 Task: Reply to email with the signature Amanda Green with the subject Introduction from softage.1@softage.net with the message Could you provide an update on the progress of the website redesign project? Undo the message and rewrite the message as I appreciate your time and attention to this matter. Send the email
Action: Mouse moved to (398, 511)
Screenshot: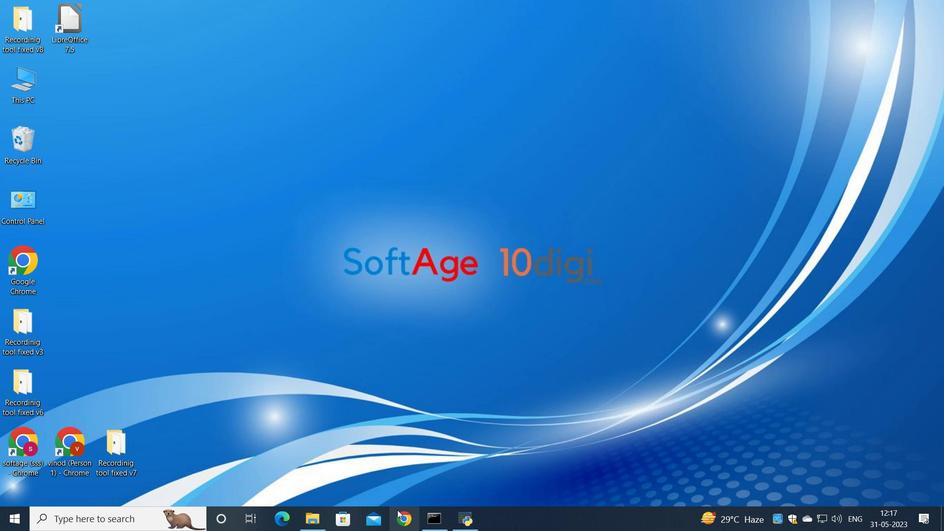 
Action: Mouse pressed left at (398, 511)
Screenshot: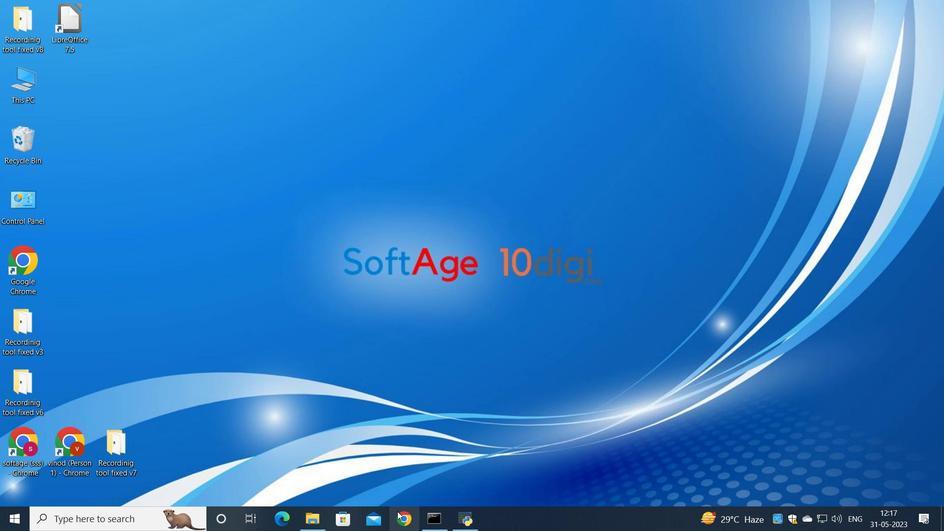 
Action: Mouse moved to (410, 320)
Screenshot: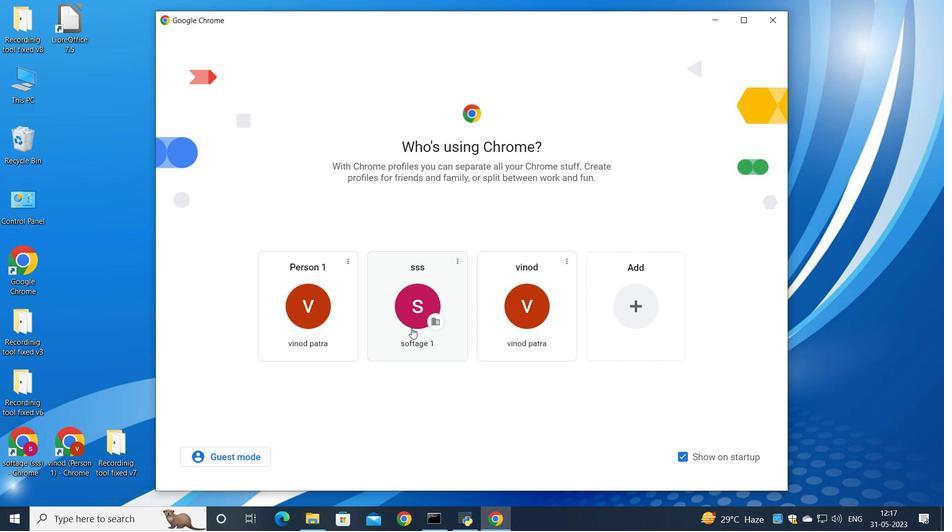 
Action: Mouse pressed left at (410, 320)
Screenshot: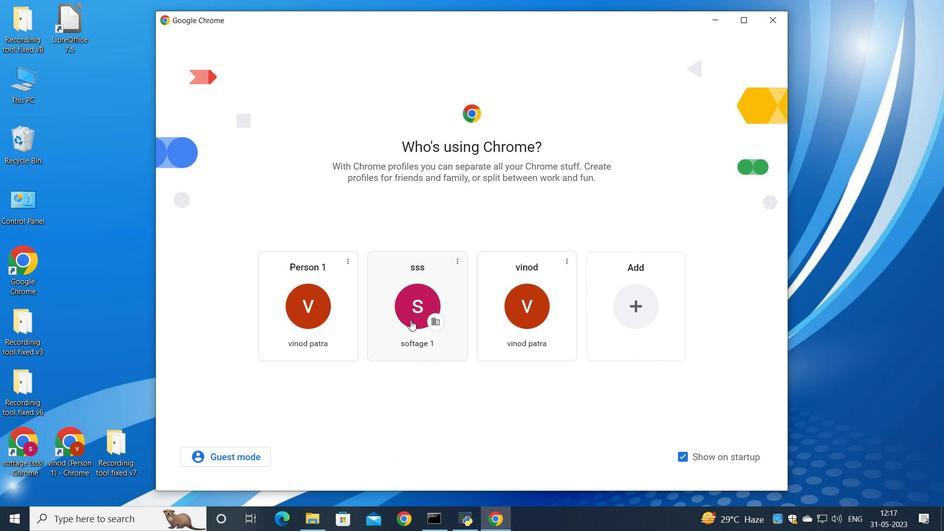 
Action: Mouse moved to (825, 57)
Screenshot: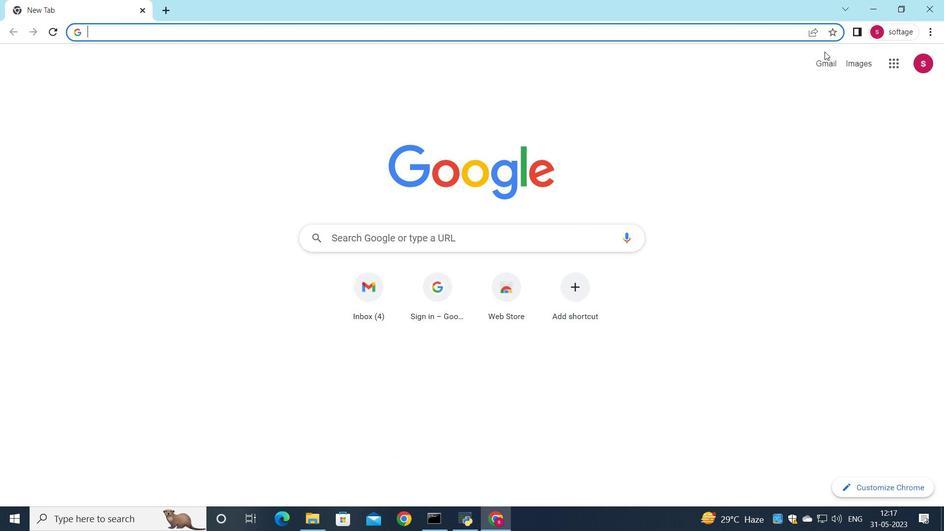 
Action: Mouse pressed left at (825, 57)
Screenshot: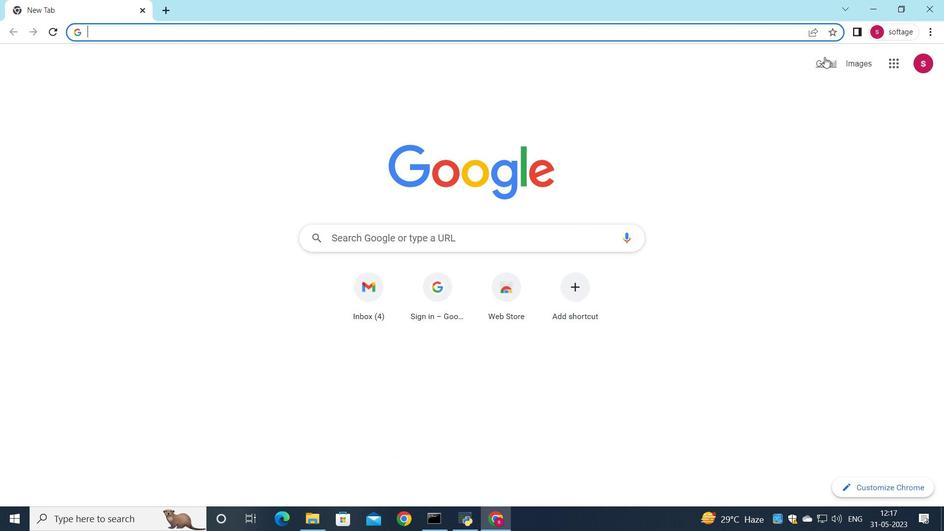 
Action: Mouse moved to (808, 84)
Screenshot: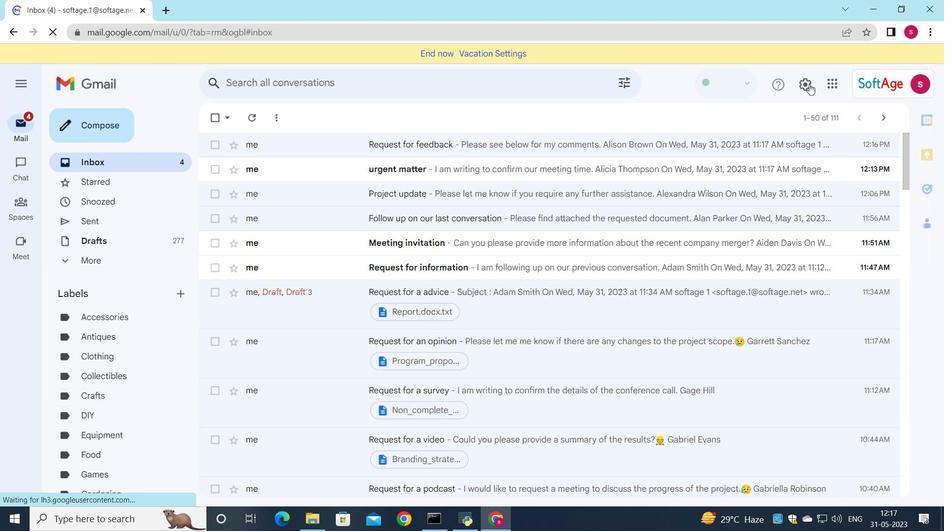 
Action: Mouse pressed left at (808, 84)
Screenshot: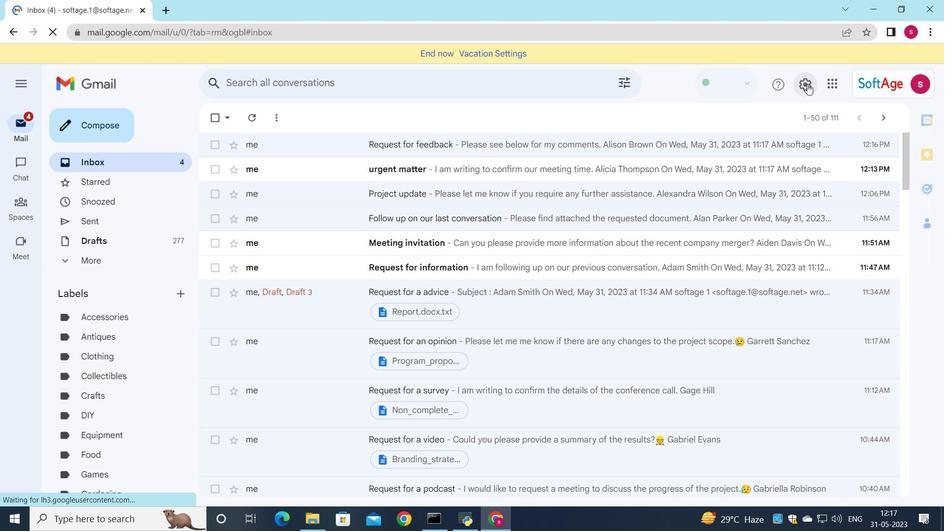 
Action: Mouse moved to (814, 143)
Screenshot: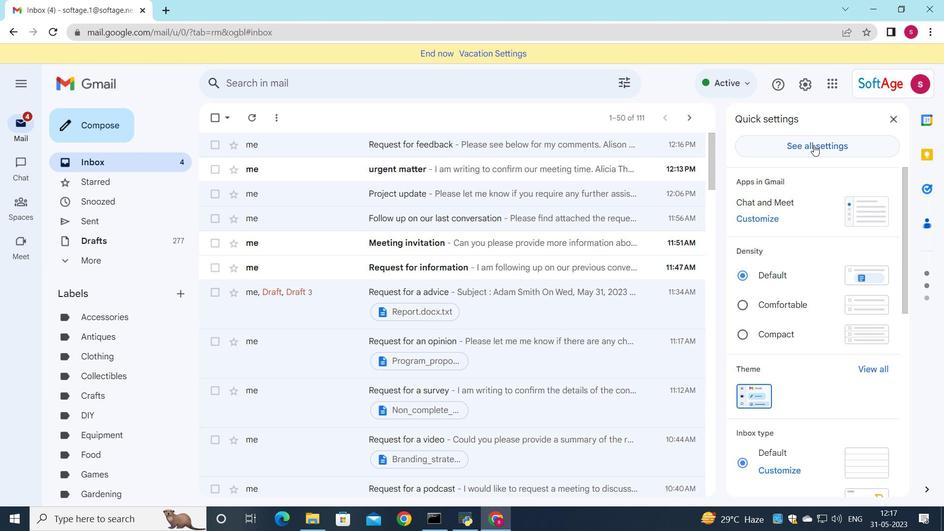 
Action: Mouse pressed left at (814, 143)
Screenshot: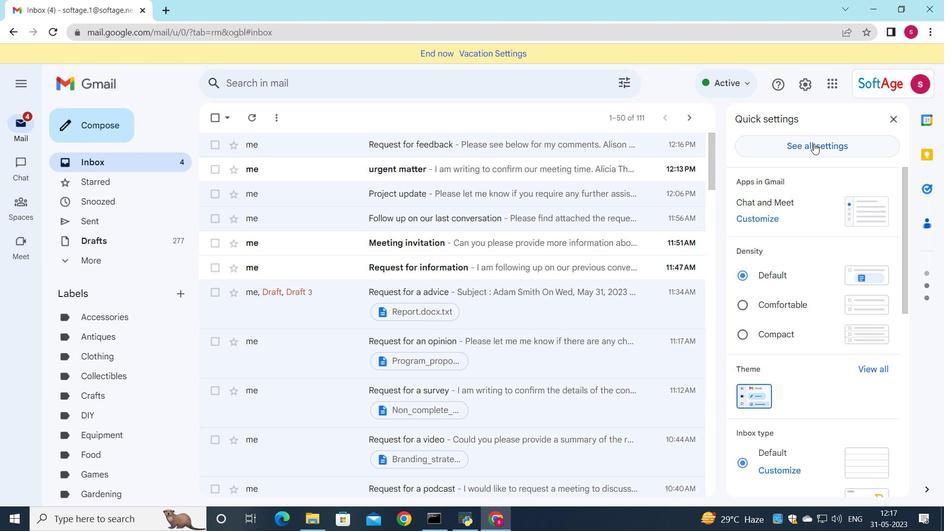 
Action: Mouse moved to (590, 242)
Screenshot: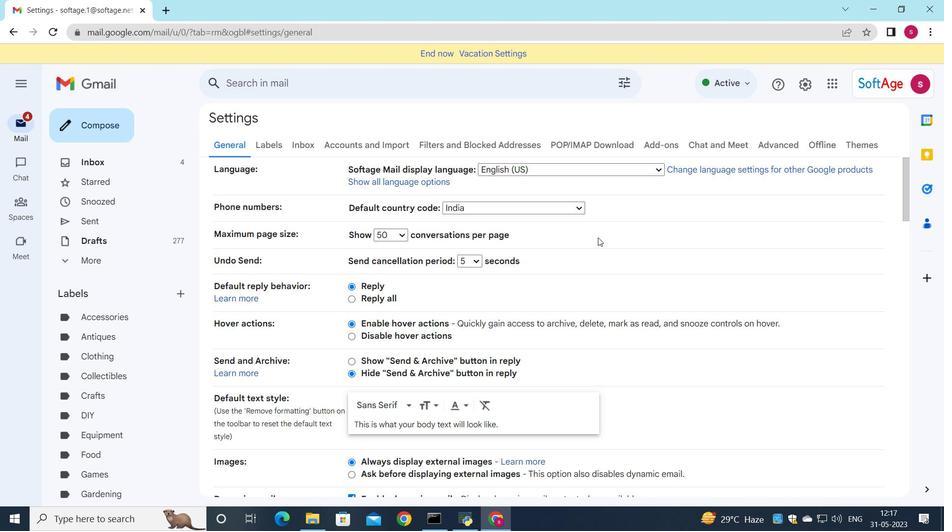 
Action: Mouse scrolled (590, 241) with delta (0, 0)
Screenshot: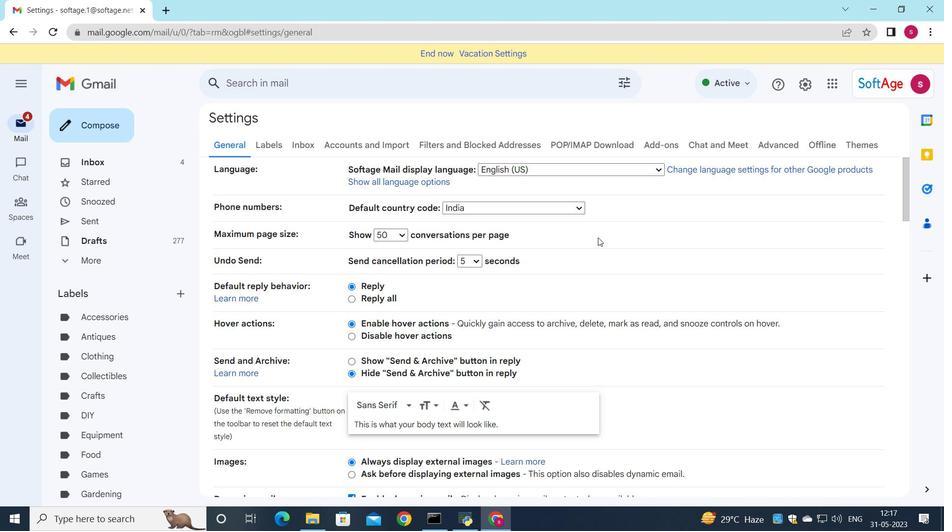 
Action: Mouse moved to (587, 244)
Screenshot: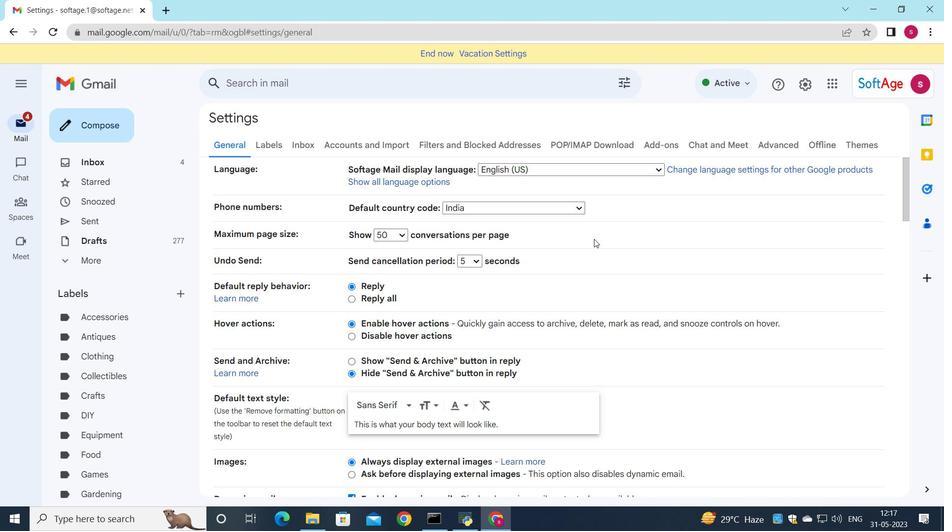 
Action: Mouse scrolled (587, 243) with delta (0, 0)
Screenshot: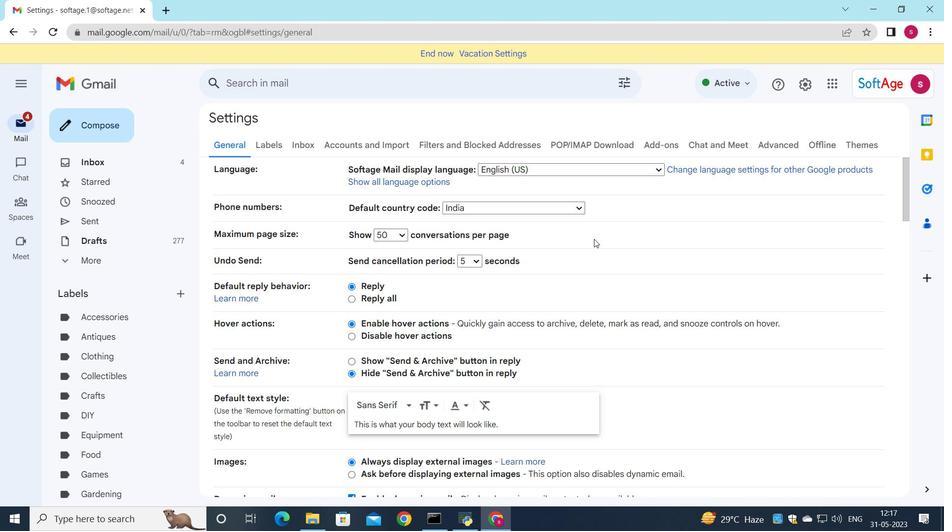 
Action: Mouse moved to (586, 244)
Screenshot: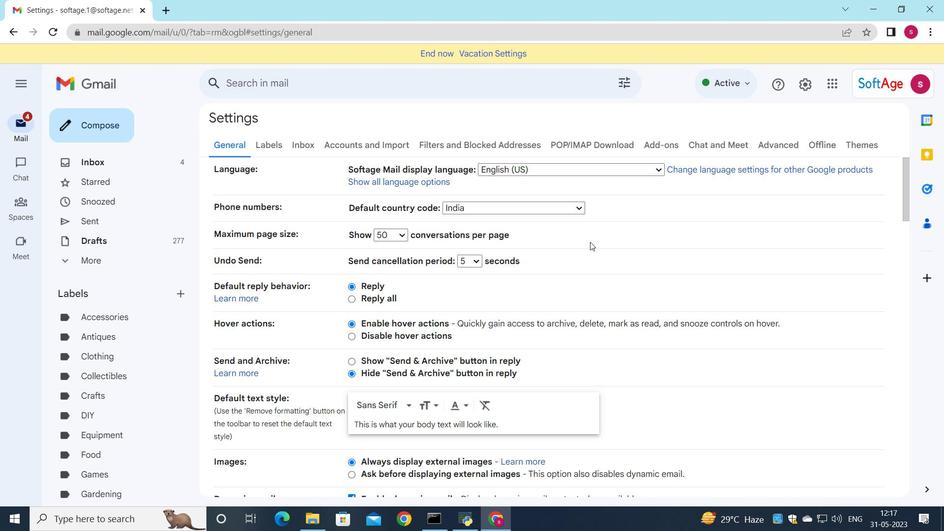 
Action: Mouse scrolled (586, 244) with delta (0, 0)
Screenshot: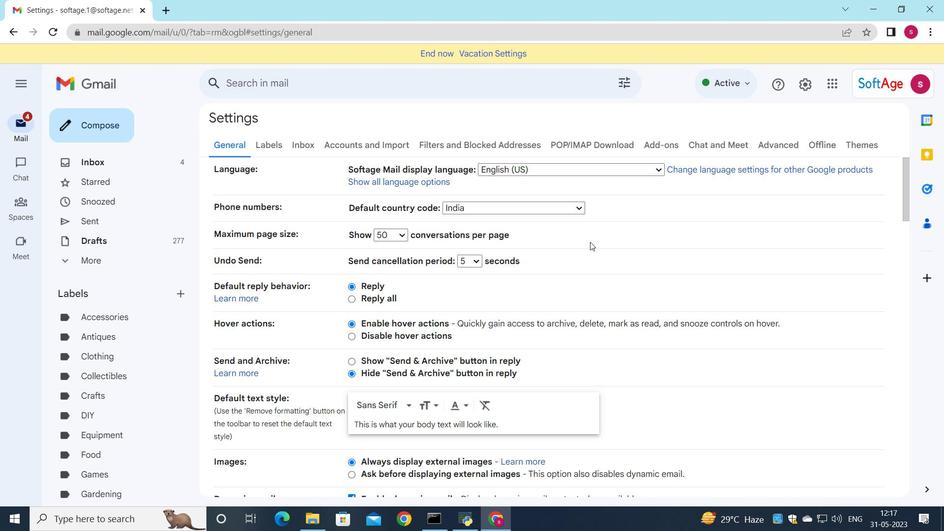 
Action: Mouse moved to (584, 246)
Screenshot: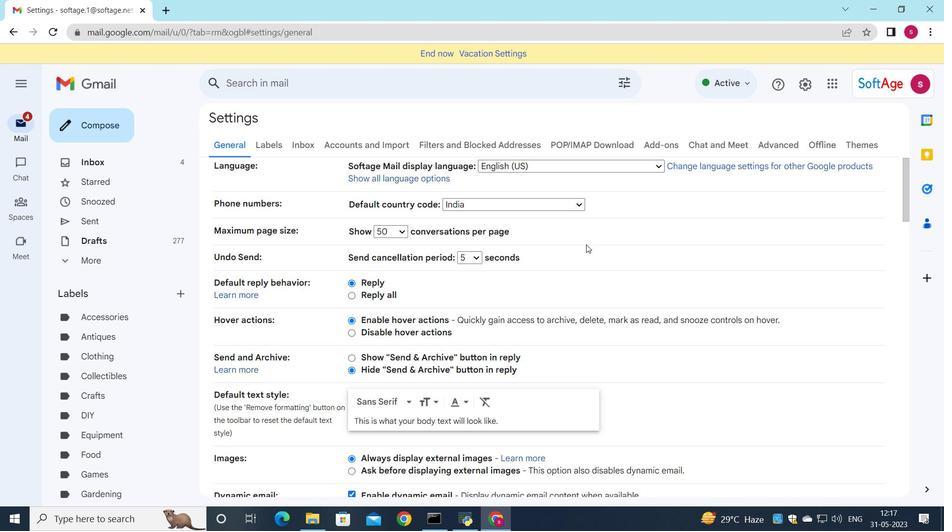 
Action: Mouse scrolled (584, 245) with delta (0, 0)
Screenshot: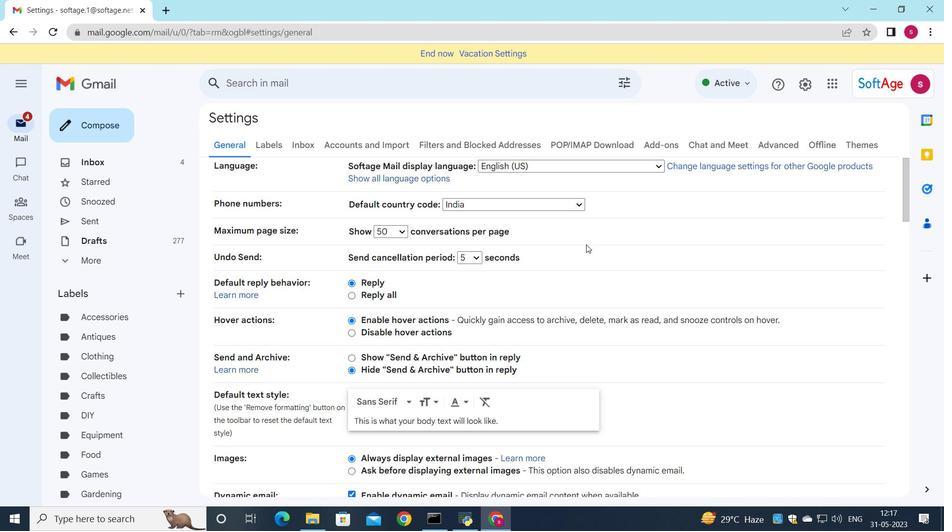 
Action: Mouse moved to (497, 316)
Screenshot: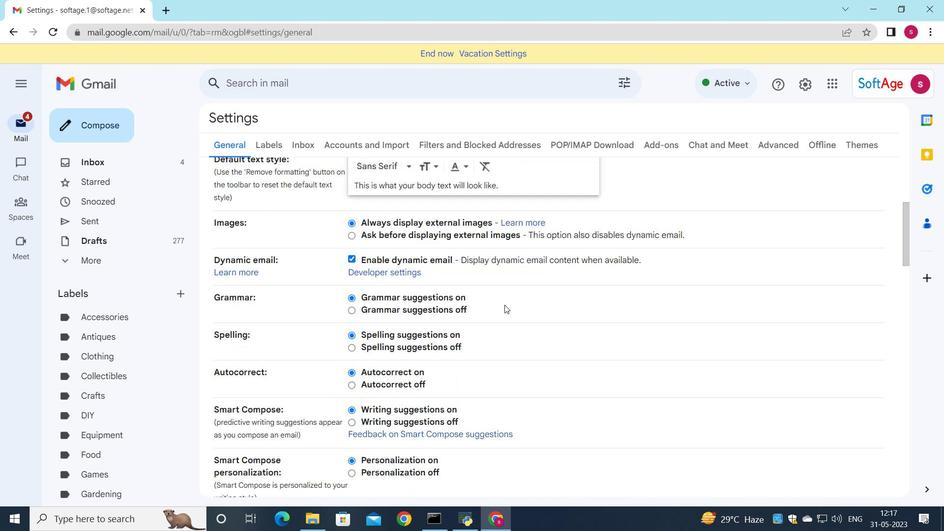 
Action: Mouse scrolled (497, 315) with delta (0, 0)
Screenshot: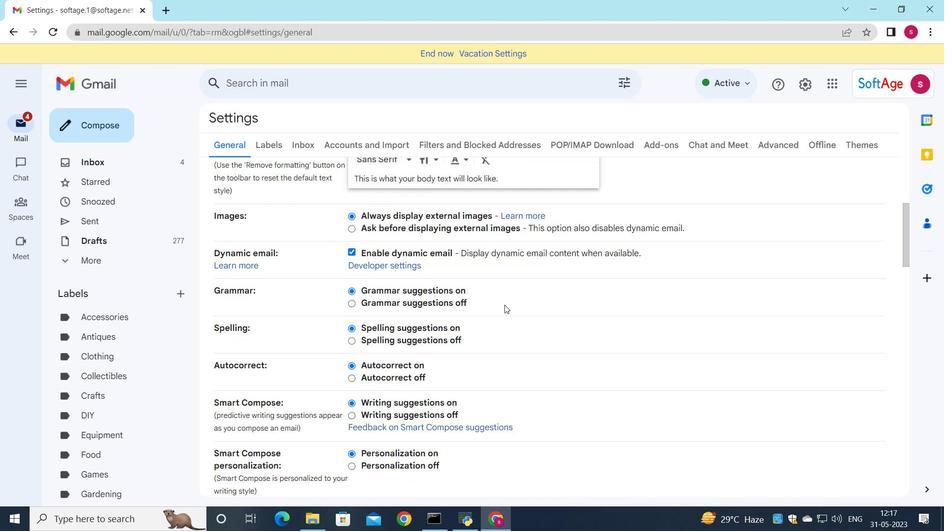 
Action: Mouse scrolled (497, 315) with delta (0, 0)
Screenshot: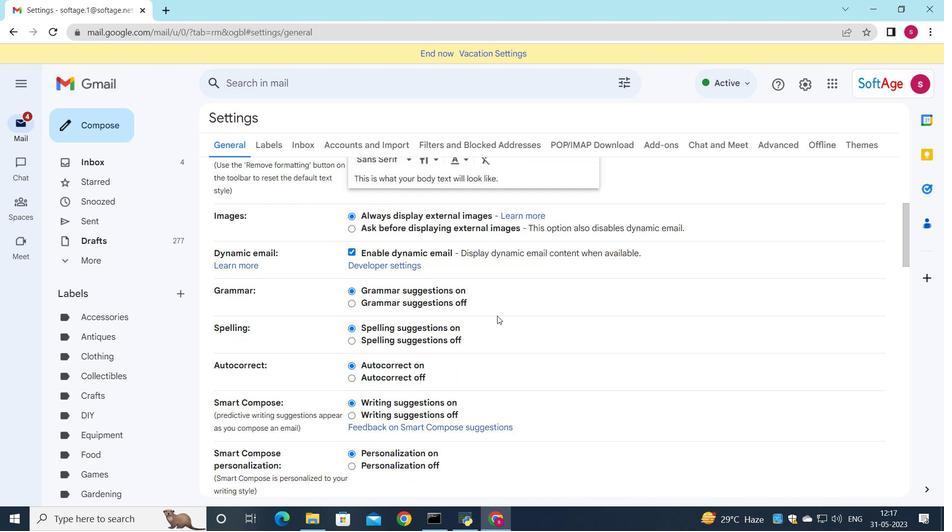 
Action: Mouse scrolled (497, 315) with delta (0, 0)
Screenshot: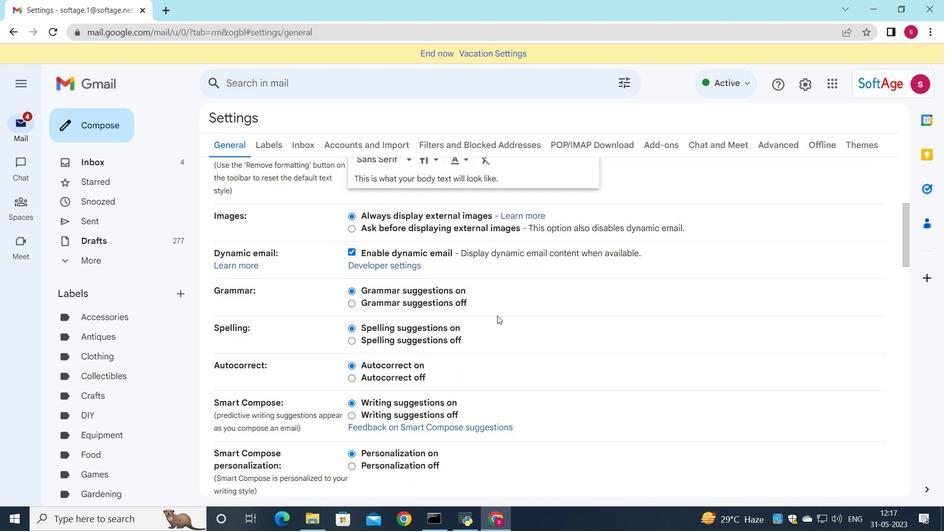 
Action: Mouse moved to (461, 380)
Screenshot: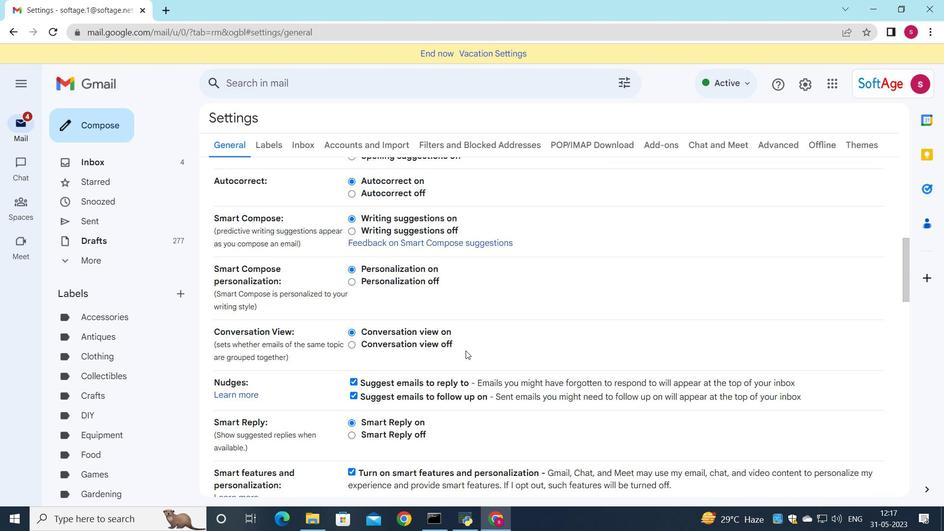 
Action: Mouse scrolled (461, 379) with delta (0, 0)
Screenshot: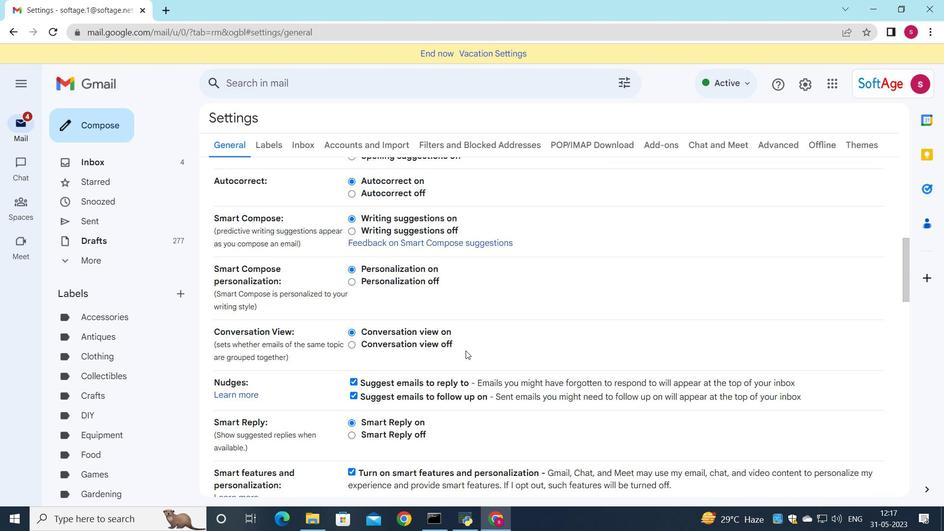 
Action: Mouse moved to (470, 403)
Screenshot: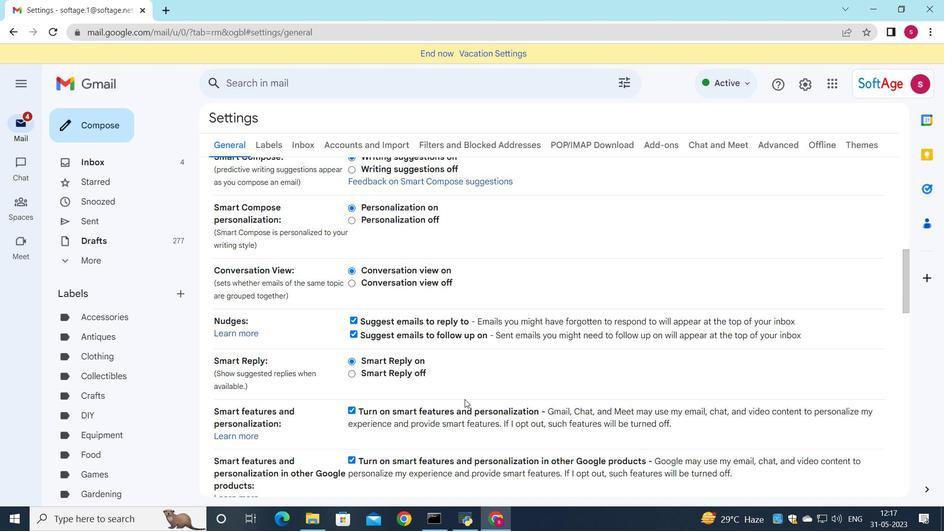 
Action: Mouse scrolled (470, 403) with delta (0, 0)
Screenshot: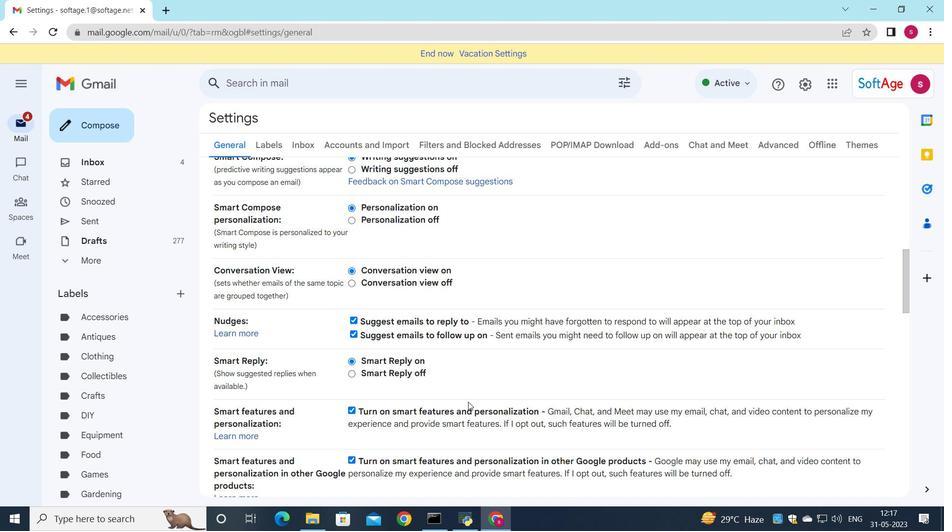 
Action: Mouse scrolled (470, 403) with delta (0, 0)
Screenshot: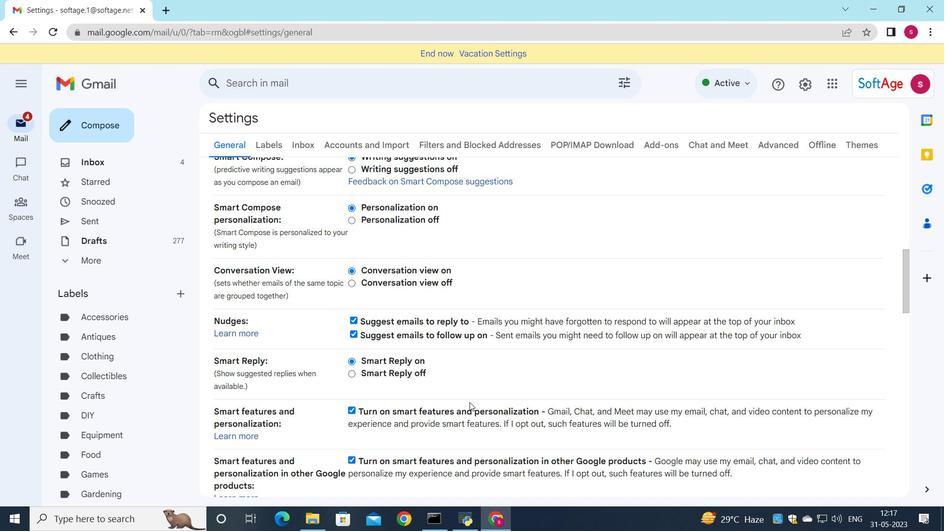 
Action: Mouse moved to (469, 403)
Screenshot: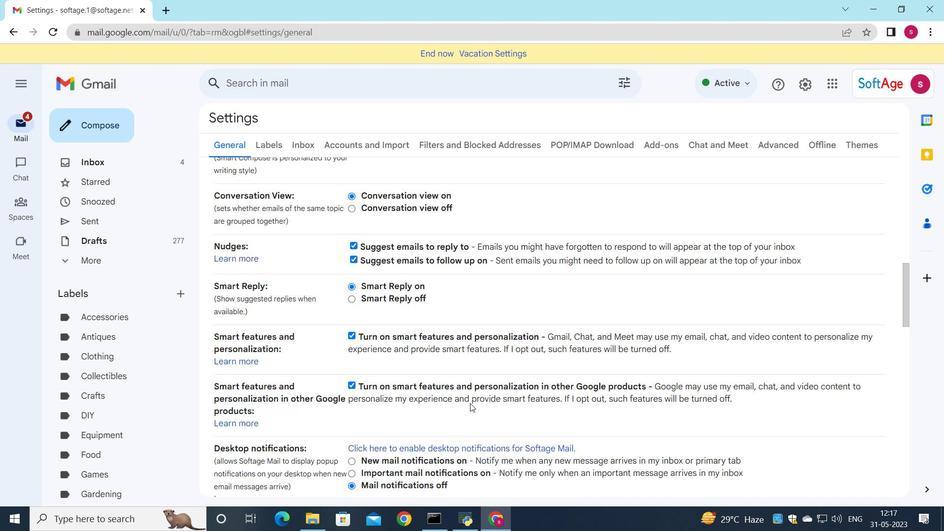 
Action: Mouse scrolled (469, 402) with delta (0, 0)
Screenshot: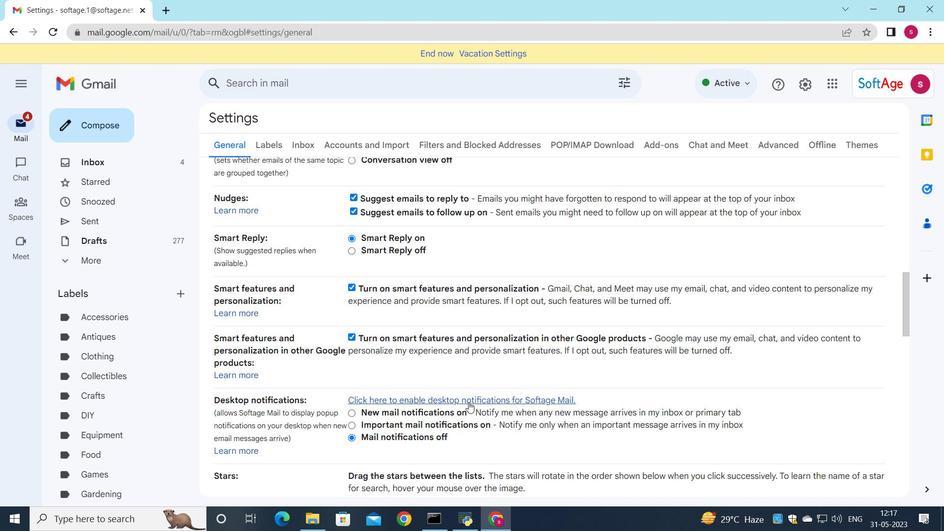 
Action: Mouse scrolled (469, 402) with delta (0, 0)
Screenshot: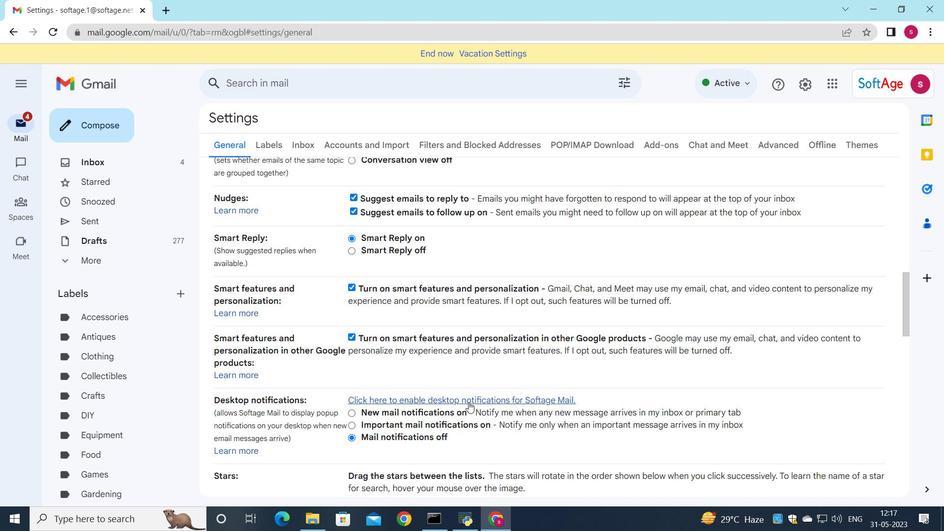 
Action: Mouse scrolled (469, 402) with delta (0, 0)
Screenshot: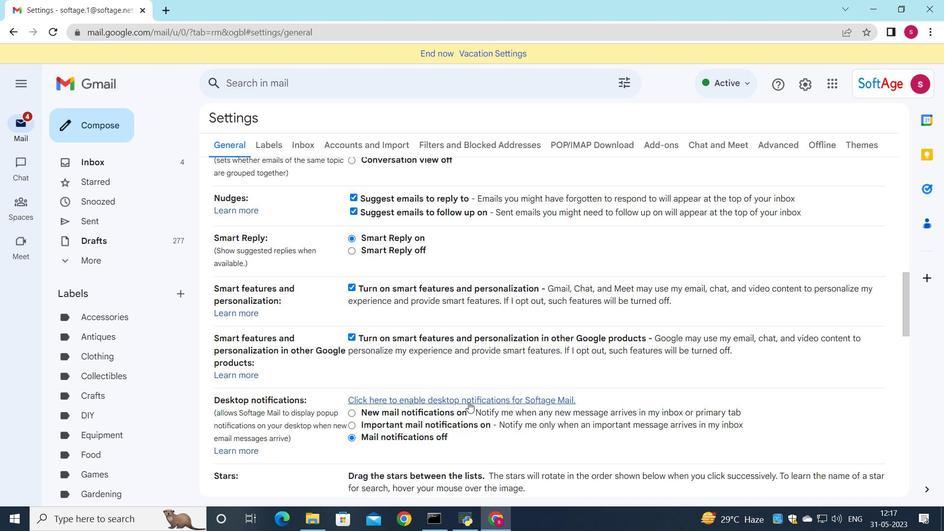 
Action: Mouse scrolled (469, 402) with delta (0, 0)
Screenshot: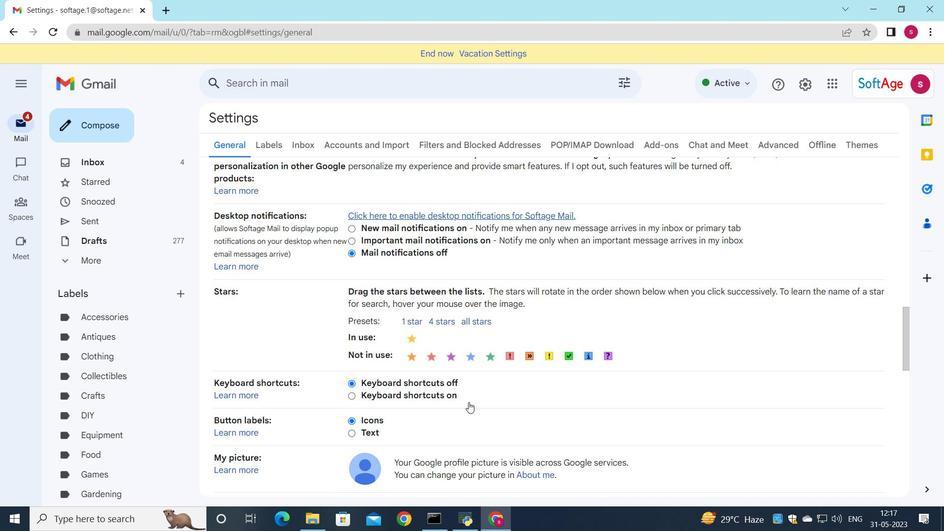 
Action: Mouse scrolled (469, 402) with delta (0, 0)
Screenshot: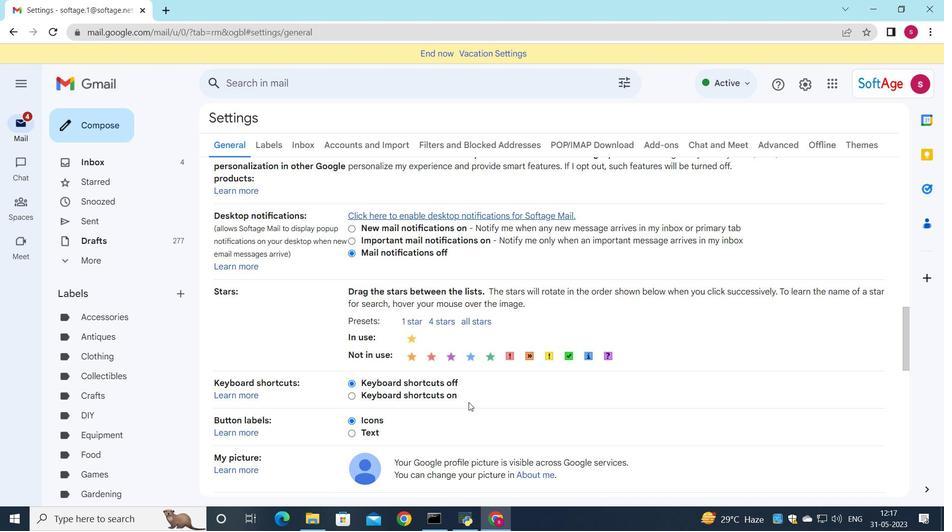 
Action: Mouse moved to (451, 397)
Screenshot: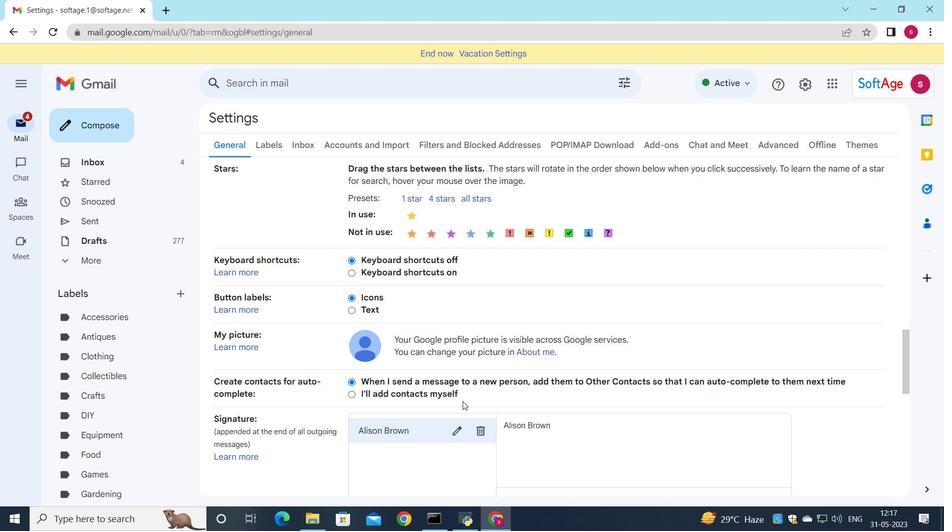 
Action: Mouse scrolled (451, 396) with delta (0, 0)
Screenshot: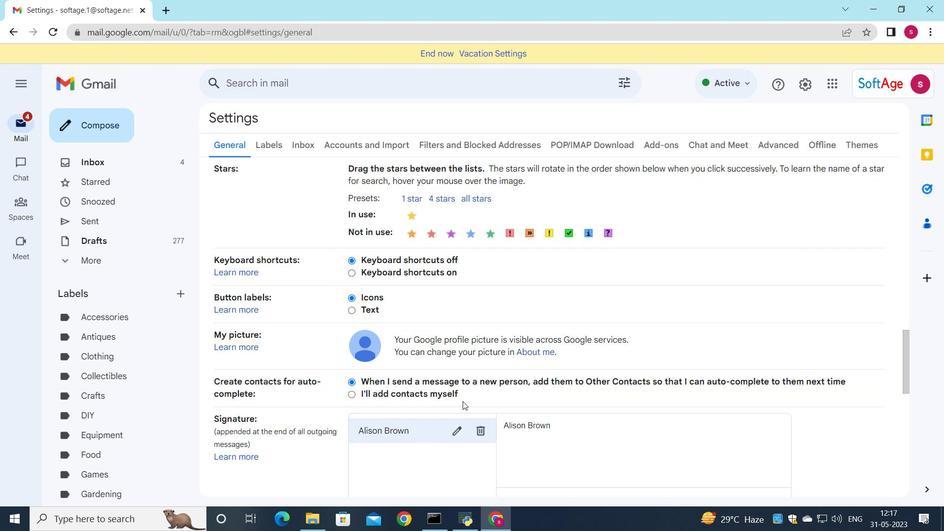 
Action: Mouse scrolled (451, 396) with delta (0, 0)
Screenshot: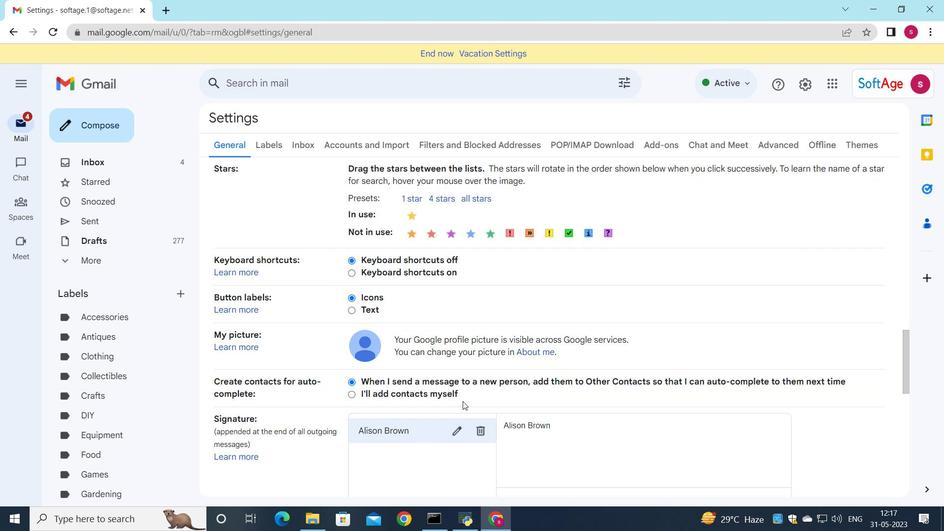 
Action: Mouse moved to (472, 310)
Screenshot: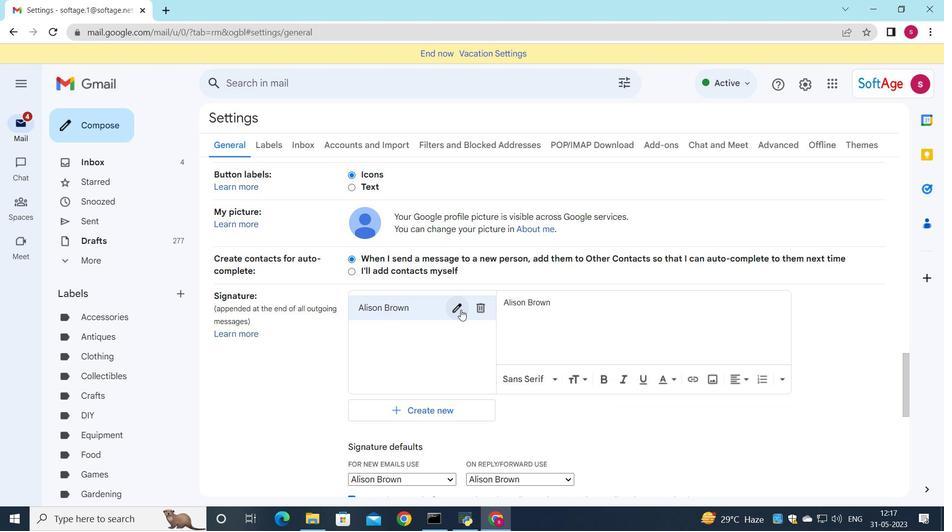 
Action: Mouse pressed left at (472, 310)
Screenshot: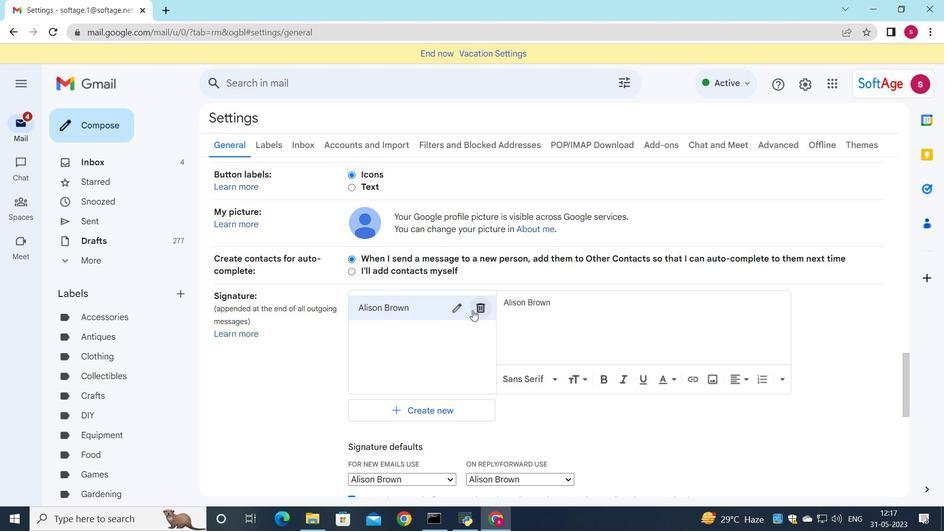 
Action: Mouse moved to (588, 292)
Screenshot: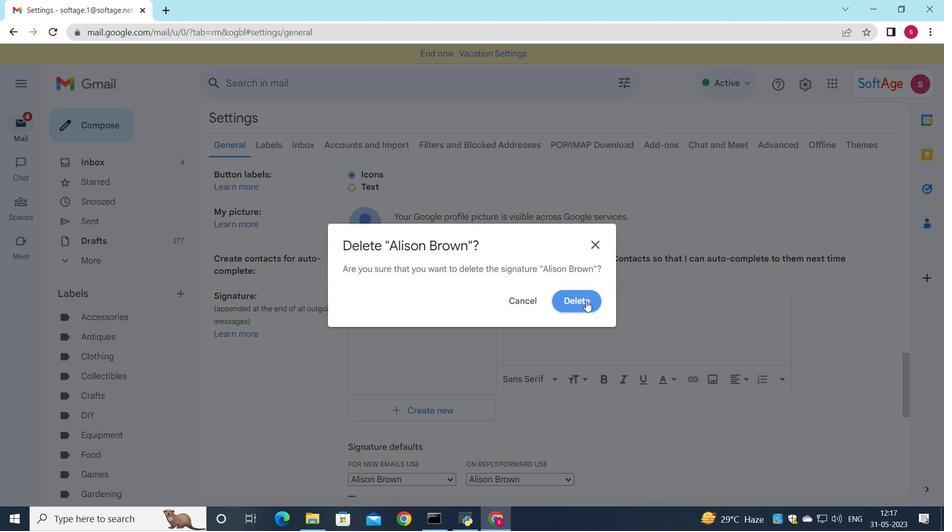 
Action: Mouse pressed left at (588, 292)
Screenshot: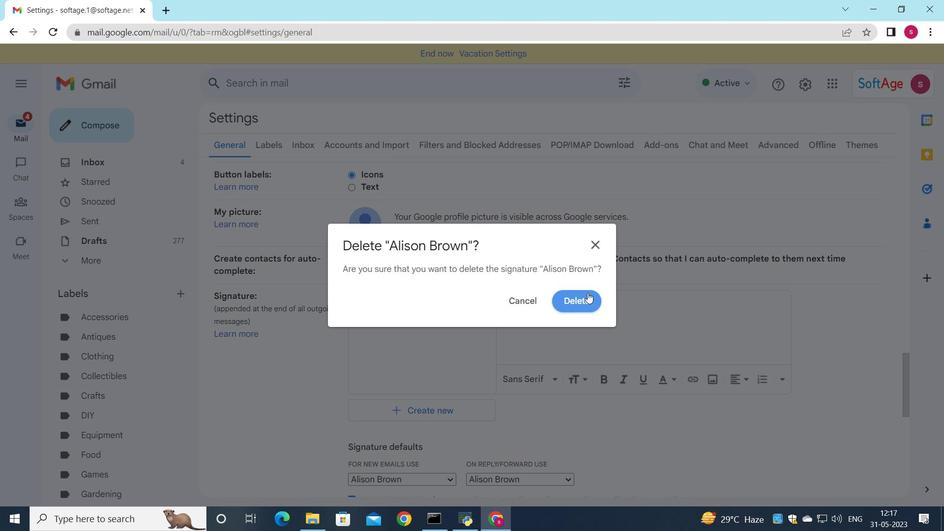
Action: Mouse moved to (376, 325)
Screenshot: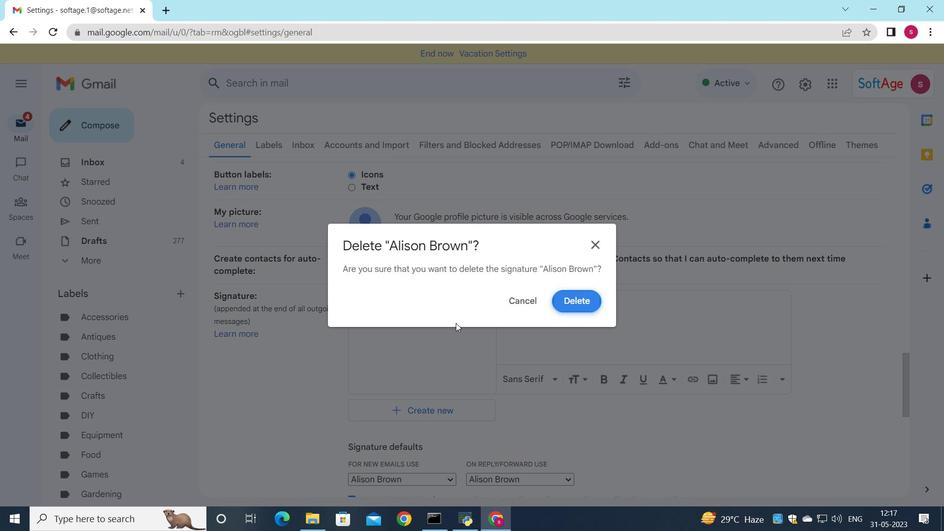 
Action: Mouse pressed left at (376, 325)
Screenshot: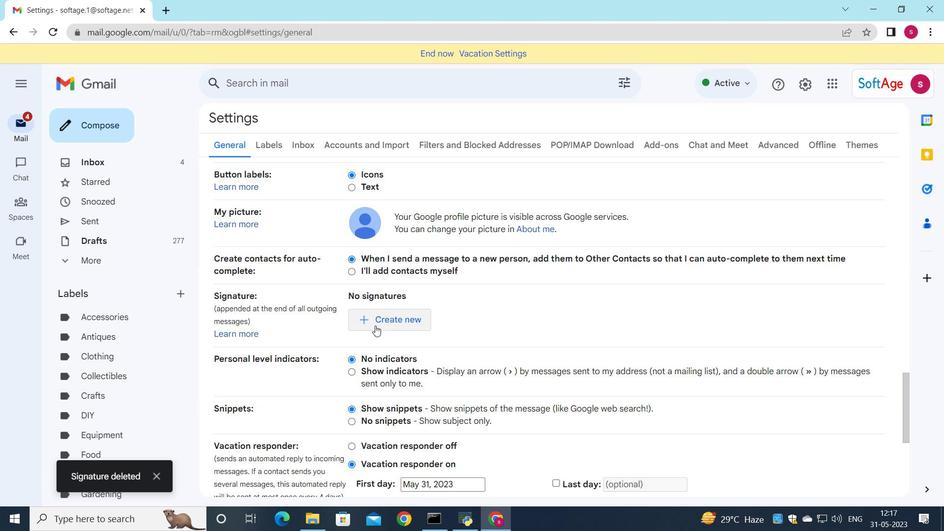 
Action: Mouse moved to (645, 309)
Screenshot: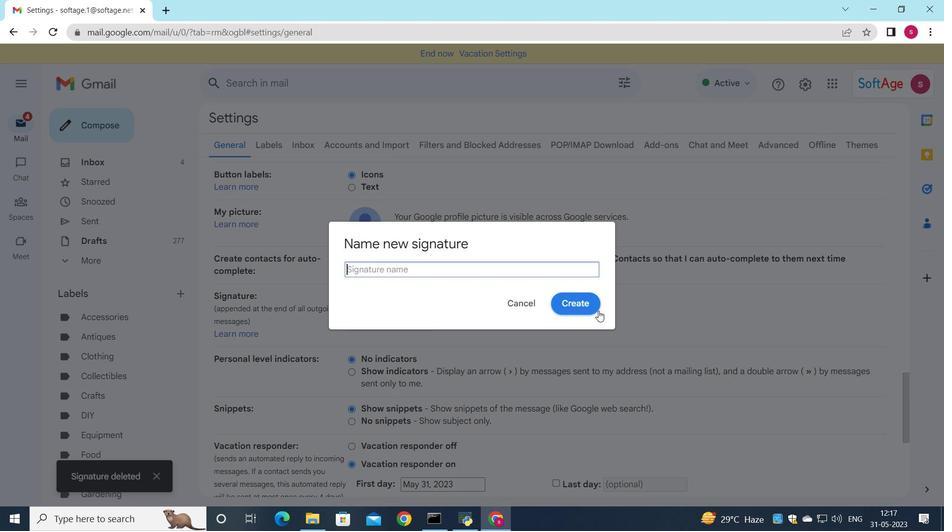 
Action: Key pressed <Key.shift>Amanda<Key.space><Key.shift><Key.shift><Key.shift><Key.shift><Key.shift>green
Screenshot: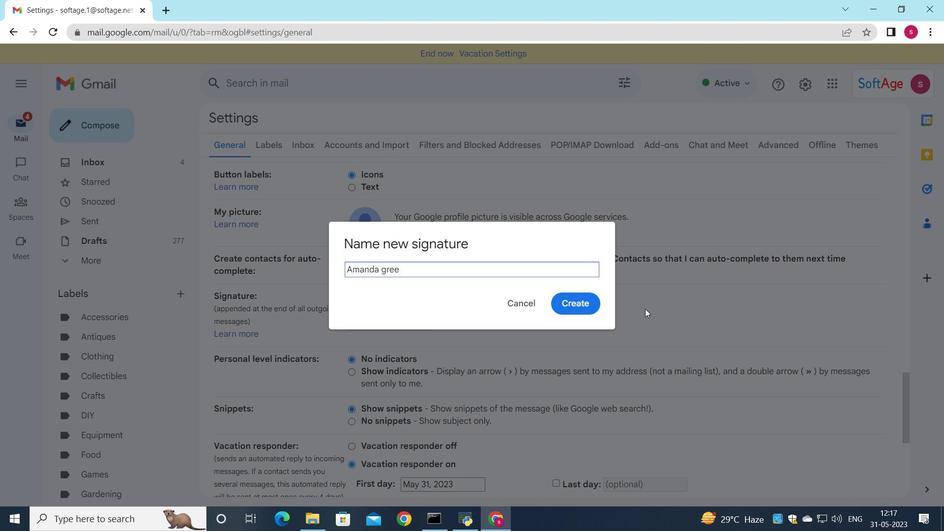 
Action: Mouse moved to (385, 273)
Screenshot: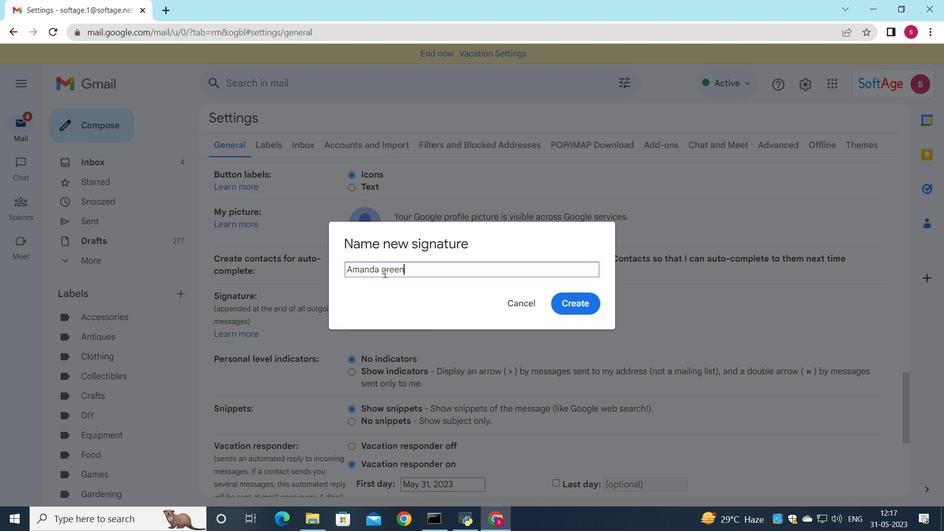 
Action: Mouse pressed left at (385, 273)
Screenshot: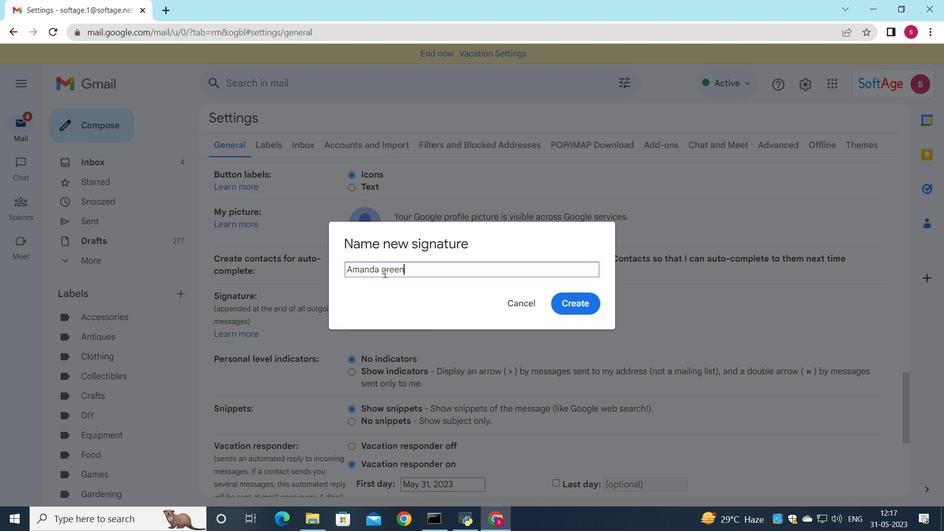 
Action: Key pressed <Key.backspace><Key.shift>G
Screenshot: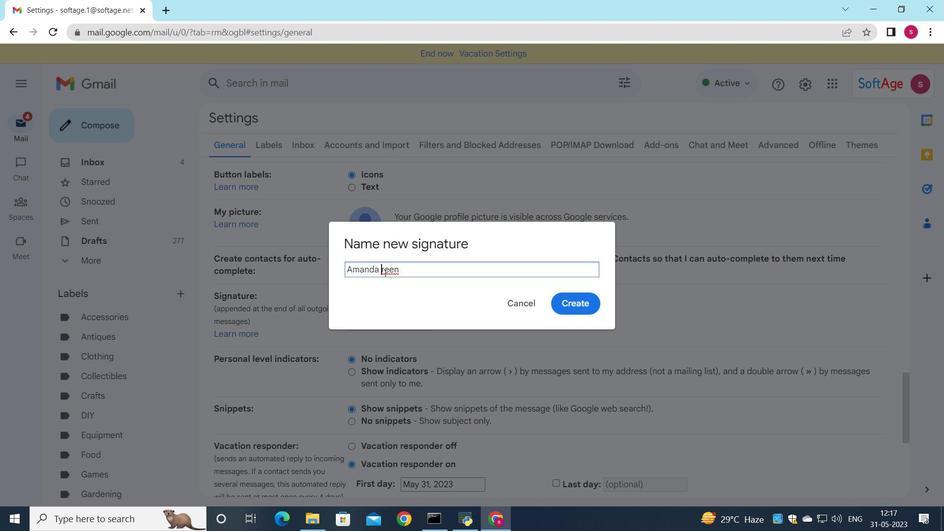 
Action: Mouse moved to (591, 305)
Screenshot: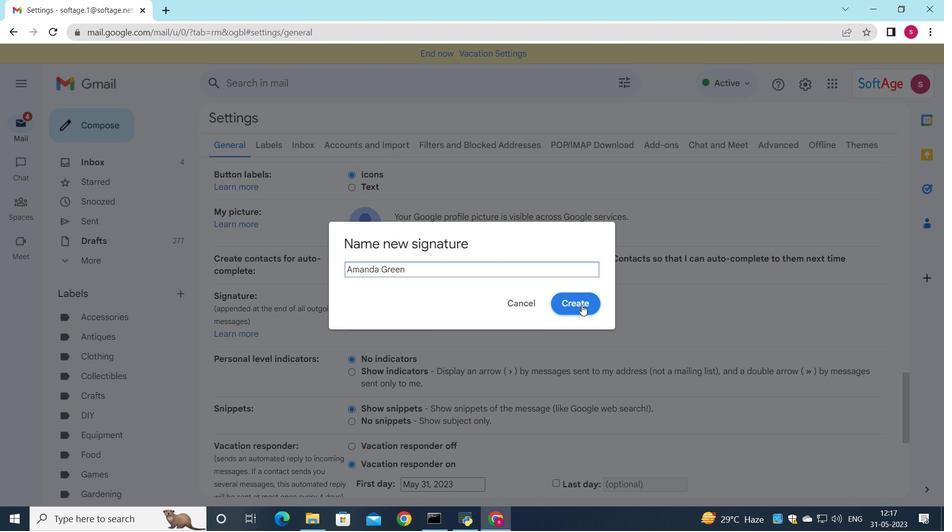 
Action: Mouse pressed left at (591, 305)
Screenshot: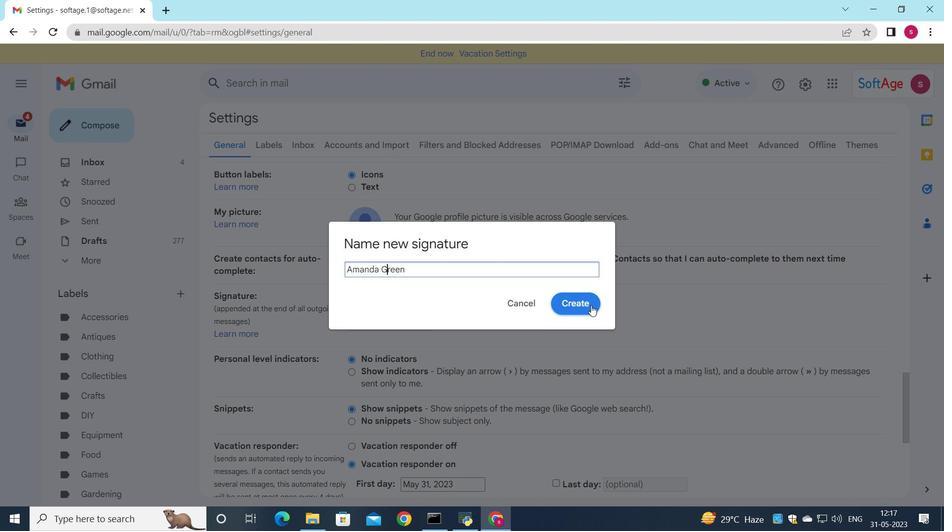 
Action: Mouse moved to (560, 321)
Screenshot: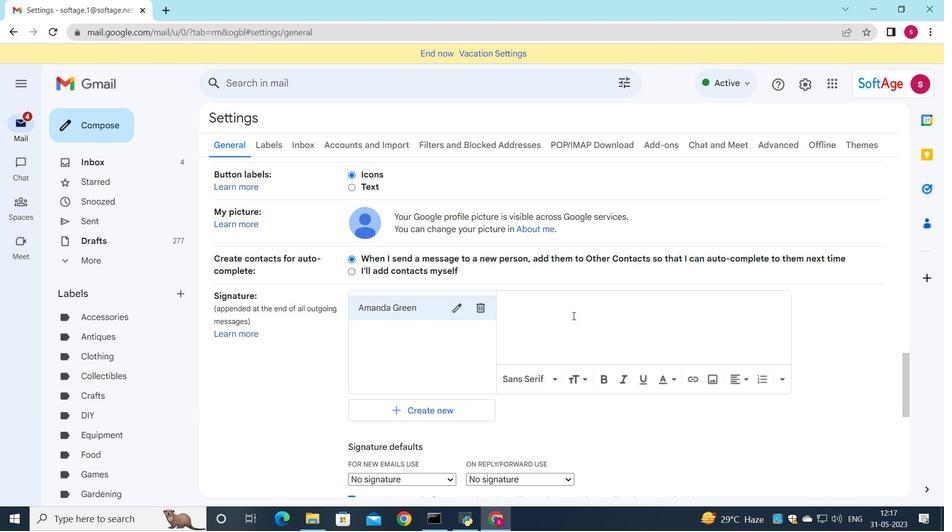 
Action: Mouse pressed left at (560, 321)
Screenshot: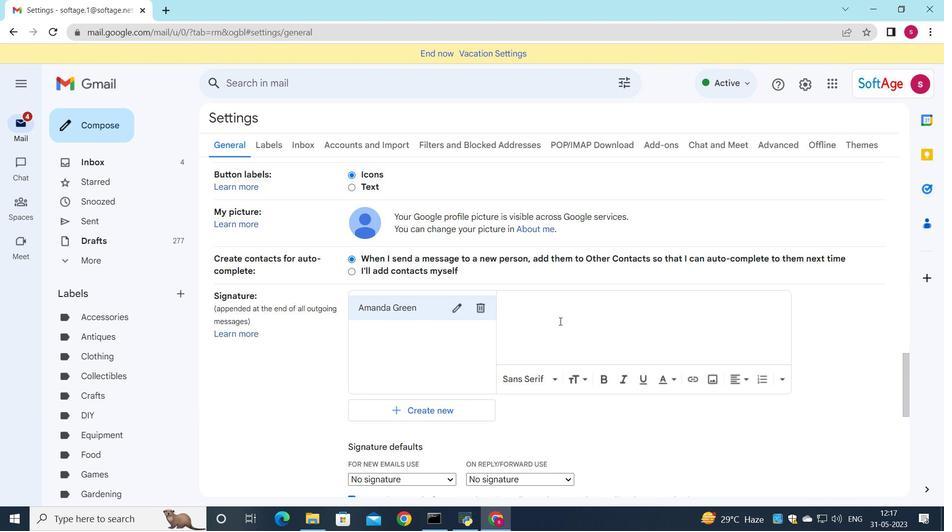 
Action: Mouse moved to (558, 329)
Screenshot: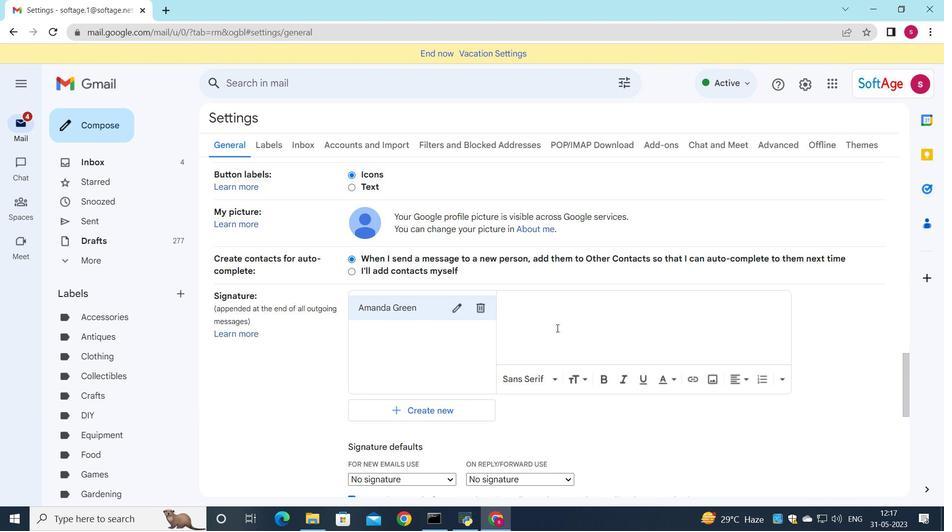 
Action: Key pressed <Key.shift>Amanda<Key.space><Key.shift>Green
Screenshot: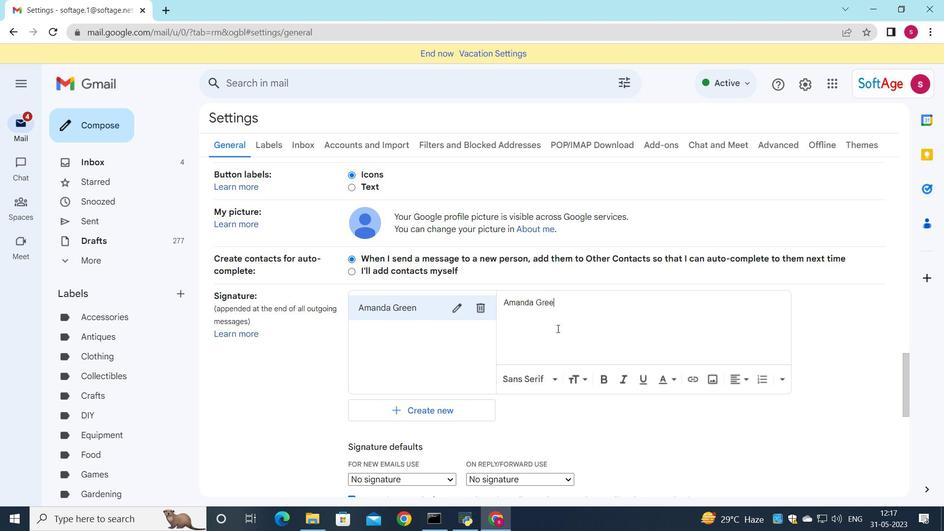 
Action: Mouse moved to (452, 398)
Screenshot: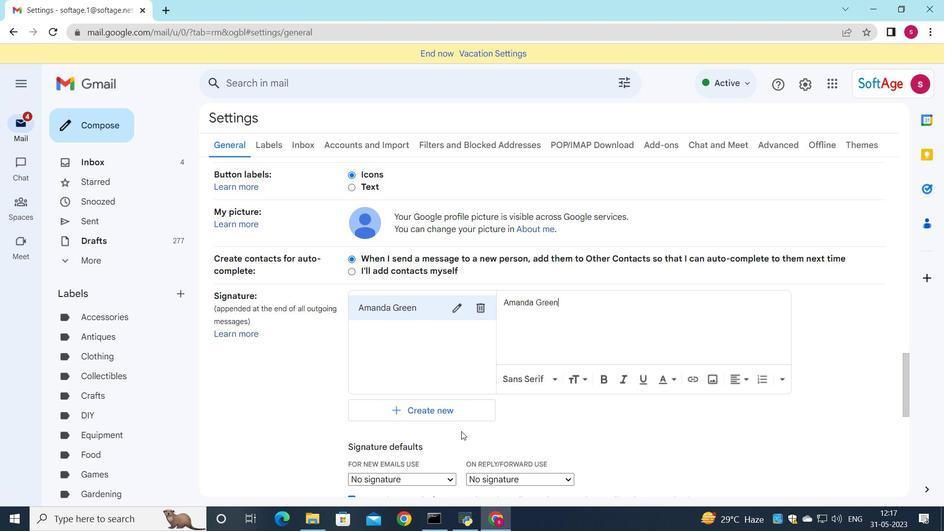 
Action: Mouse scrolled (452, 397) with delta (0, 0)
Screenshot: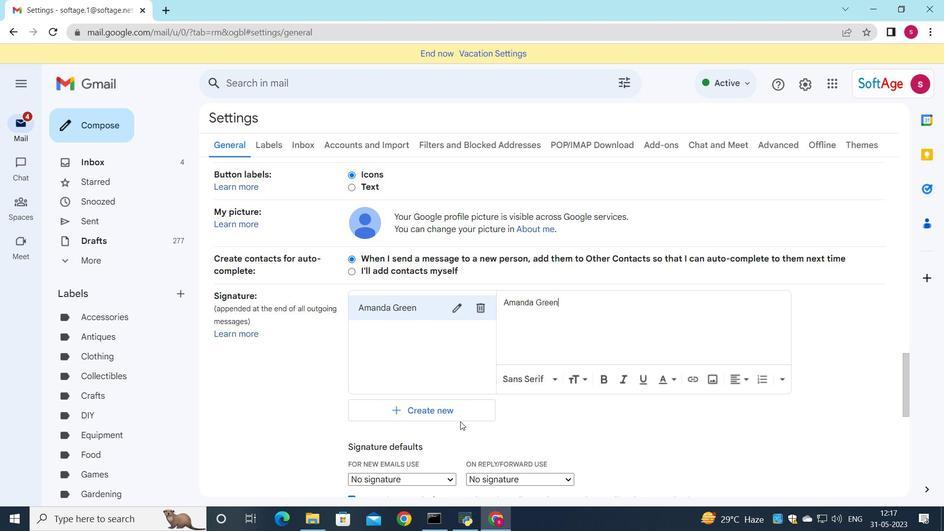 
Action: Mouse scrolled (452, 397) with delta (0, 0)
Screenshot: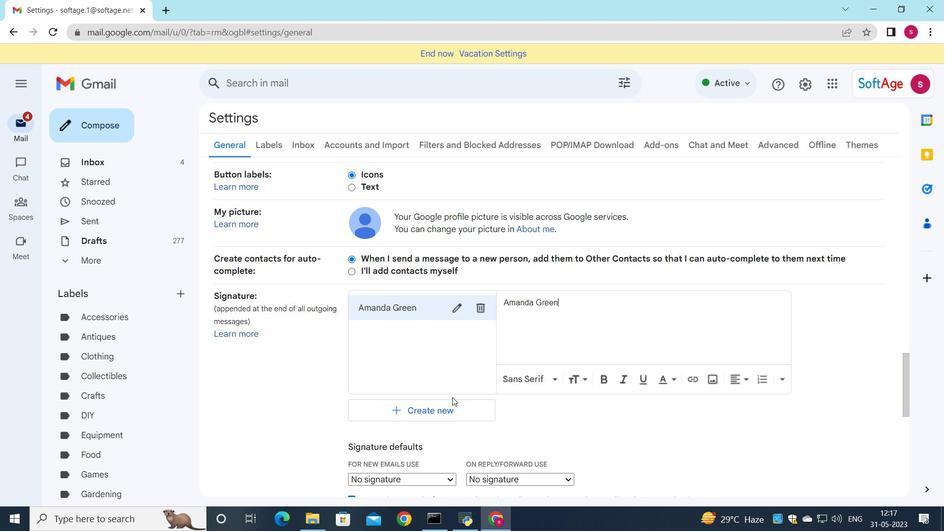 
Action: Mouse moved to (445, 357)
Screenshot: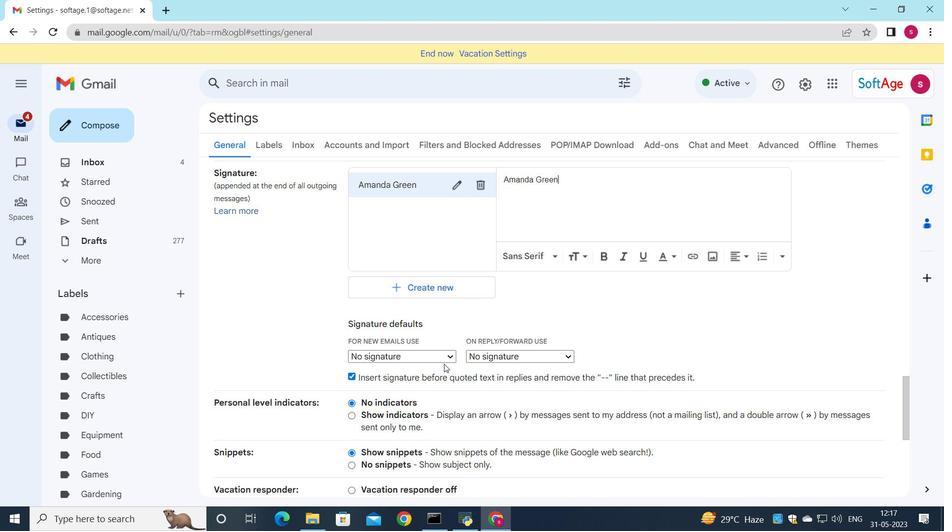 
Action: Mouse pressed left at (445, 357)
Screenshot: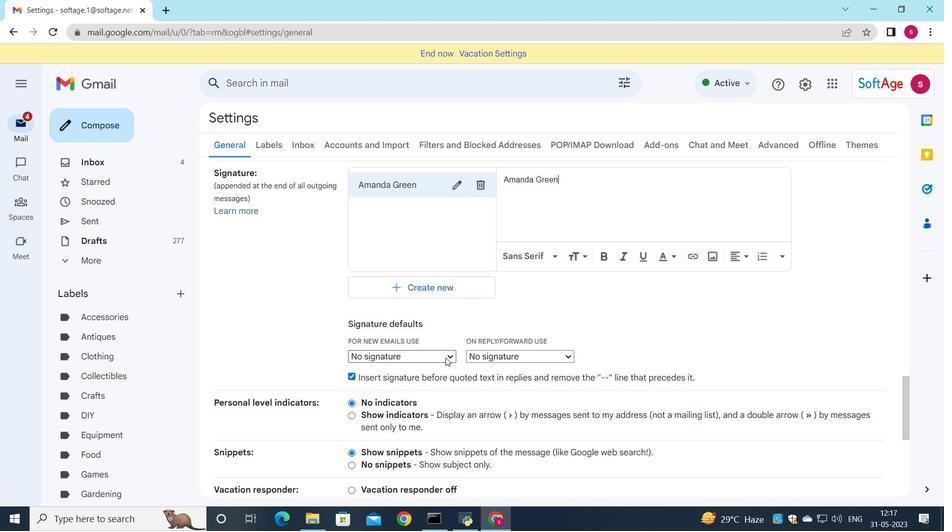 
Action: Mouse moved to (448, 375)
Screenshot: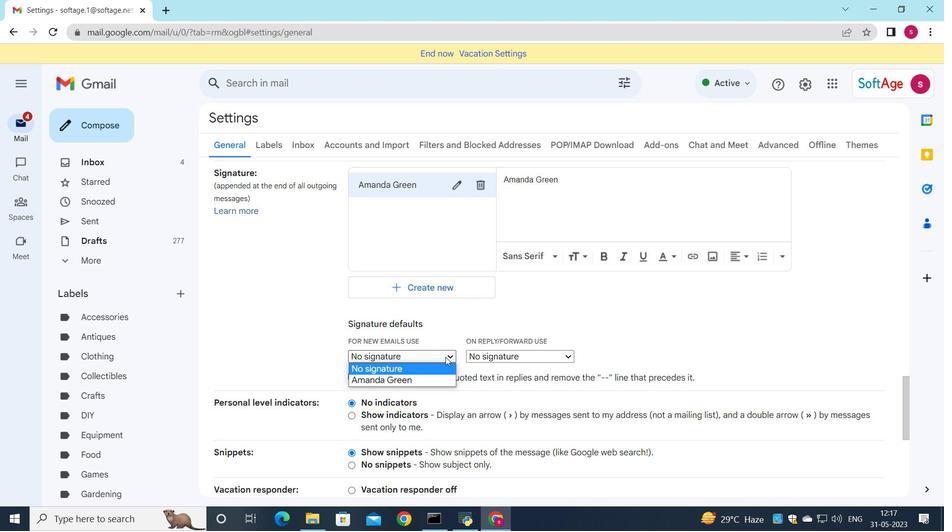 
Action: Mouse pressed left at (448, 375)
Screenshot: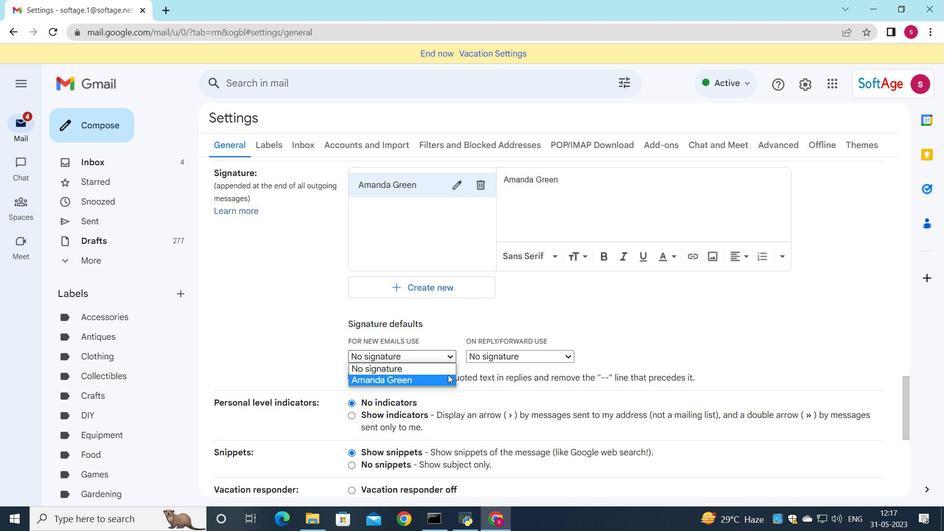 
Action: Mouse moved to (498, 361)
Screenshot: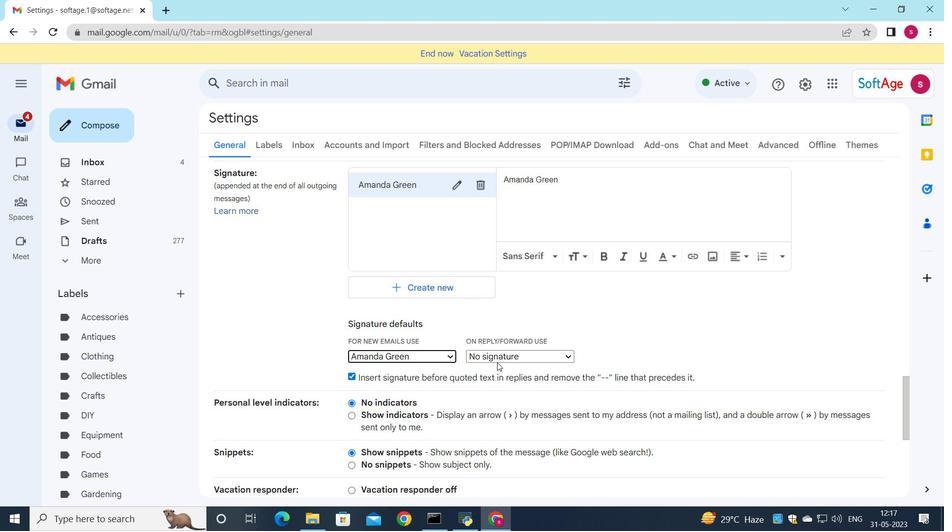 
Action: Mouse pressed left at (498, 361)
Screenshot: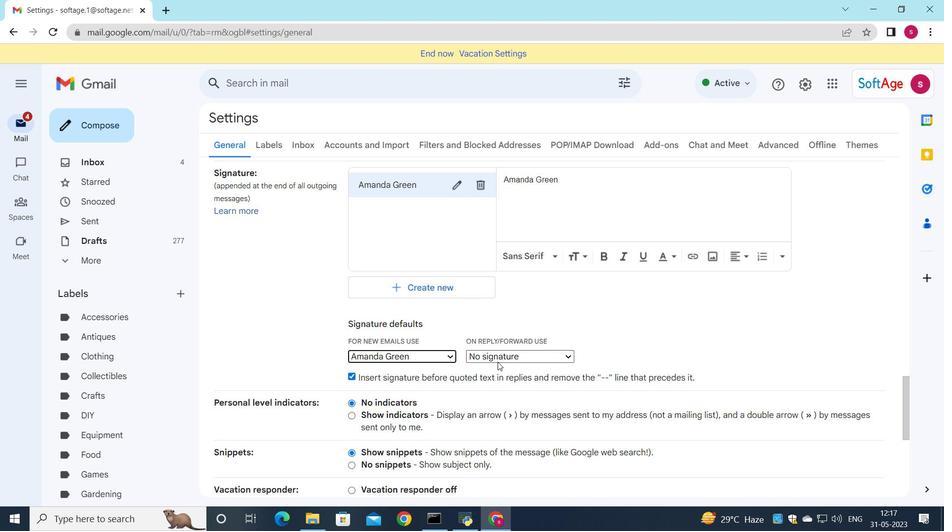 
Action: Mouse moved to (500, 381)
Screenshot: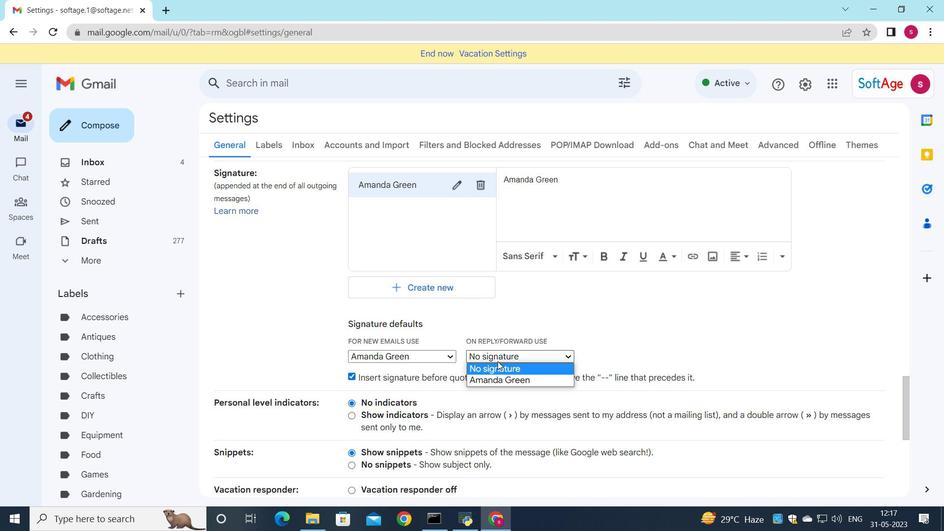 
Action: Mouse pressed left at (500, 381)
Screenshot: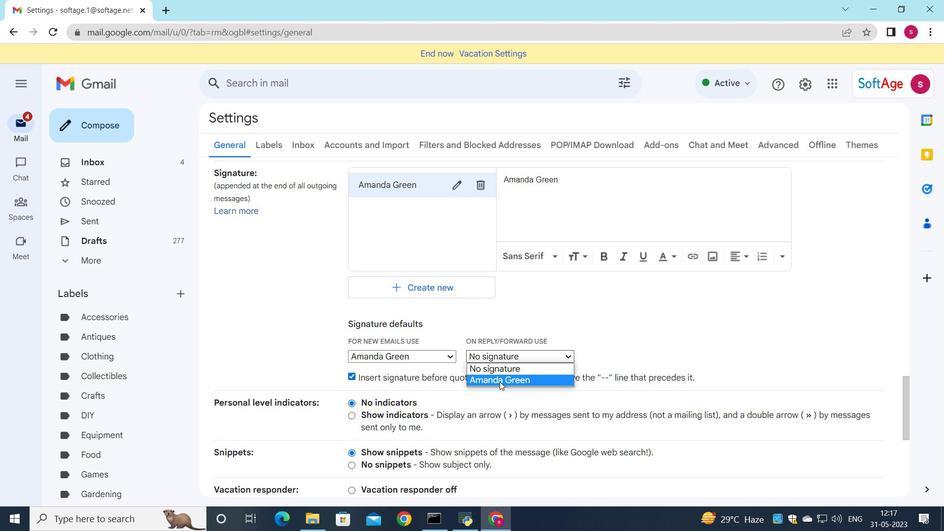 
Action: Mouse moved to (505, 362)
Screenshot: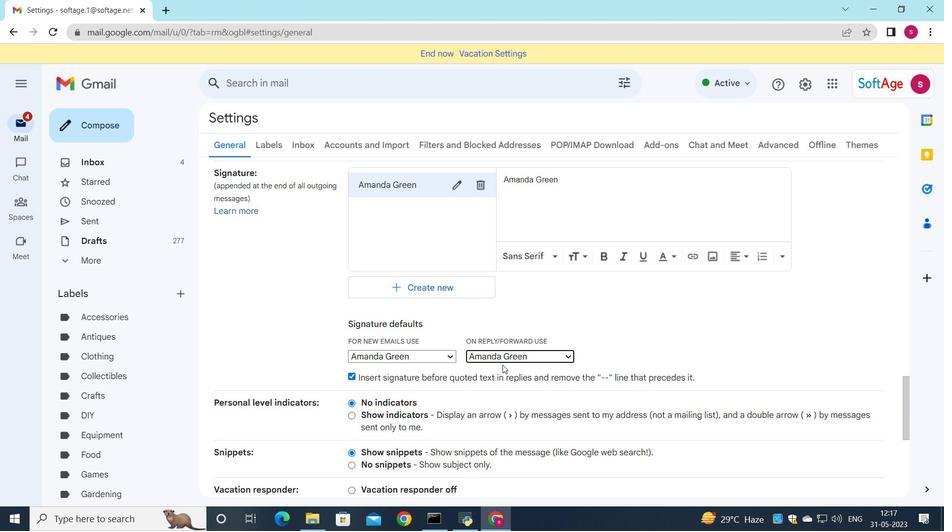 
Action: Mouse scrolled (505, 362) with delta (0, 0)
Screenshot: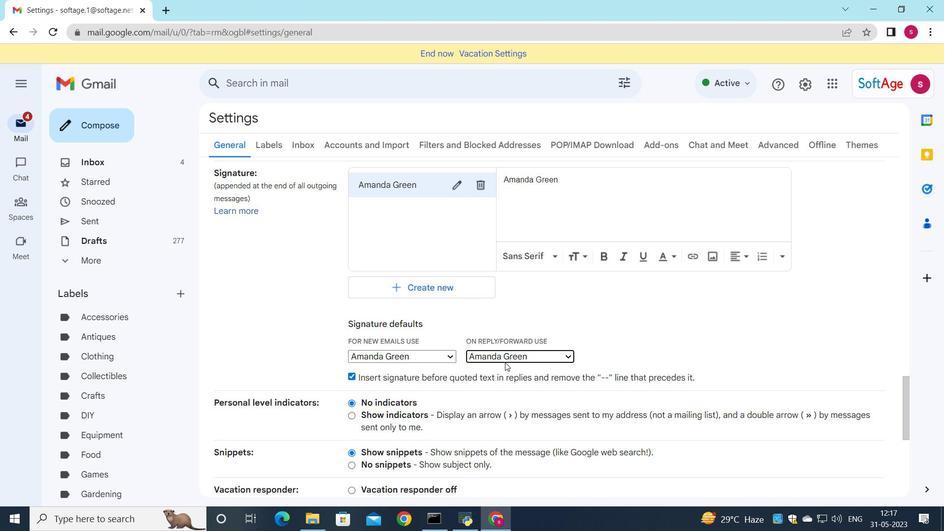 
Action: Mouse scrolled (505, 362) with delta (0, 0)
Screenshot: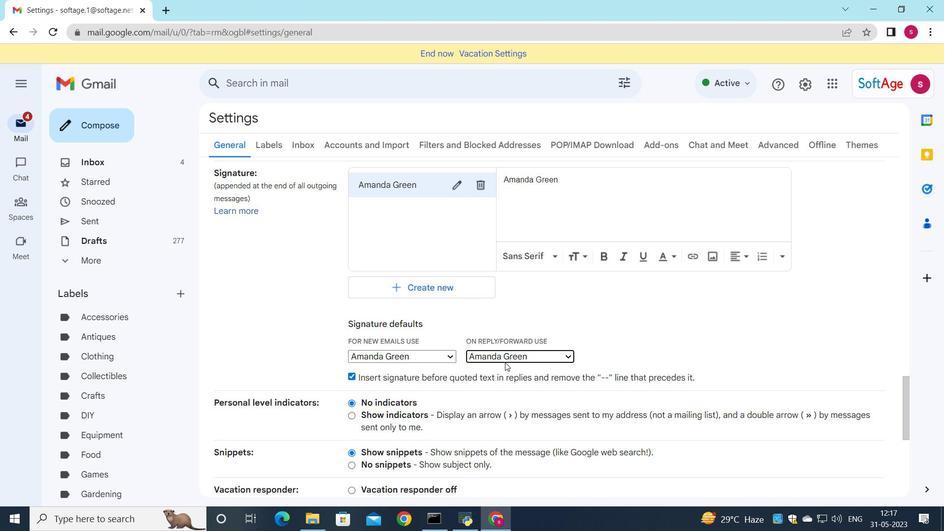 
Action: Mouse scrolled (505, 362) with delta (0, 0)
Screenshot: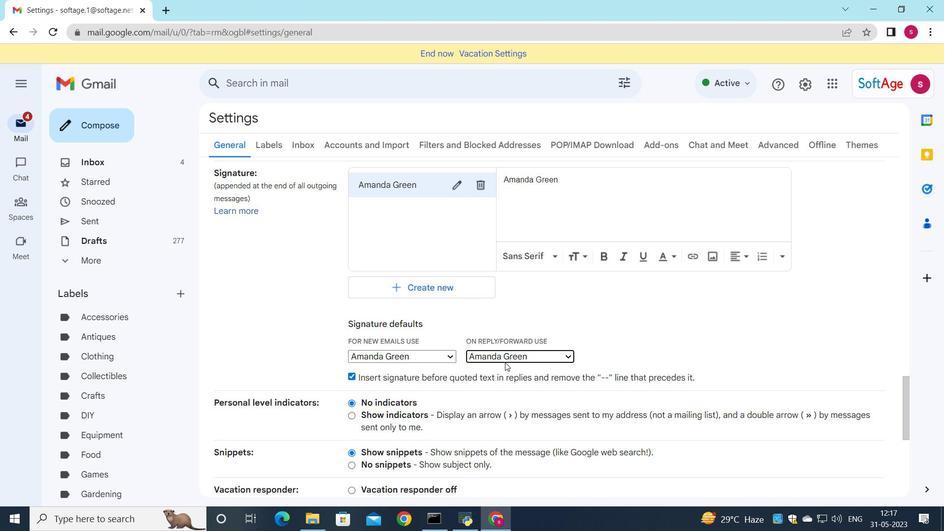 
Action: Mouse scrolled (505, 362) with delta (0, 0)
Screenshot: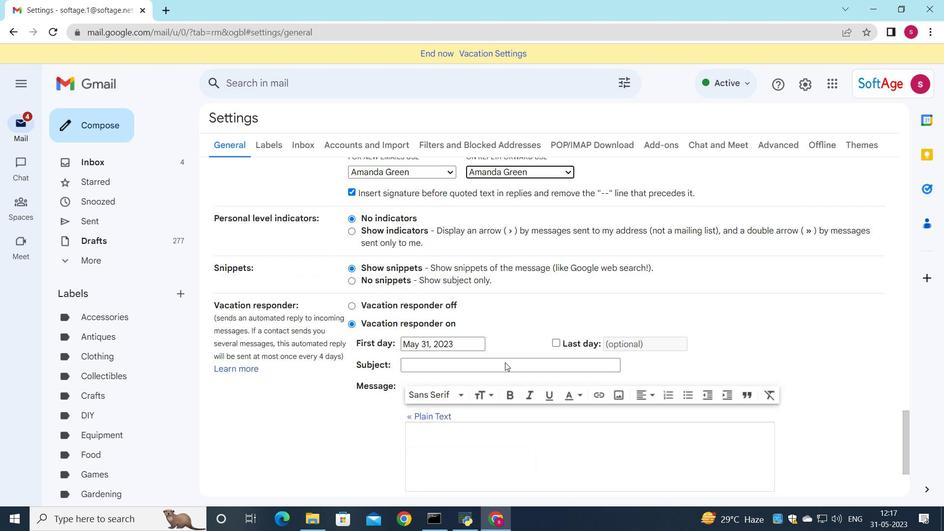 
Action: Mouse scrolled (505, 362) with delta (0, 0)
Screenshot: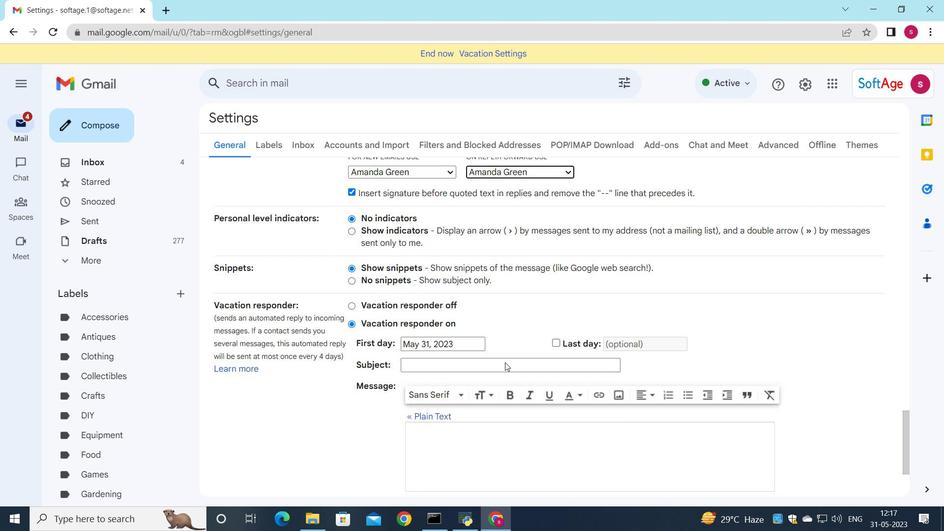 
Action: Mouse scrolled (505, 362) with delta (0, 0)
Screenshot: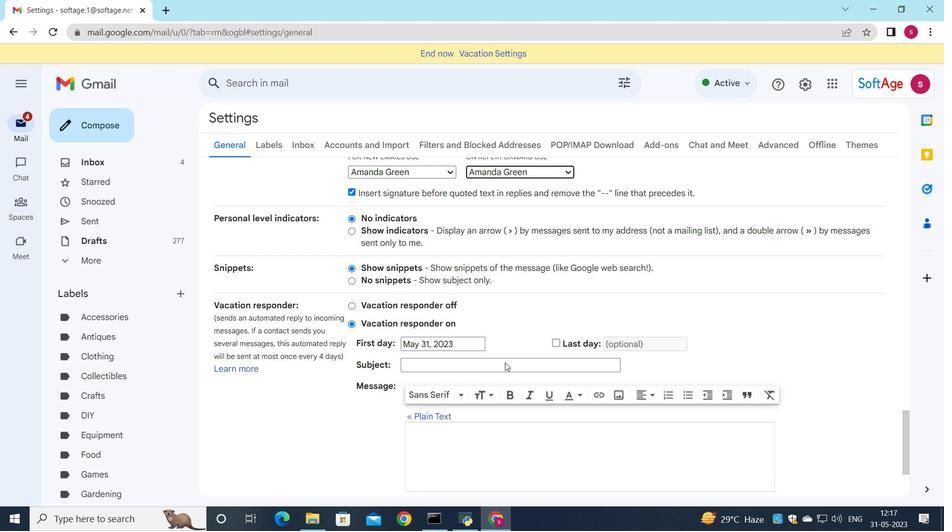 
Action: Mouse scrolled (505, 362) with delta (0, 0)
Screenshot: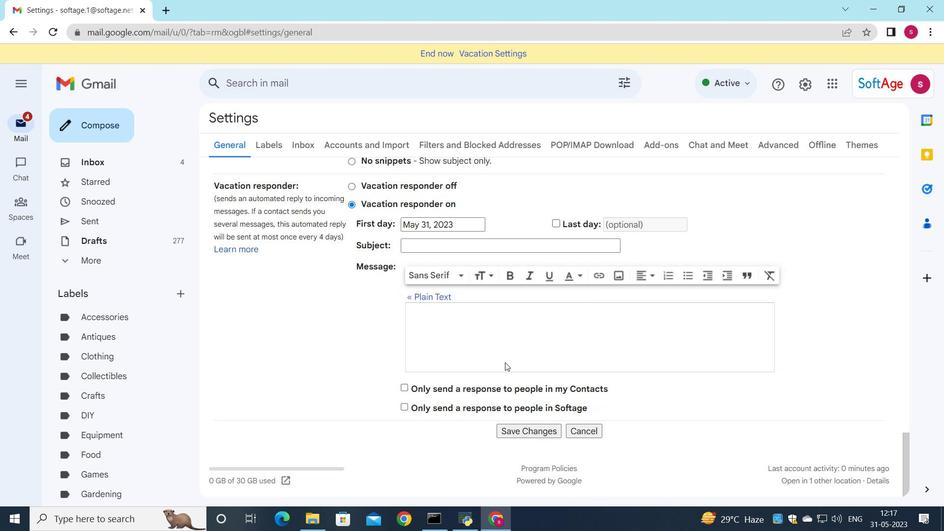 
Action: Mouse scrolled (505, 362) with delta (0, 0)
Screenshot: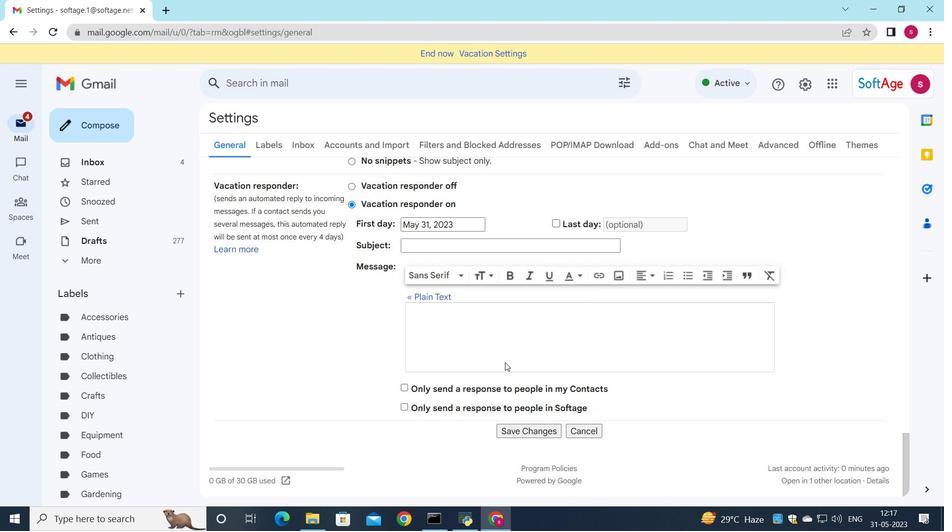 
Action: Mouse scrolled (505, 362) with delta (0, 0)
Screenshot: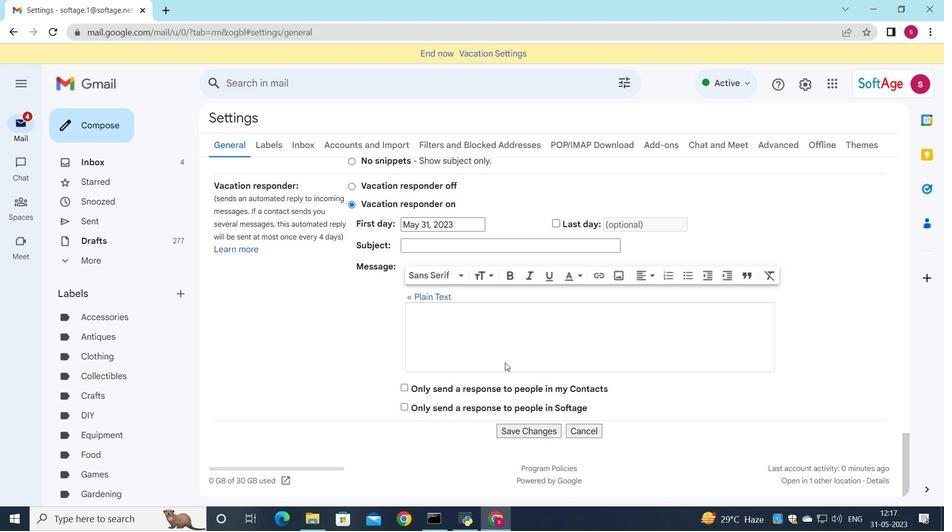 
Action: Mouse moved to (521, 430)
Screenshot: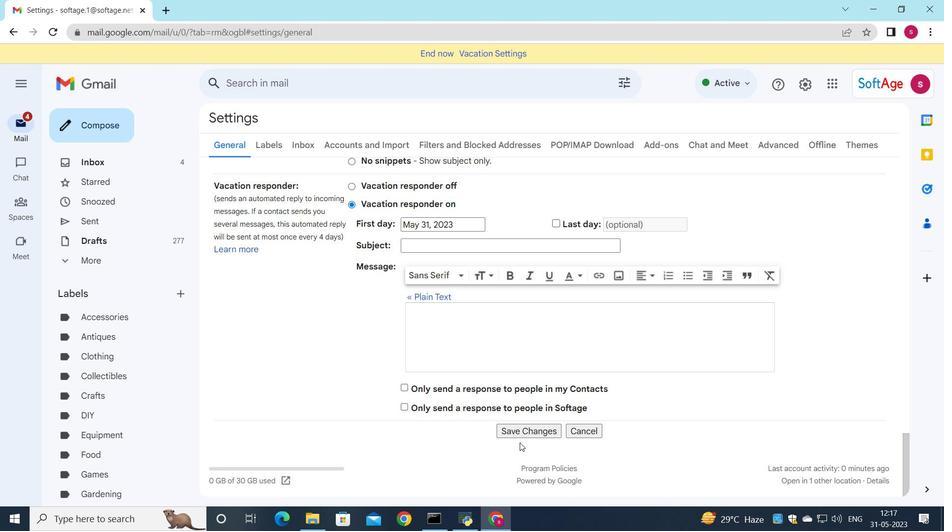 
Action: Mouse pressed left at (521, 430)
Screenshot: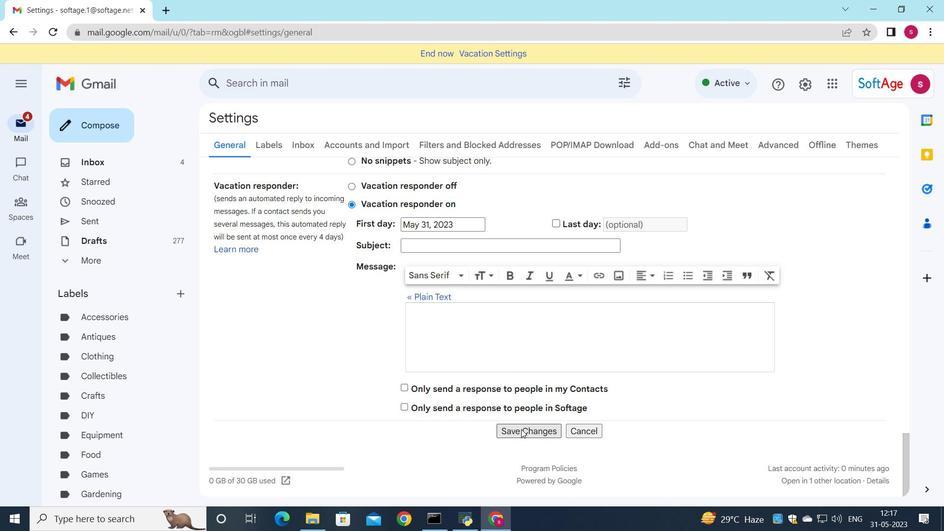
Action: Mouse moved to (452, 355)
Screenshot: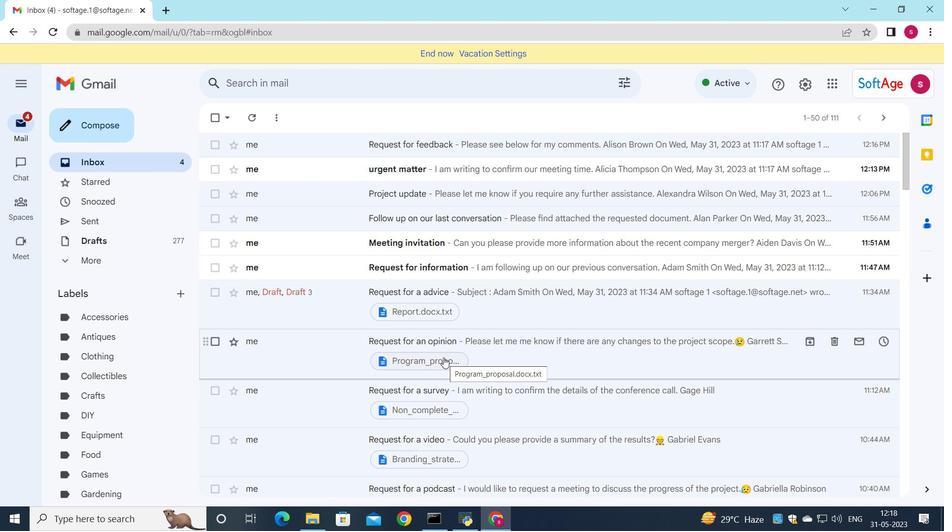 
Action: Mouse pressed left at (452, 355)
Screenshot: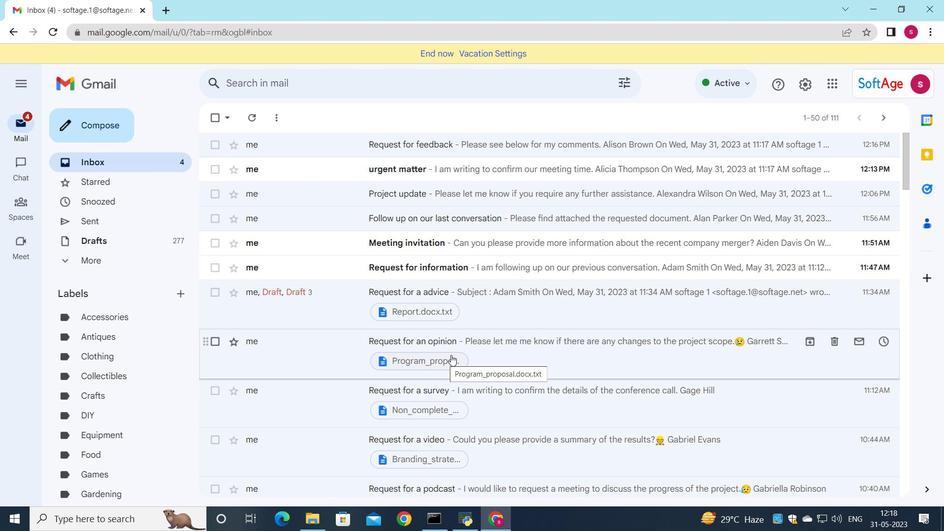 
Action: Mouse moved to (11, 62)
Screenshot: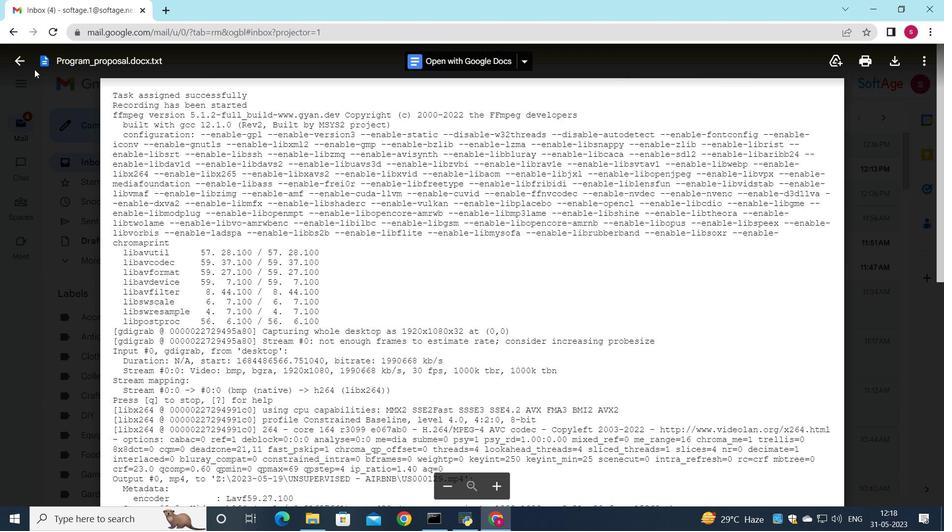 
Action: Mouse pressed left at (11, 62)
Screenshot: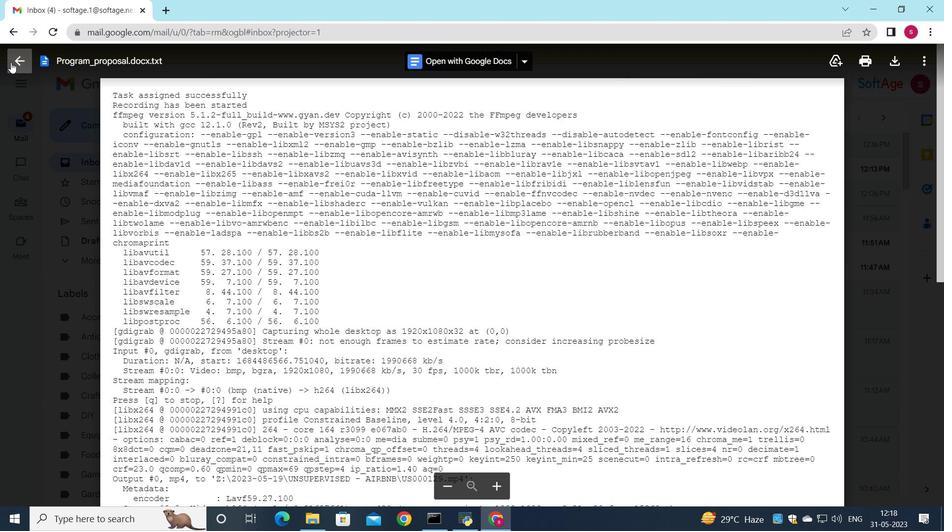 
Action: Mouse moved to (540, 345)
Screenshot: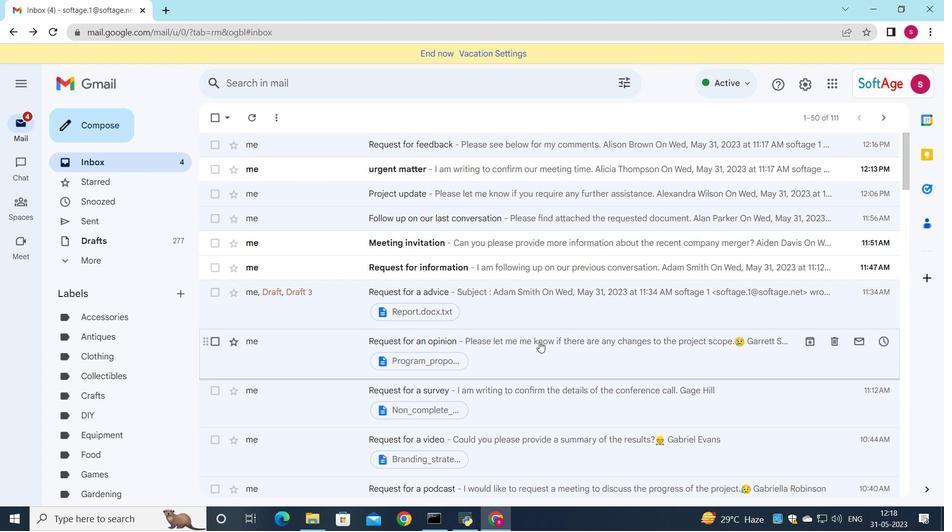 
Action: Mouse pressed left at (540, 345)
Screenshot: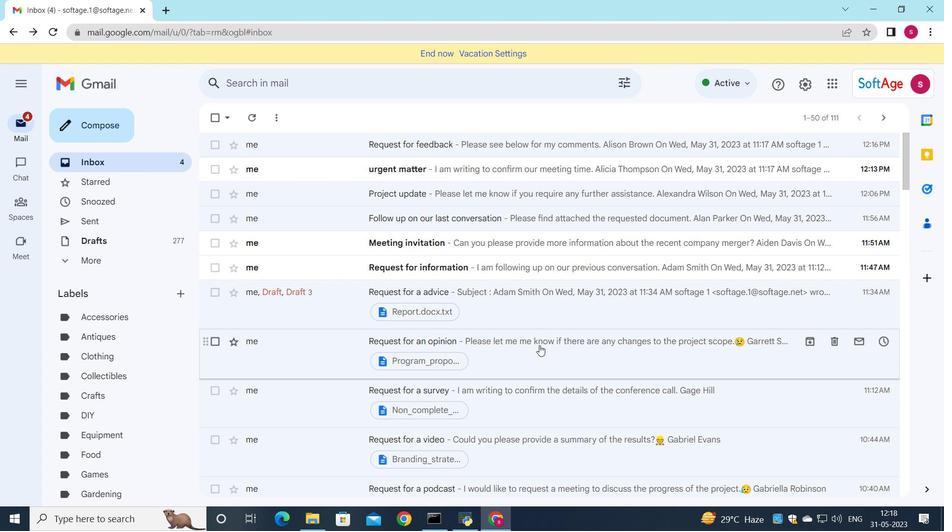 
Action: Mouse moved to (268, 379)
Screenshot: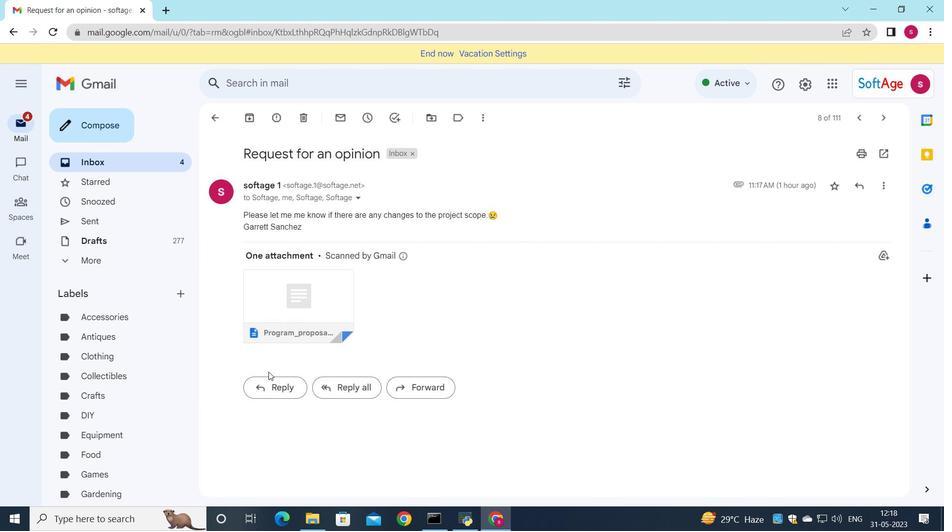 
Action: Mouse pressed left at (268, 379)
Screenshot: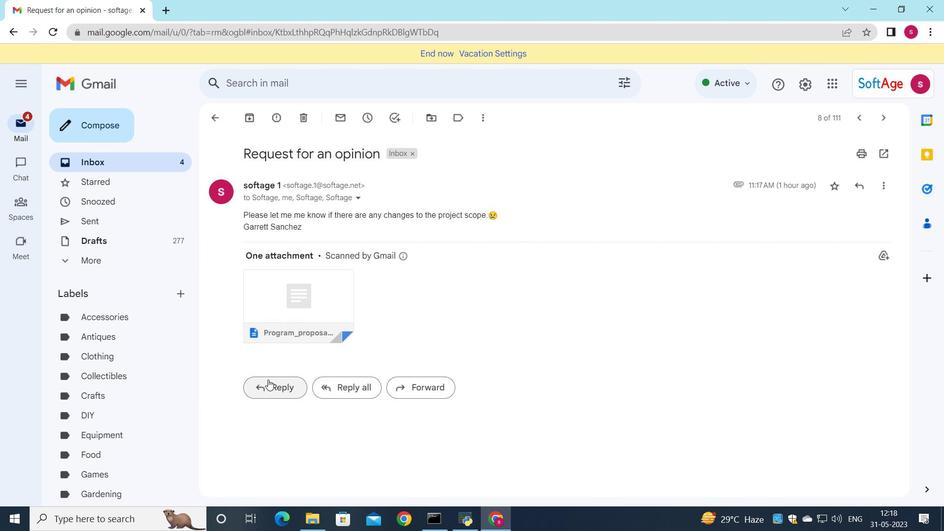 
Action: Mouse moved to (268, 333)
Screenshot: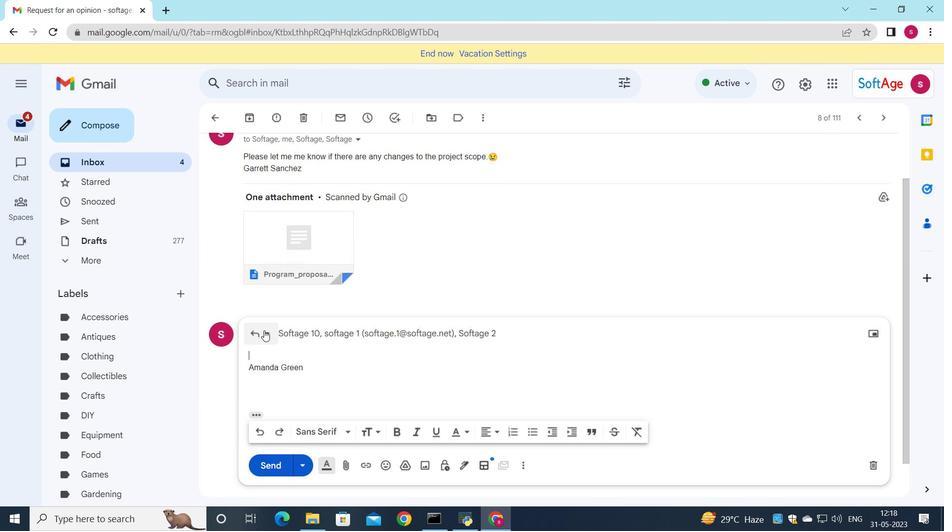 
Action: Mouse pressed left at (268, 333)
Screenshot: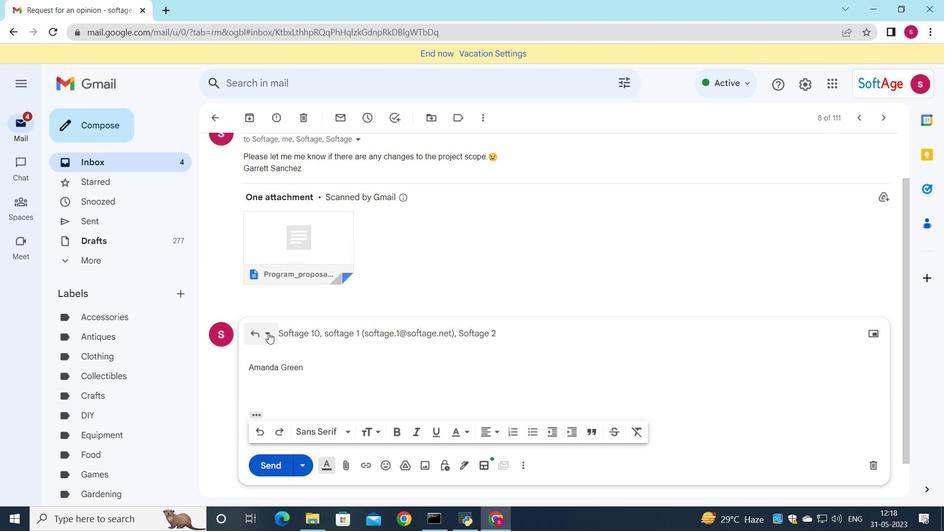 
Action: Mouse moved to (289, 422)
Screenshot: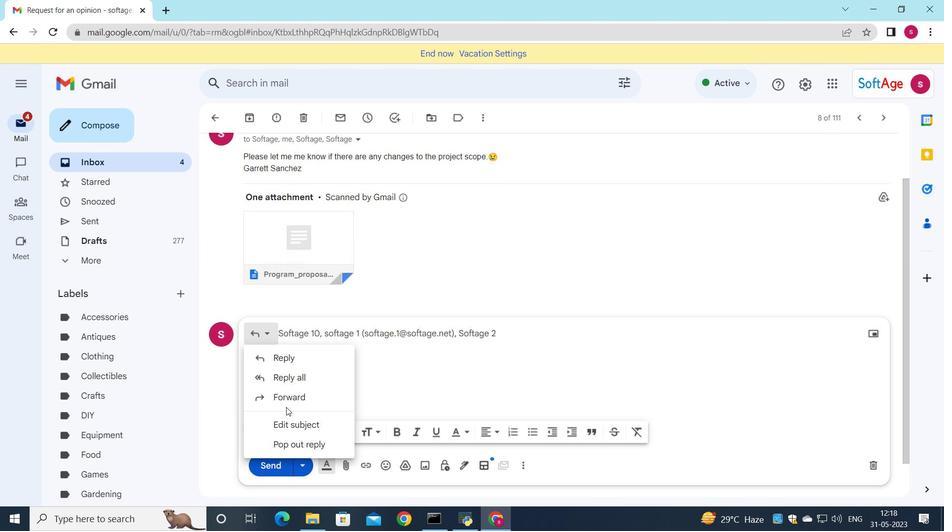 
Action: Mouse pressed left at (289, 422)
Screenshot: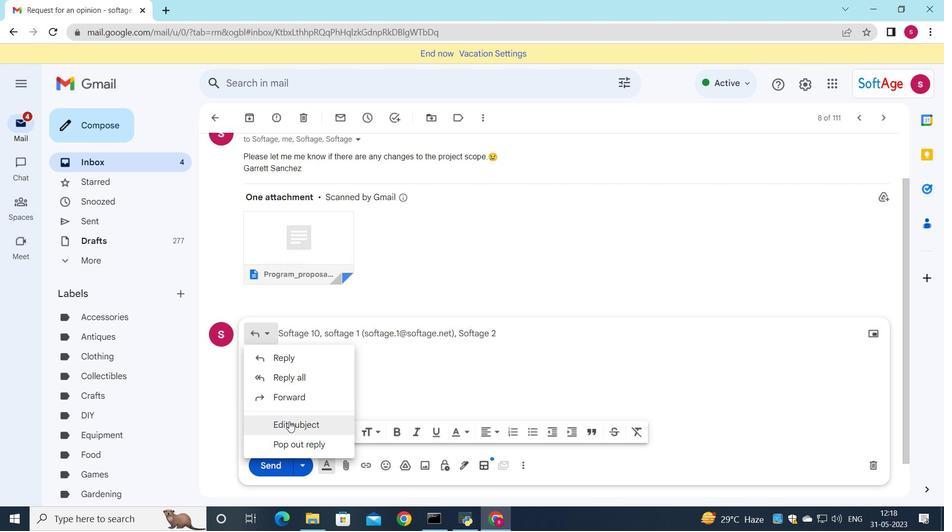 
Action: Mouse moved to (660, 199)
Screenshot: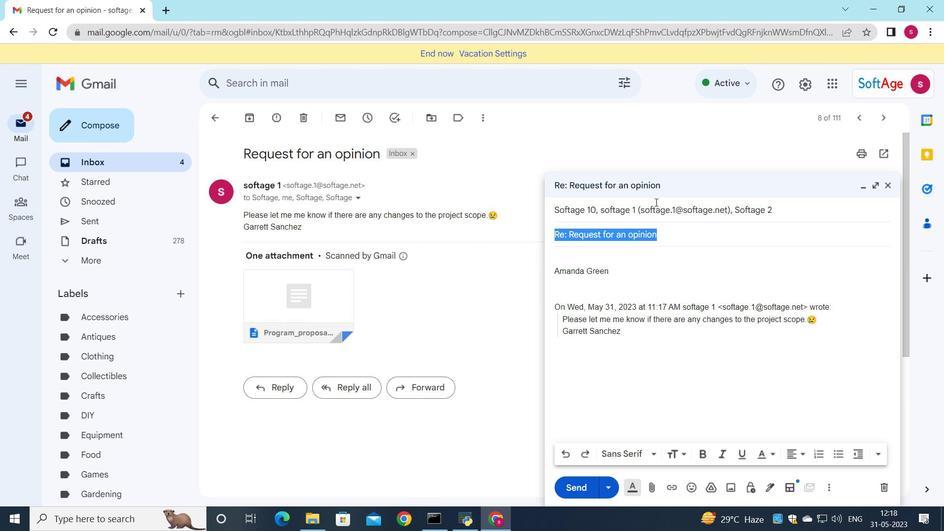 
Action: Key pressed <Key.shift><Key.shift>Introductionn
Screenshot: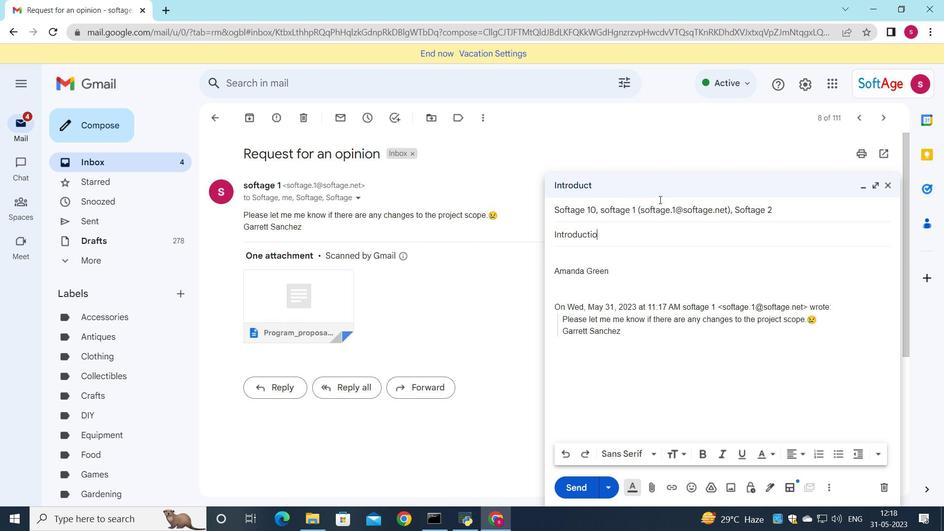 
Action: Mouse moved to (636, 217)
Screenshot: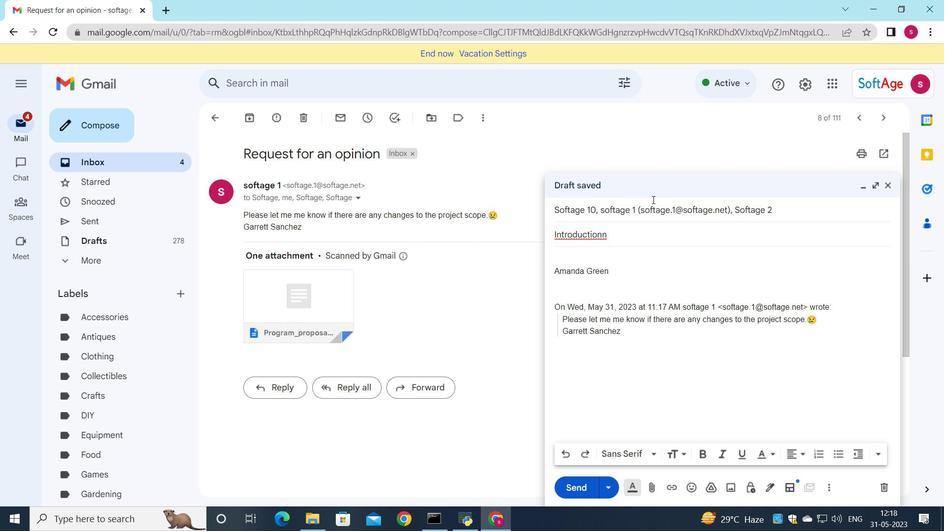 
Action: Key pressed <Key.backspace>
Screenshot: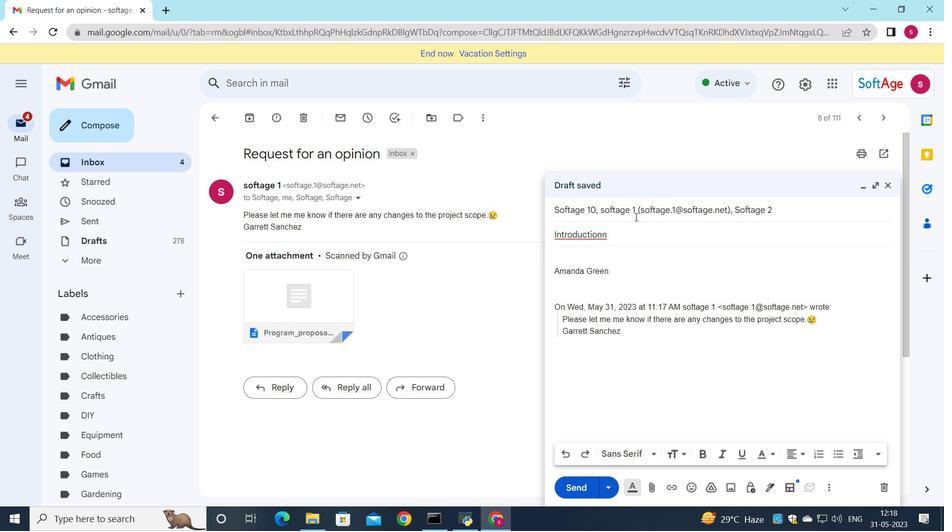 
Action: Mouse moved to (577, 252)
Screenshot: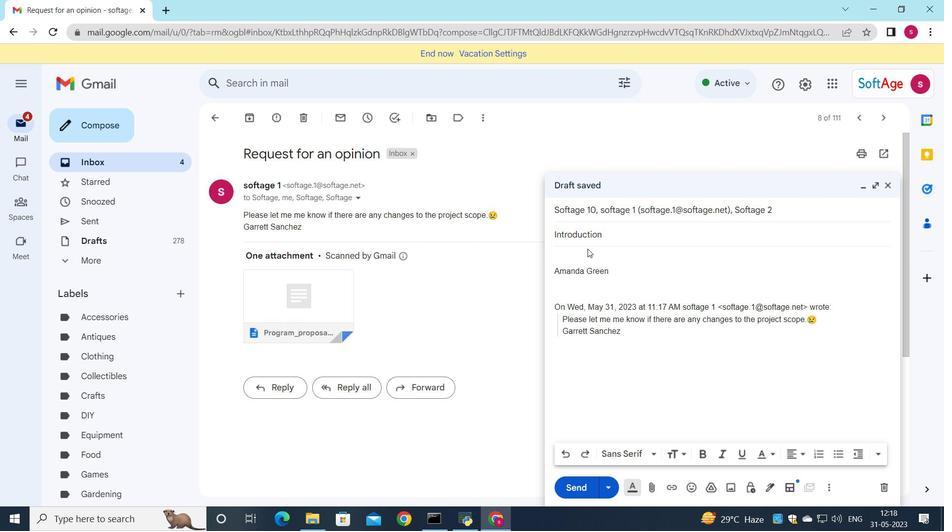 
Action: Mouse pressed left at (577, 252)
Screenshot: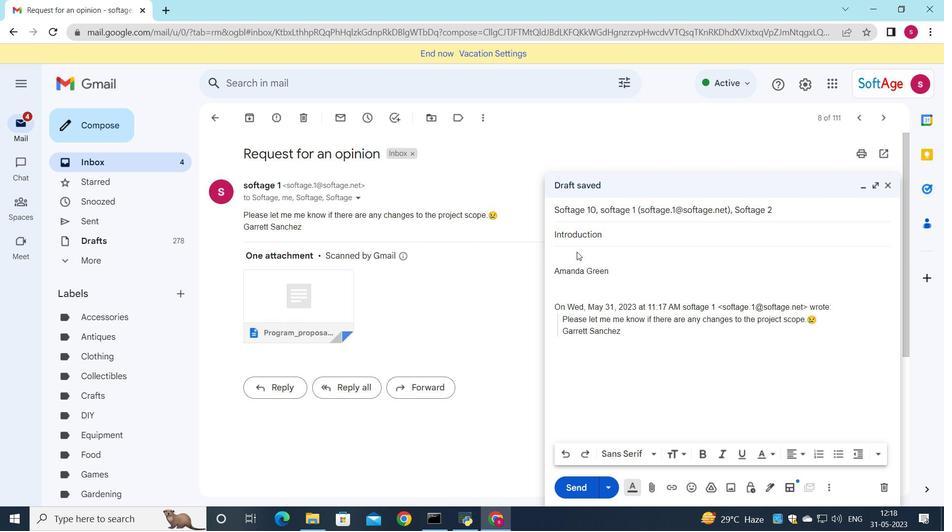 
Action: Key pressed <Key.shift>Could<Key.space>you<Key.space>provide<Key.space>an<Key.space>update<Key.space>on<Key.space>the<Key.space>progress<Key.space>of<Key.space>the<Key.space>website<Key.space>redesign<Key.space>project<Key.shift><Key.shift><Key.shift><Key.shift><Key.shift><Key.shift><Key.shift><Key.shift><Key.shift><Key.shift><Key.shift><Key.shift><Key.shift><Key.shift><Key.shift><Key.shift><Key.shift><Key.shift><Key.shift><Key.shift>?
Screenshot: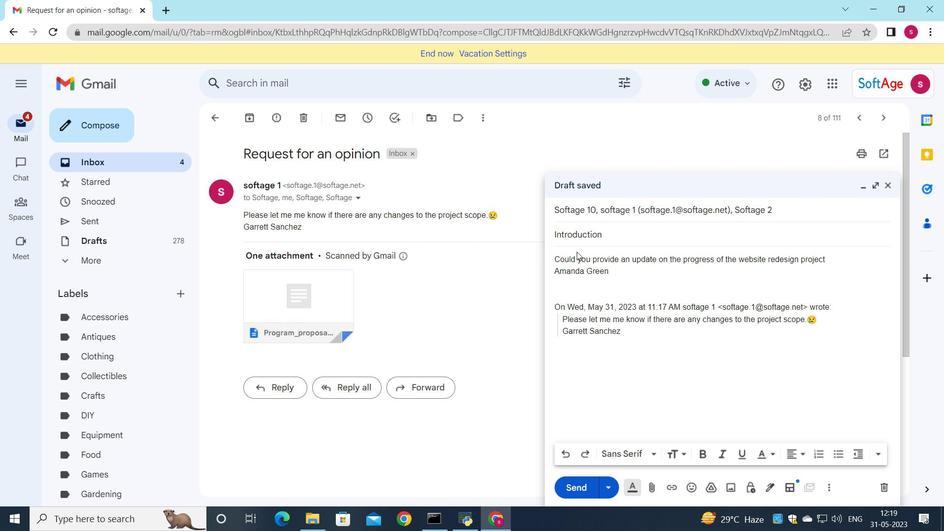 
Action: Mouse moved to (563, 455)
Screenshot: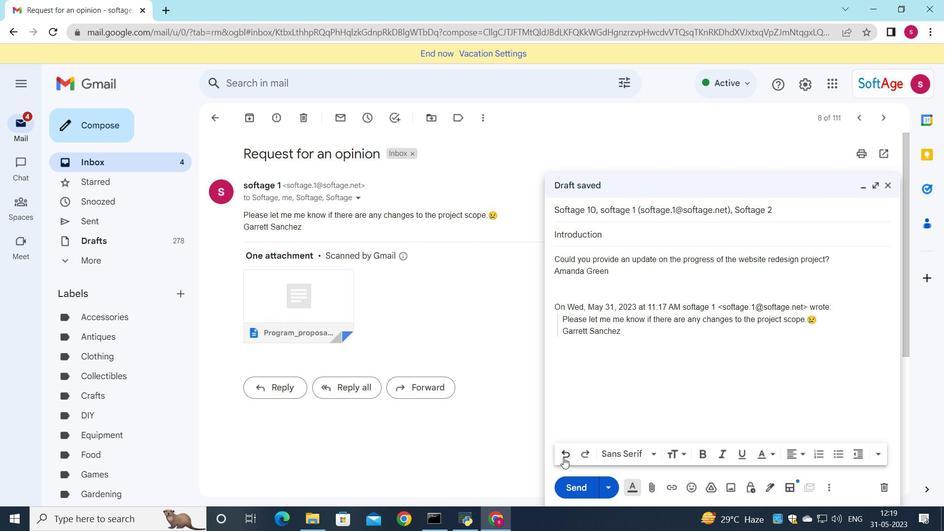 
Action: Mouse pressed left at (563, 455)
Screenshot: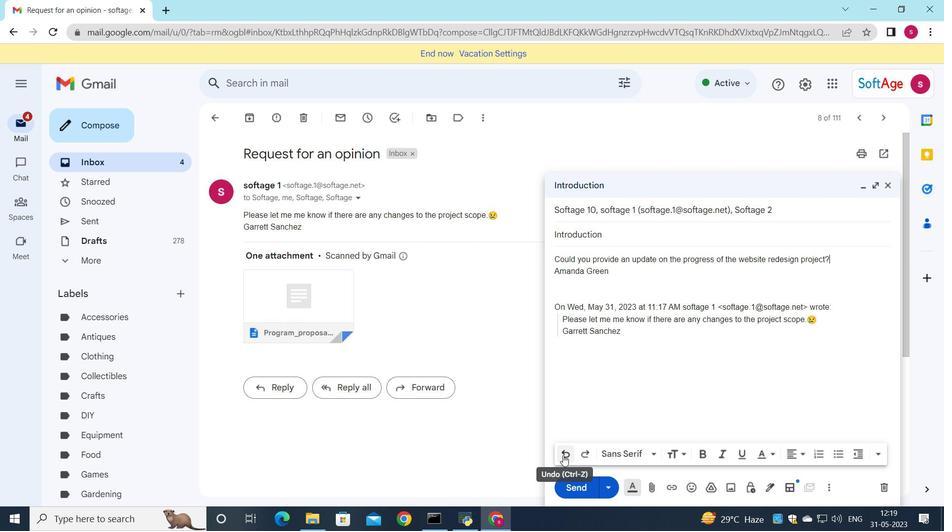 
Action: Mouse pressed left at (563, 455)
Screenshot: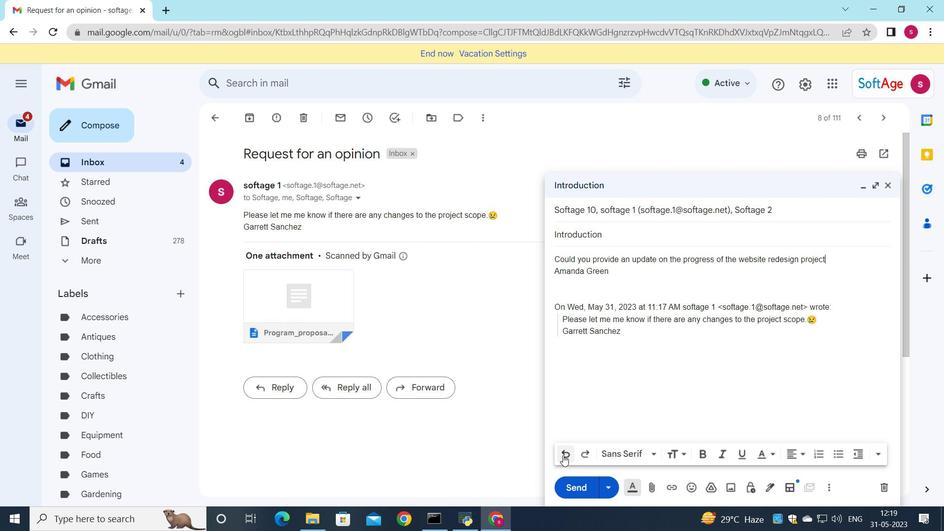 
Action: Mouse pressed left at (563, 455)
Screenshot: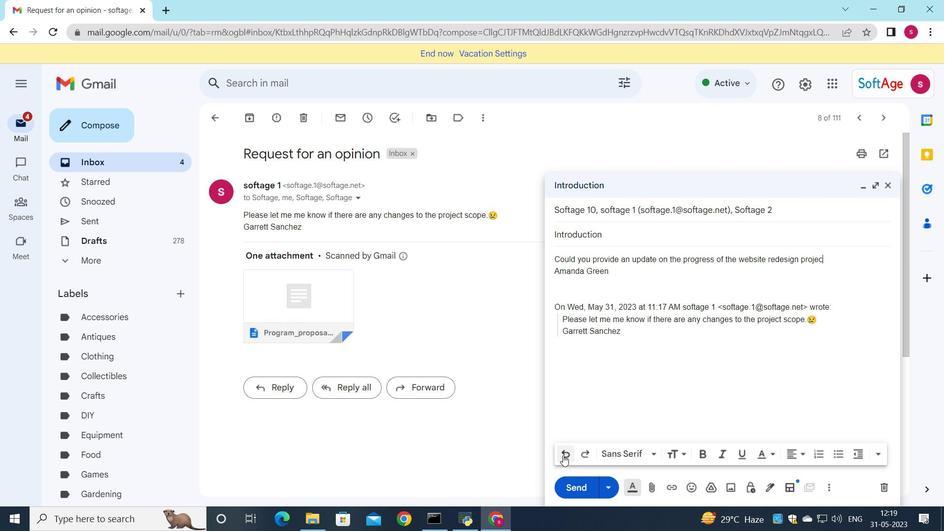 
Action: Mouse pressed left at (563, 455)
Screenshot: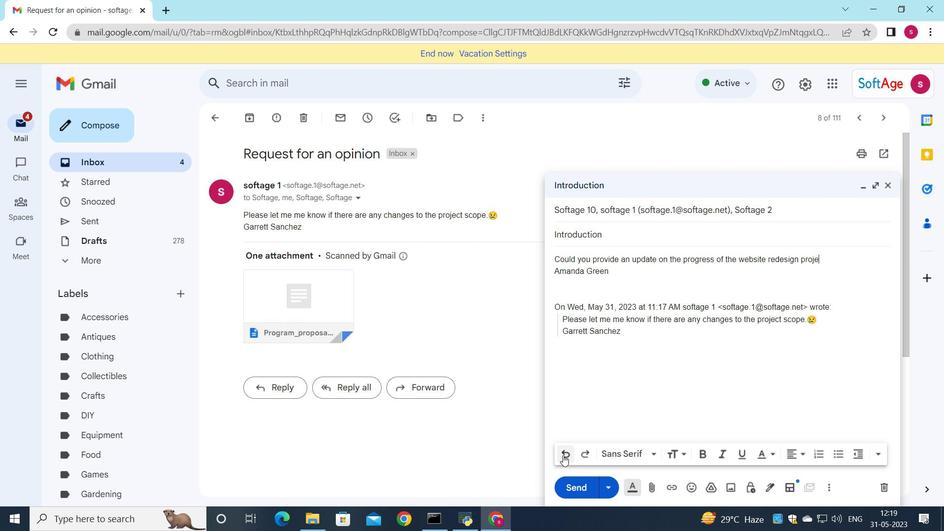 
Action: Mouse pressed left at (563, 455)
Screenshot: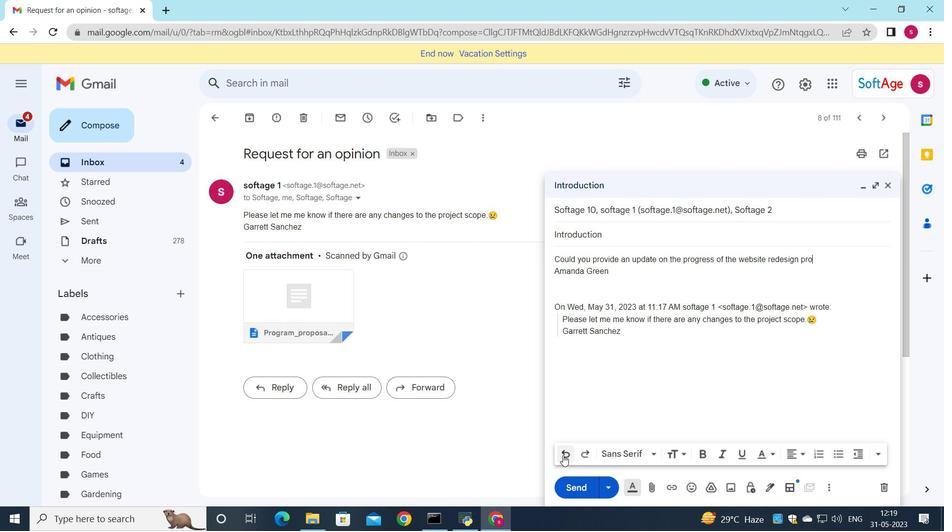 
Action: Mouse pressed left at (563, 455)
Screenshot: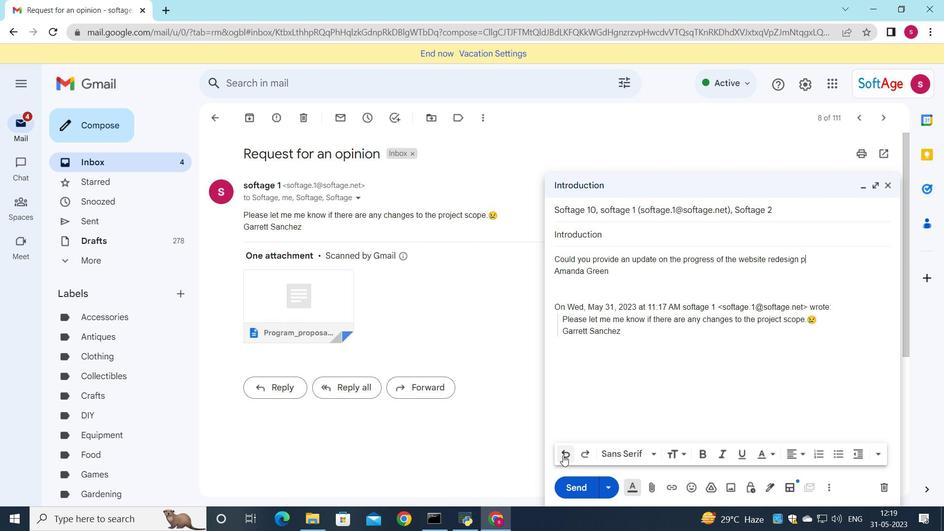 
Action: Mouse pressed left at (563, 455)
Screenshot: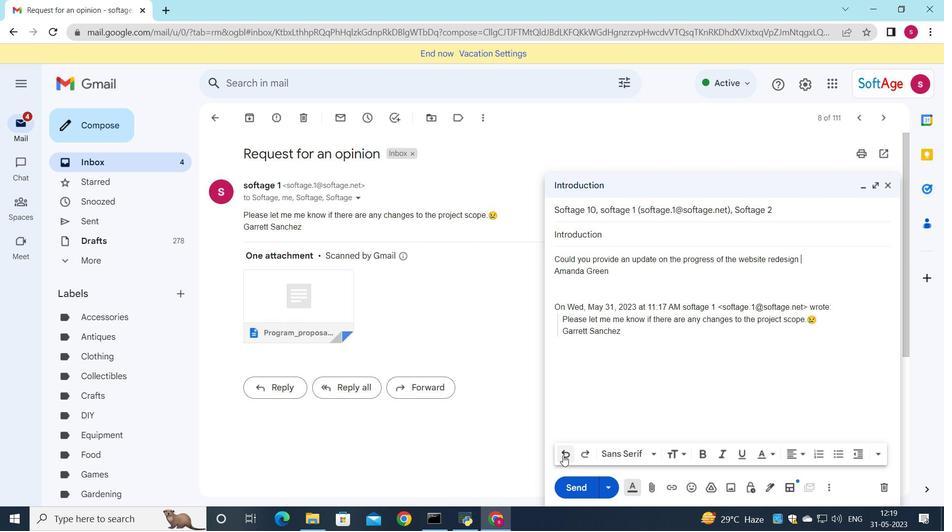 
Action: Mouse pressed left at (563, 455)
Screenshot: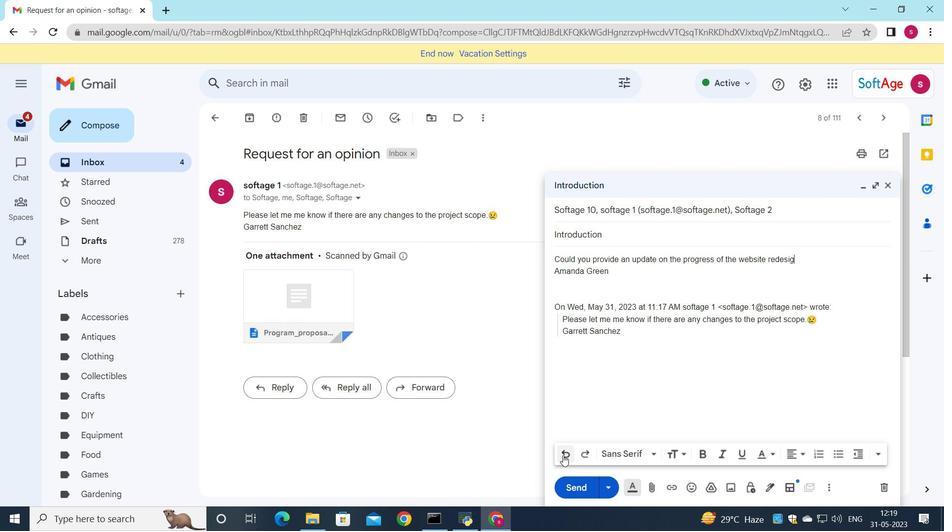 
Action: Mouse pressed left at (563, 455)
Screenshot: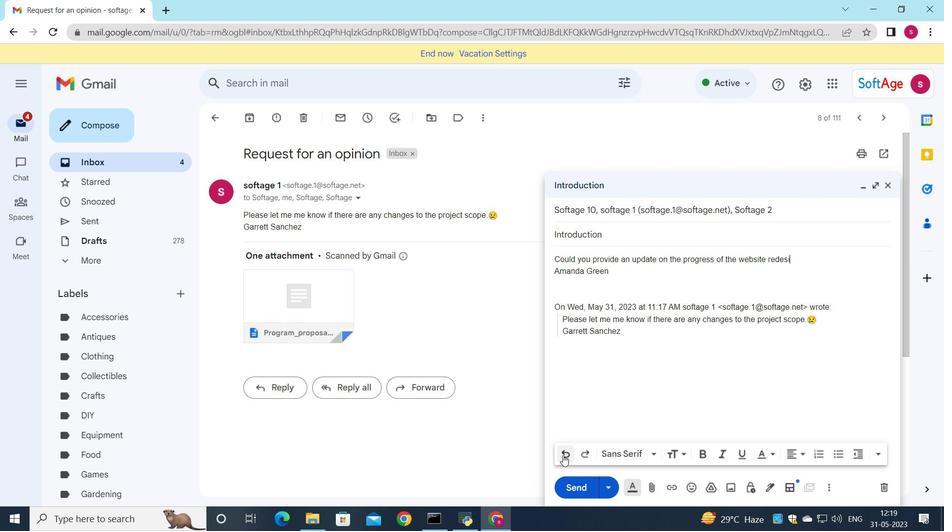 
Action: Mouse pressed left at (563, 455)
Screenshot: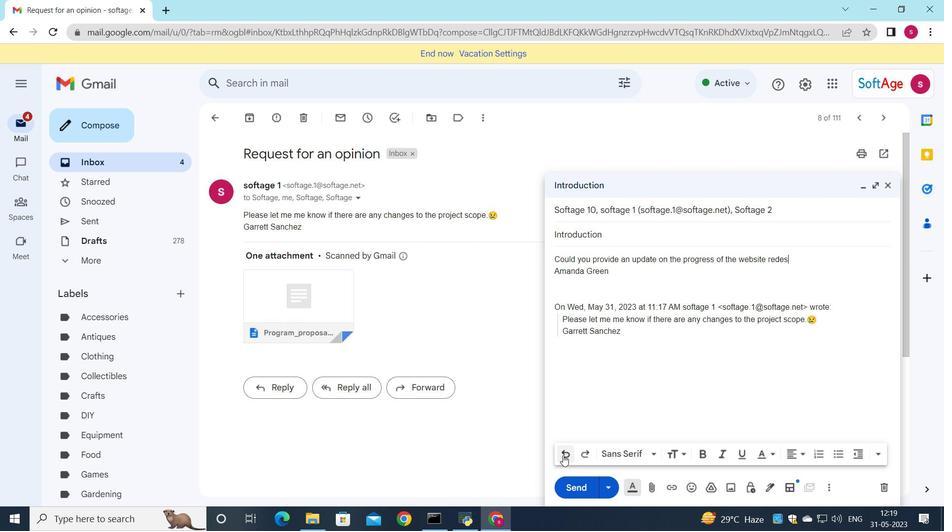 
Action: Mouse pressed left at (563, 455)
Screenshot: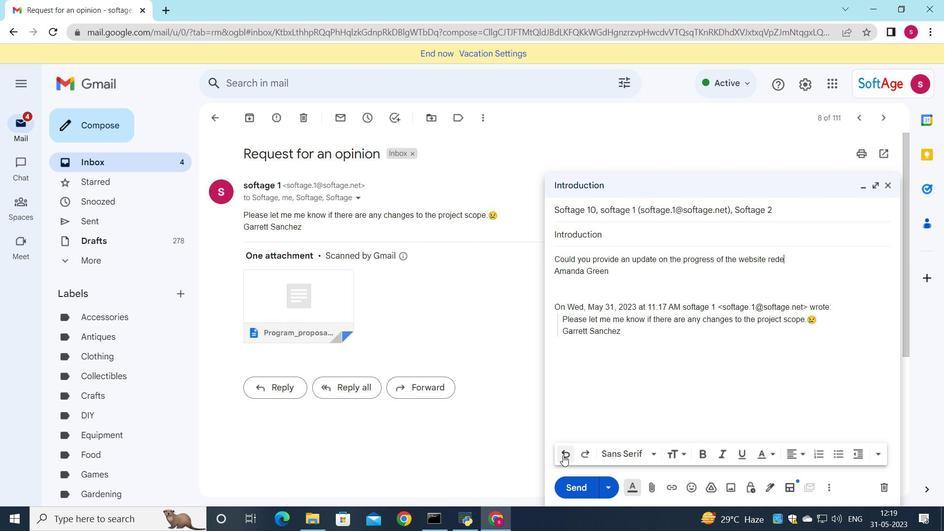 
Action: Mouse pressed left at (563, 455)
Screenshot: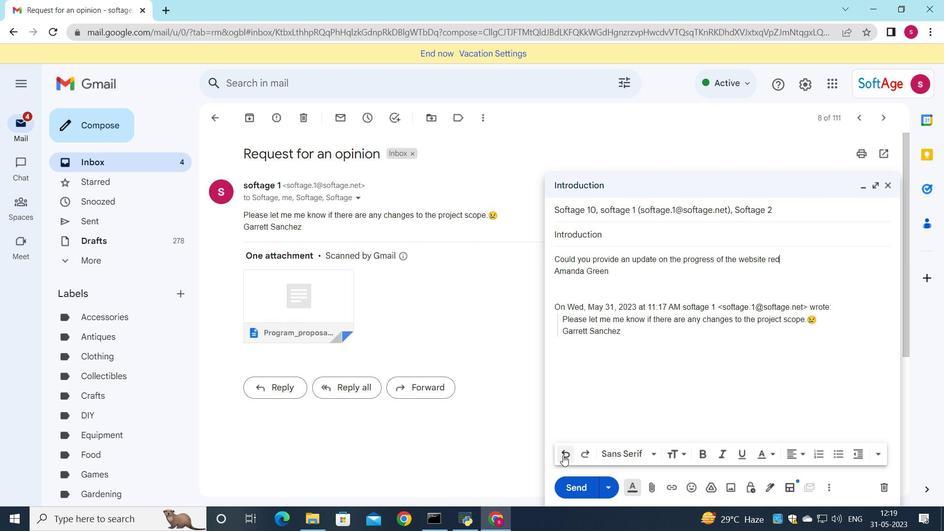 
Action: Mouse pressed left at (563, 455)
Screenshot: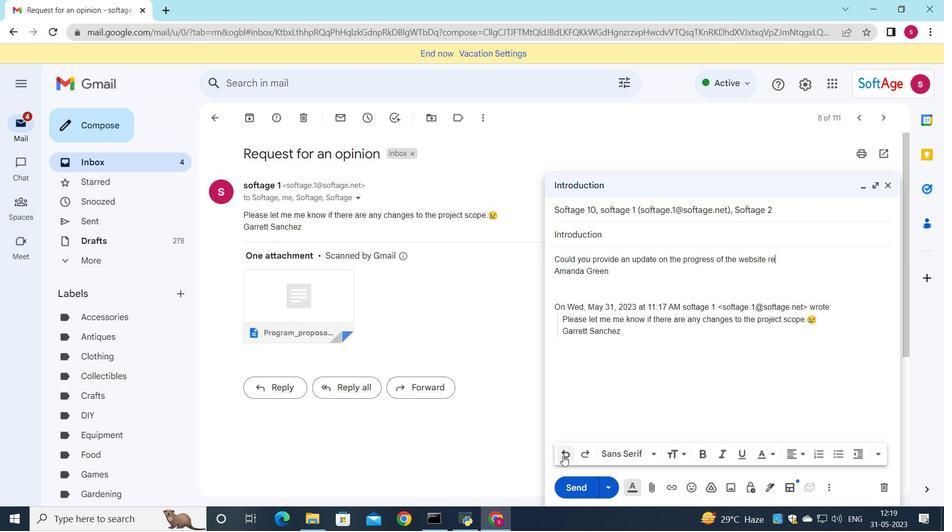 
Action: Mouse pressed left at (563, 455)
Screenshot: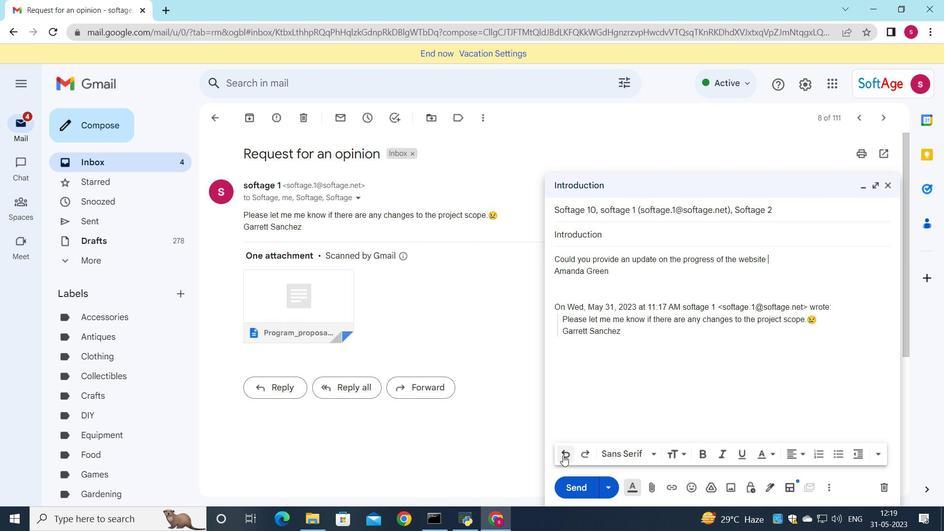 
Action: Mouse pressed left at (563, 455)
Screenshot: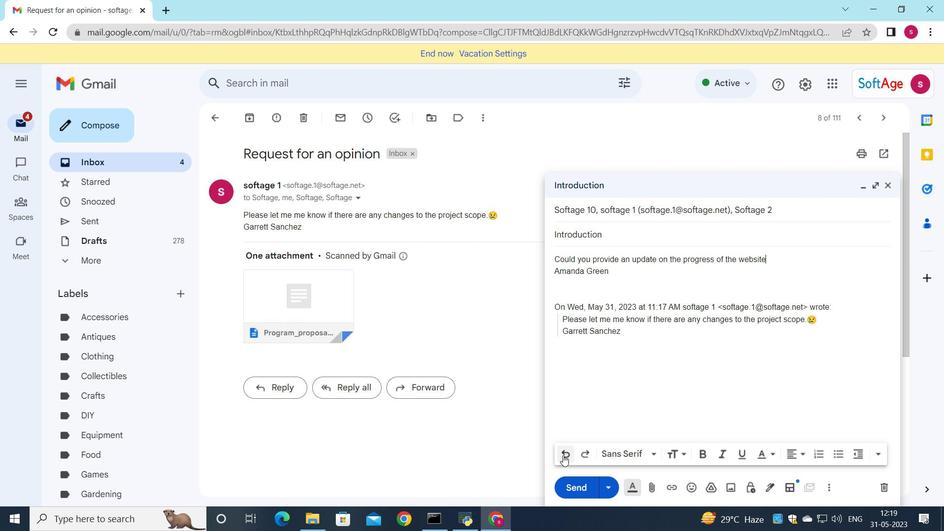 
Action: Mouse pressed left at (563, 455)
Screenshot: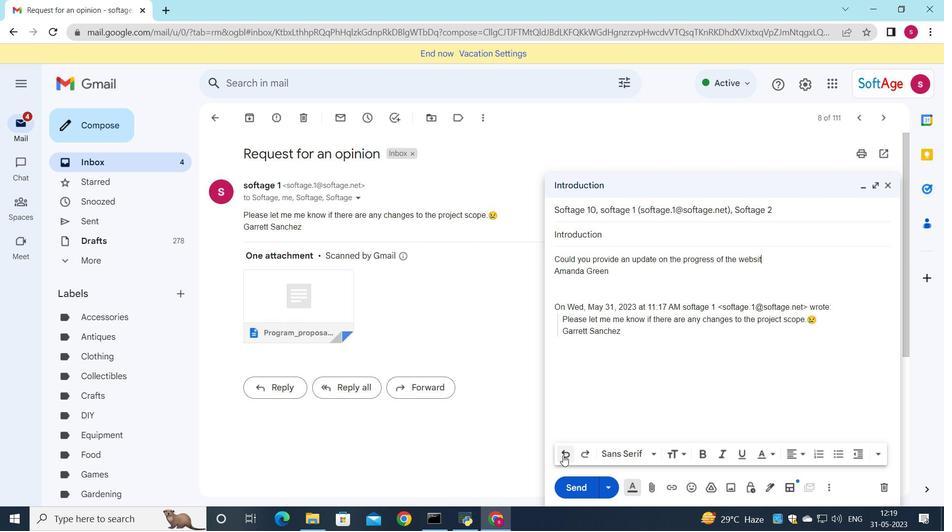 
Action: Mouse pressed left at (563, 455)
Screenshot: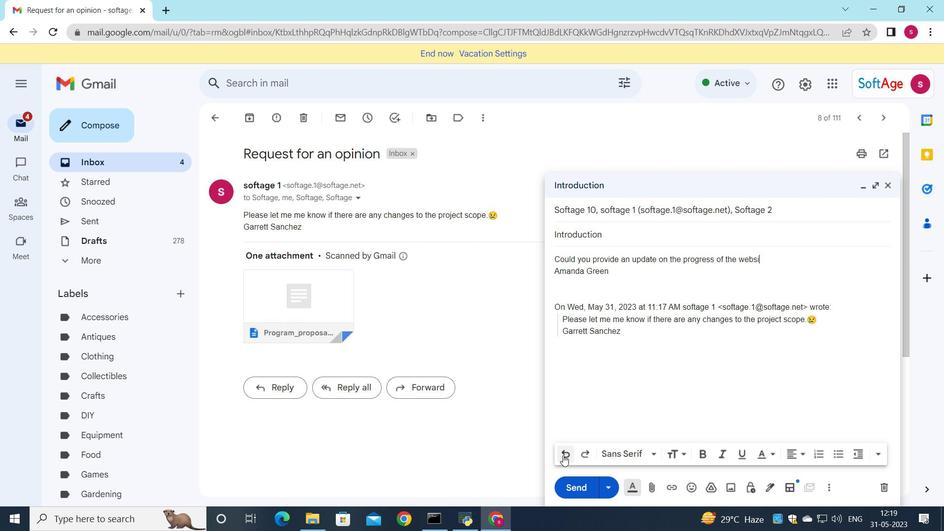 
Action: Mouse pressed left at (563, 455)
Screenshot: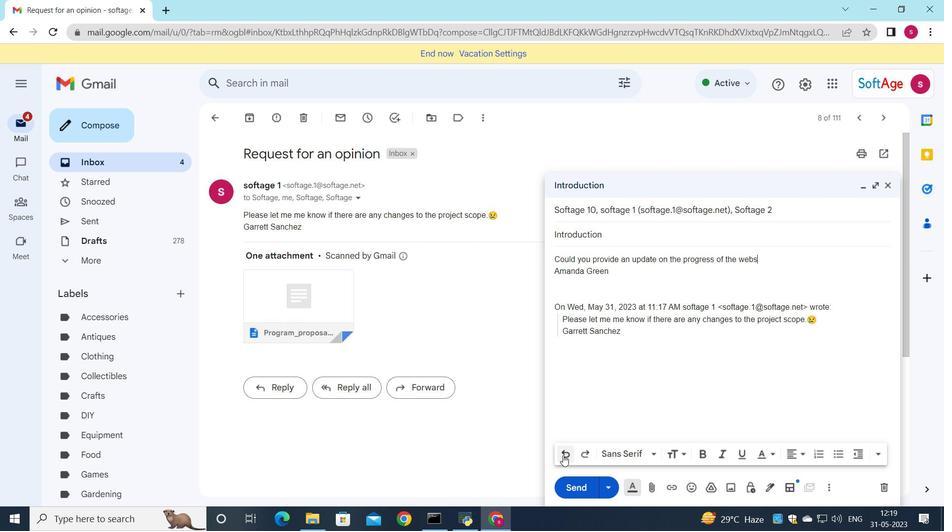 
Action: Mouse pressed left at (563, 455)
Screenshot: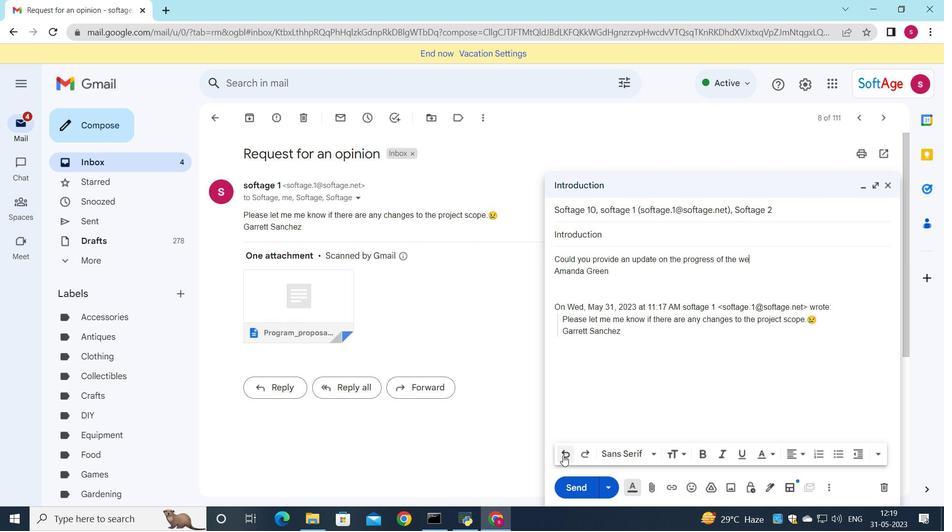 
Action: Mouse pressed left at (563, 455)
Screenshot: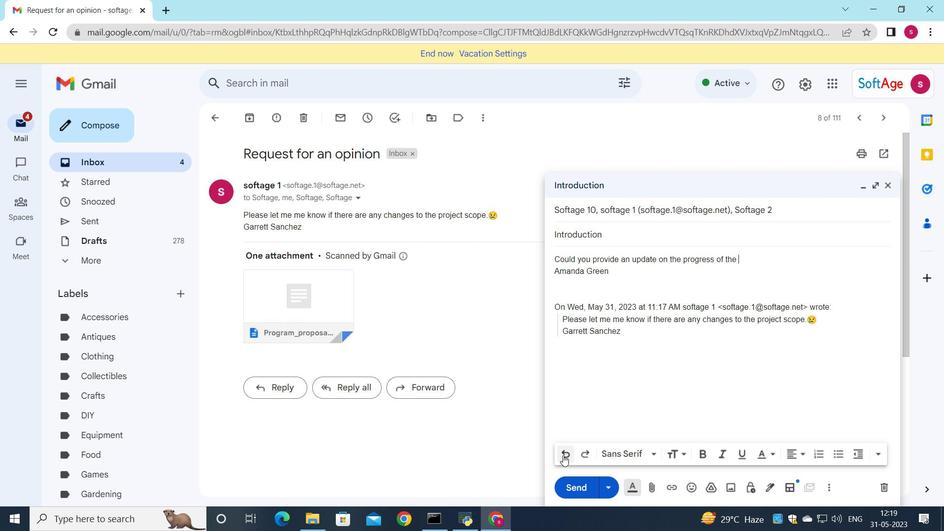 
Action: Mouse pressed left at (563, 455)
Screenshot: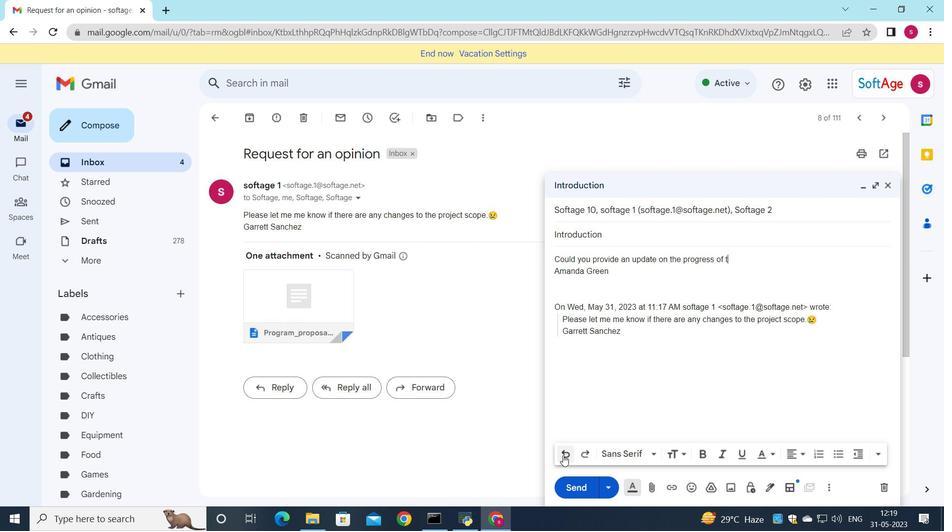 
Action: Mouse pressed left at (563, 455)
Screenshot: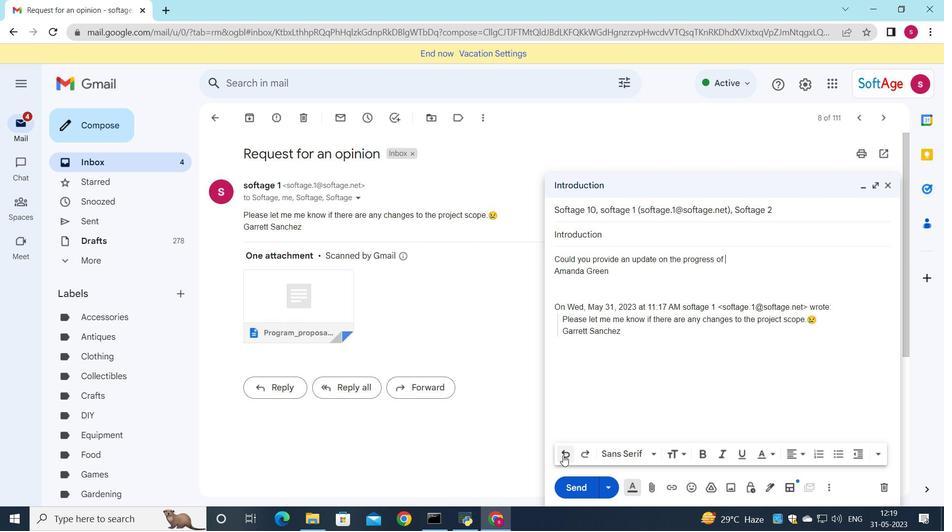
Action: Mouse pressed left at (563, 455)
Screenshot: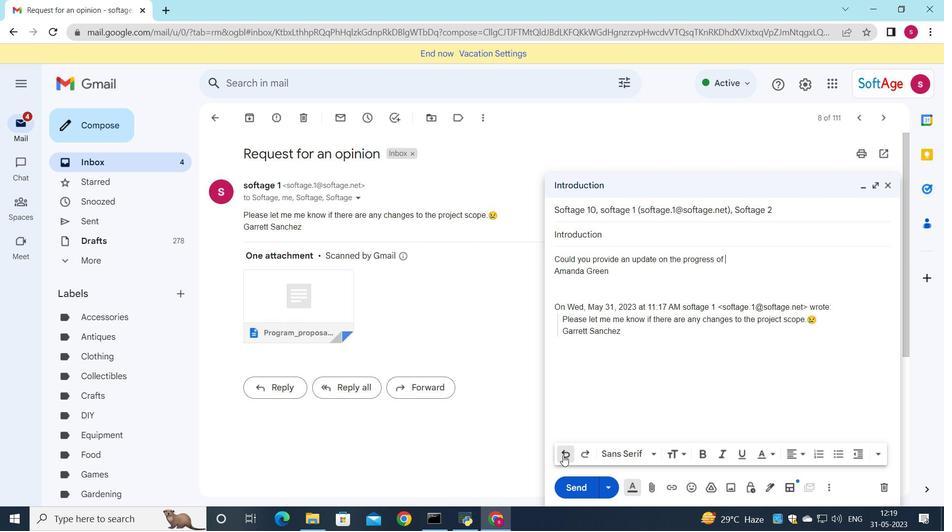 
Action: Mouse pressed left at (563, 455)
Screenshot: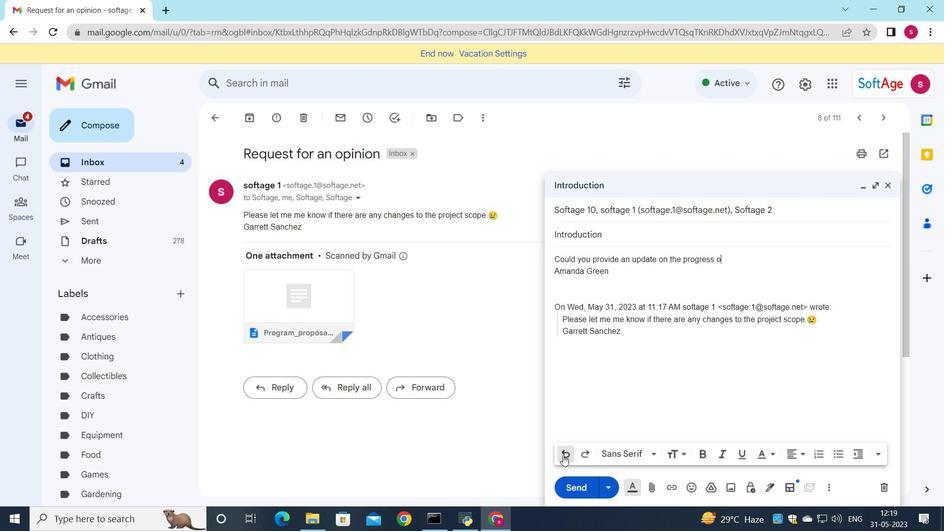 
Action: Mouse pressed left at (563, 455)
Screenshot: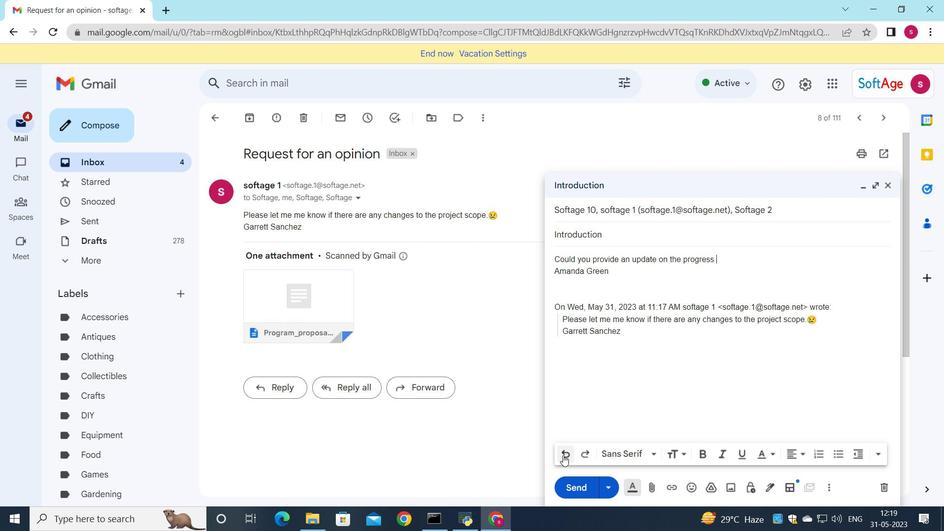 
Action: Mouse pressed left at (563, 455)
Screenshot: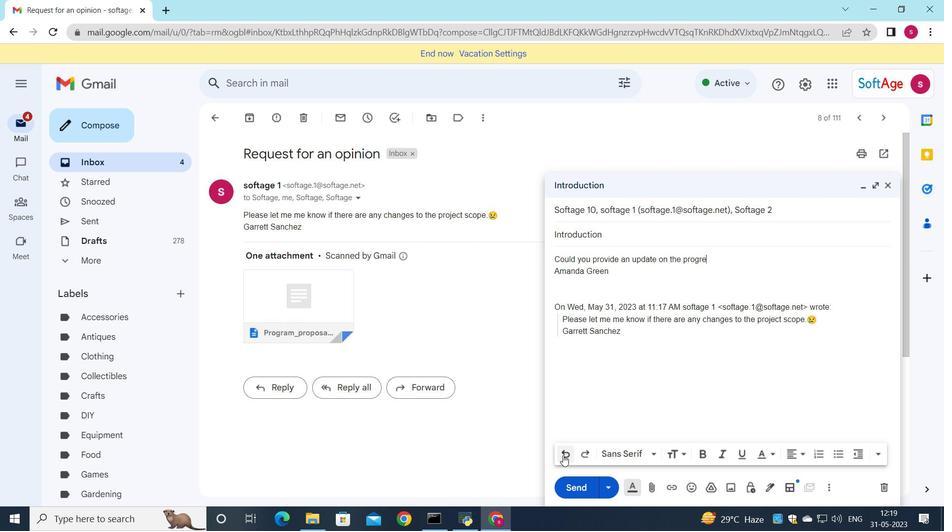 
Action: Mouse pressed left at (563, 455)
Screenshot: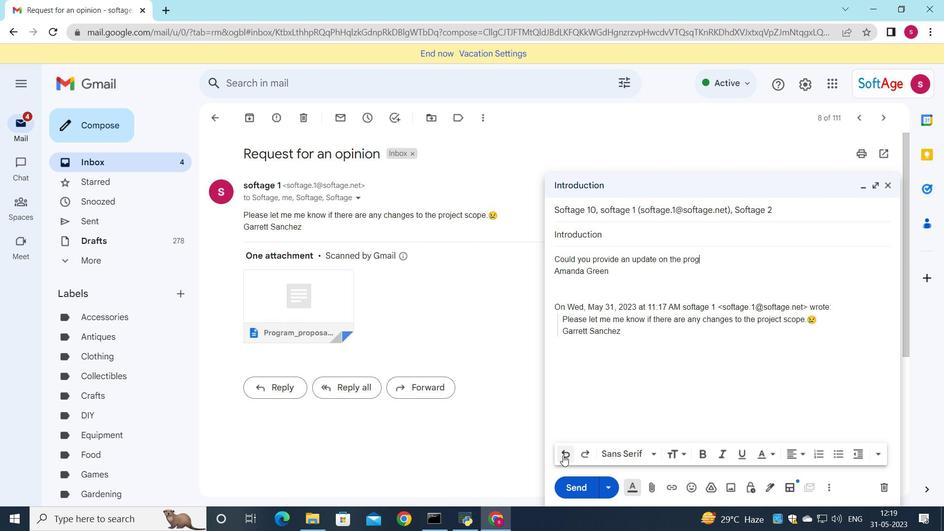 
Action: Mouse pressed left at (563, 455)
Screenshot: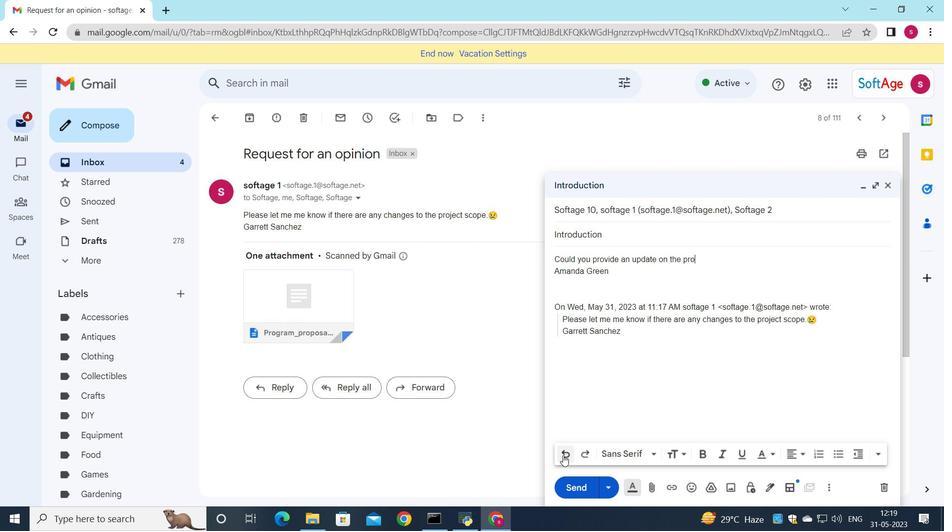 
Action: Mouse pressed left at (563, 455)
Screenshot: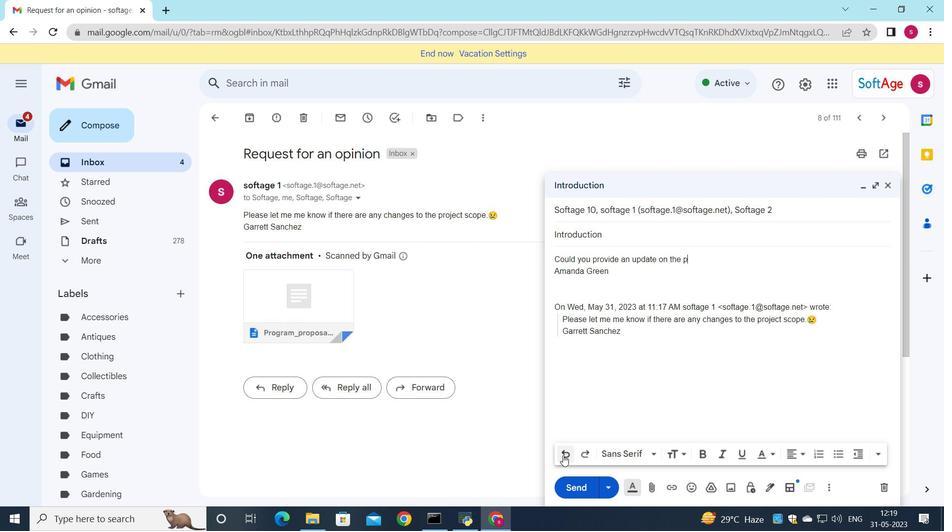
Action: Mouse pressed left at (563, 455)
Screenshot: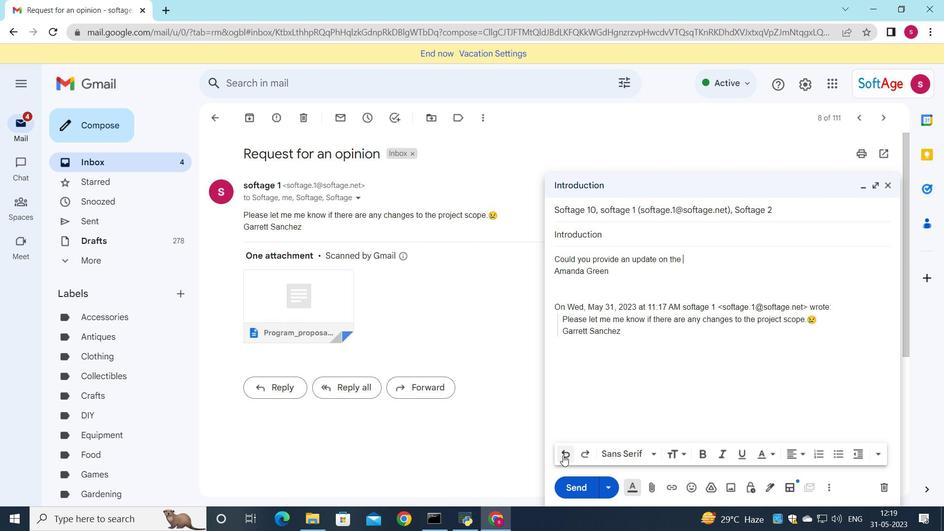 
Action: Mouse pressed left at (563, 455)
Screenshot: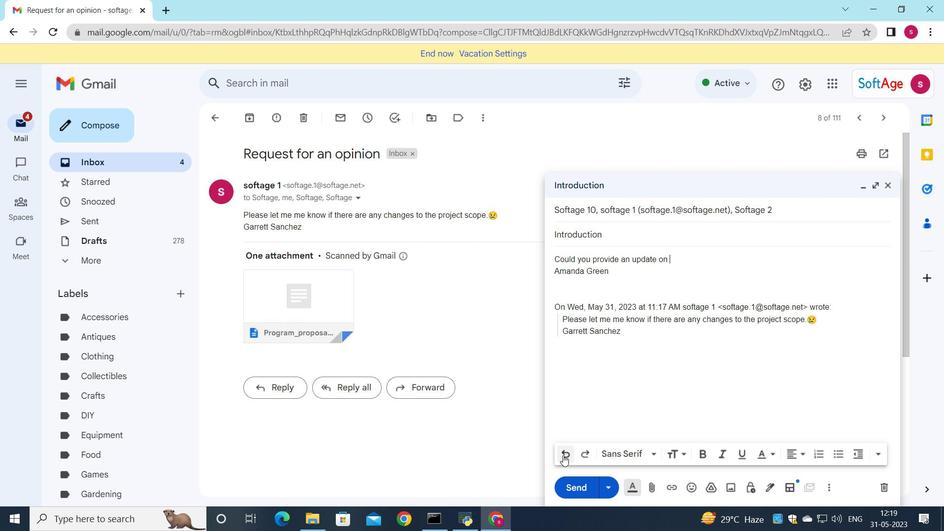 
Action: Mouse pressed left at (563, 455)
Screenshot: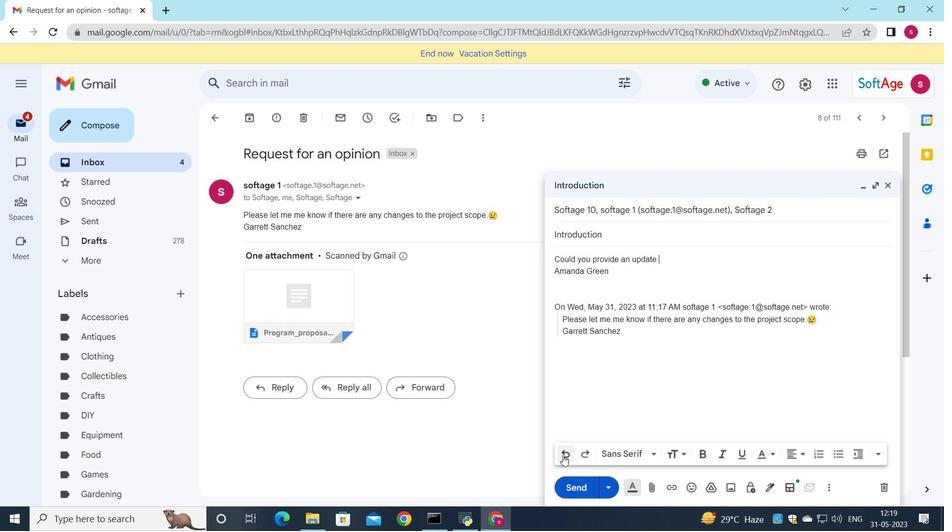 
Action: Mouse pressed left at (563, 455)
Screenshot: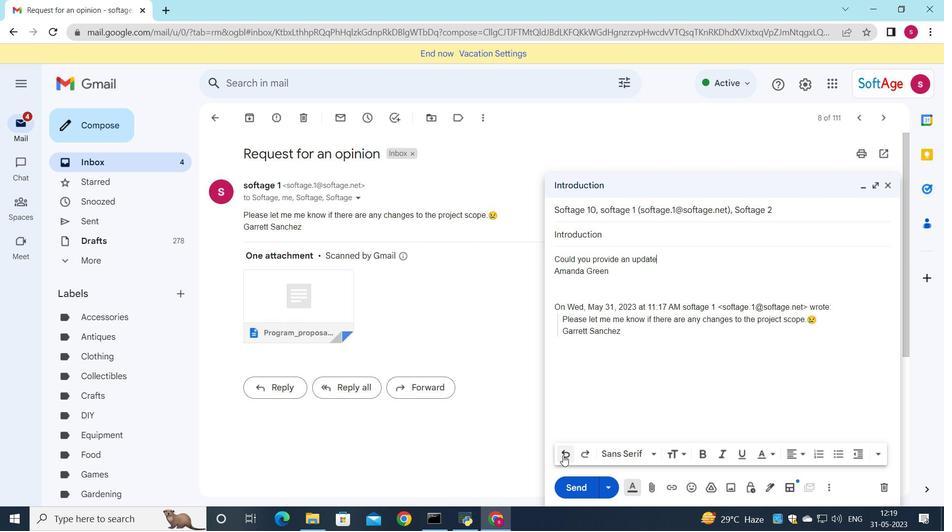 
Action: Mouse pressed left at (563, 455)
Screenshot: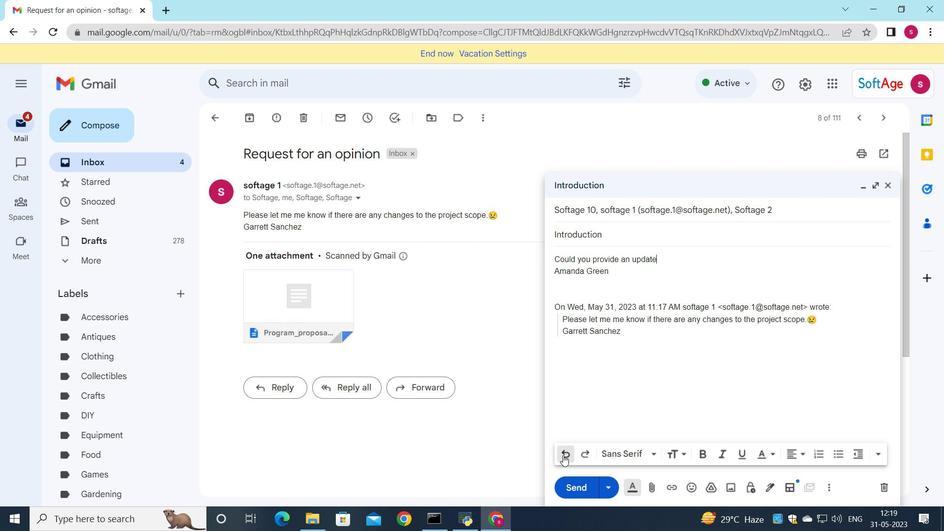
Action: Mouse pressed left at (563, 455)
Screenshot: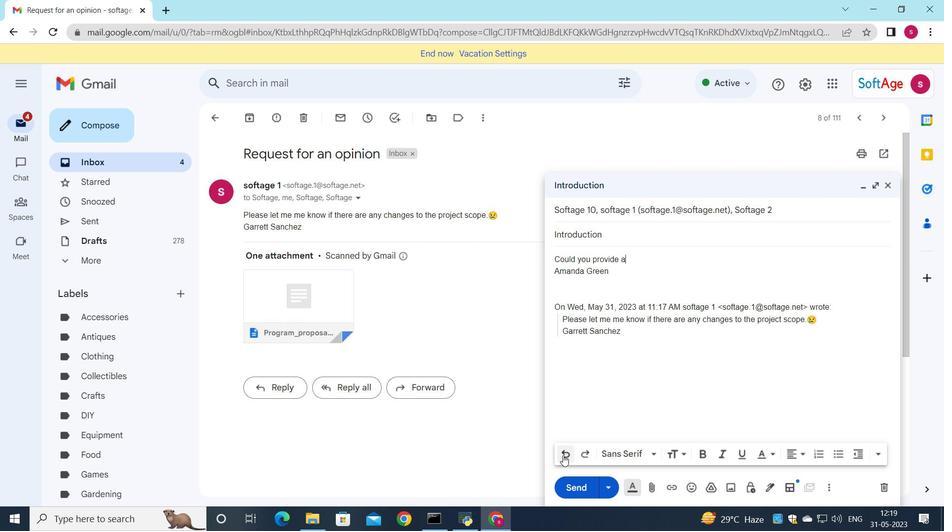 
Action: Mouse pressed left at (563, 455)
Screenshot: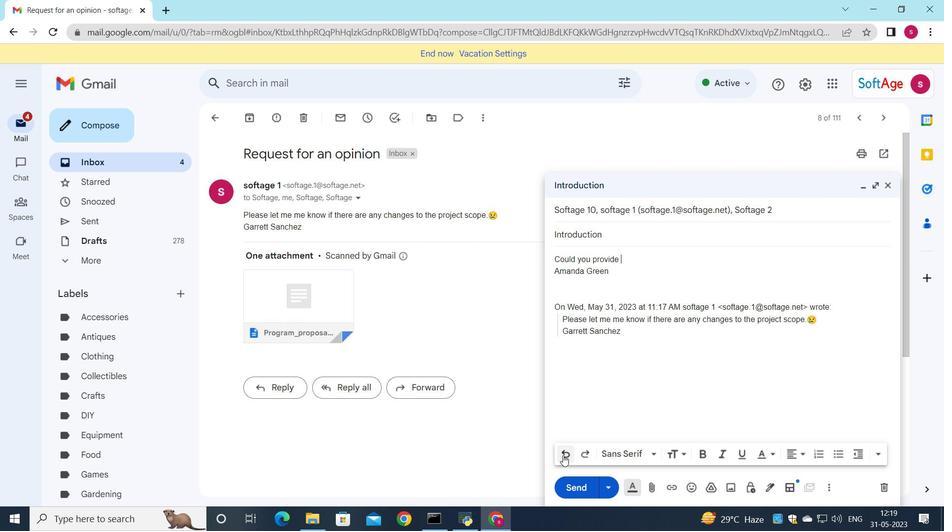
Action: Mouse pressed left at (563, 455)
Screenshot: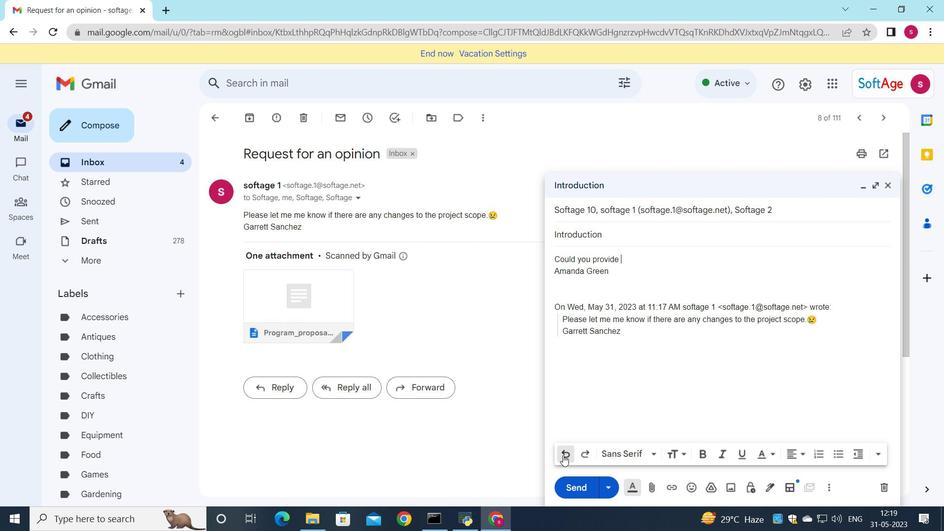 
Action: Mouse pressed left at (563, 455)
Screenshot: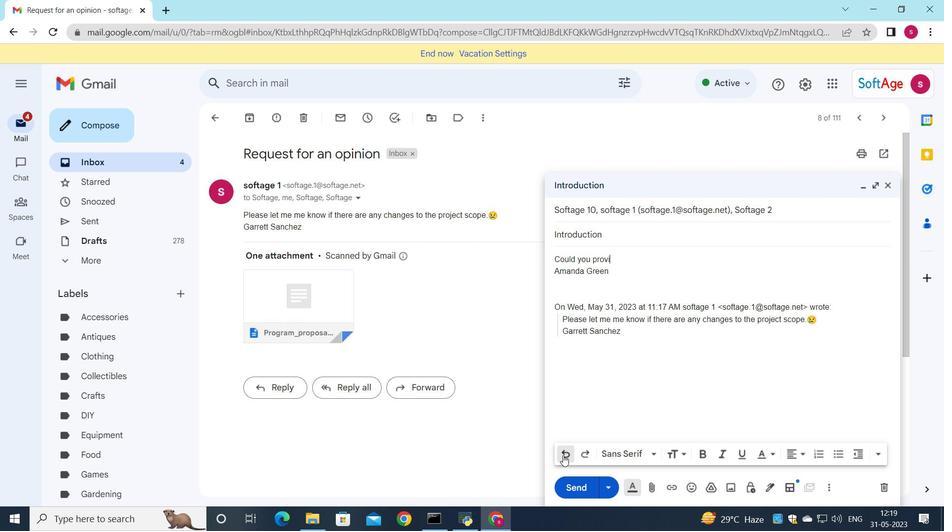 
Action: Mouse pressed left at (563, 455)
Screenshot: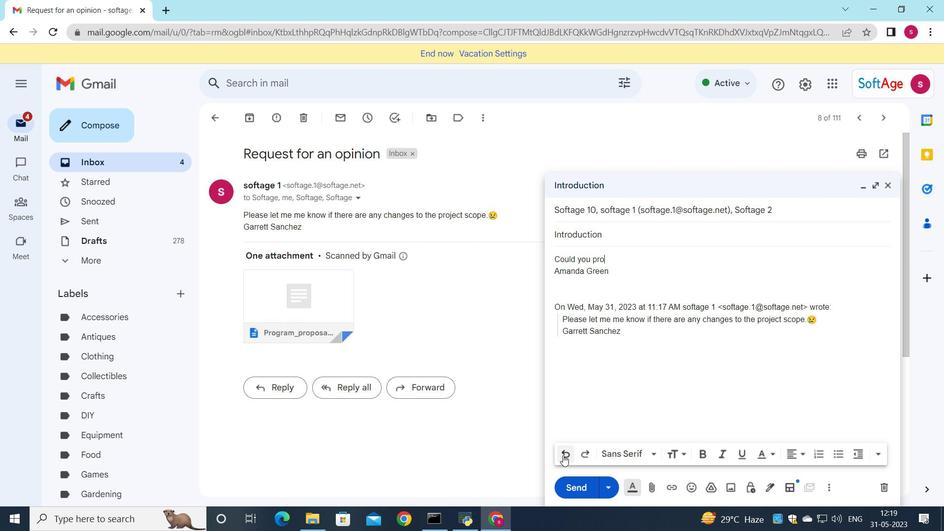 
Action: Mouse pressed left at (563, 455)
Screenshot: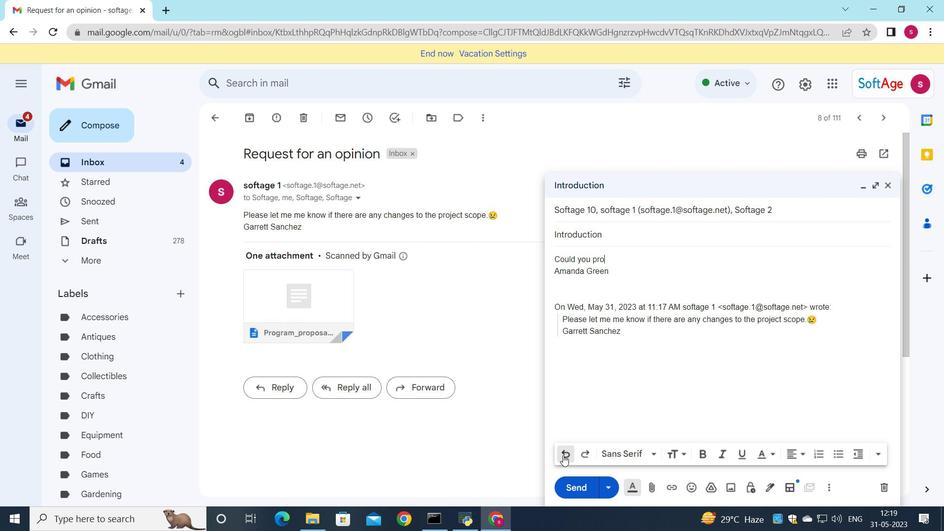 
Action: Mouse pressed left at (563, 455)
Screenshot: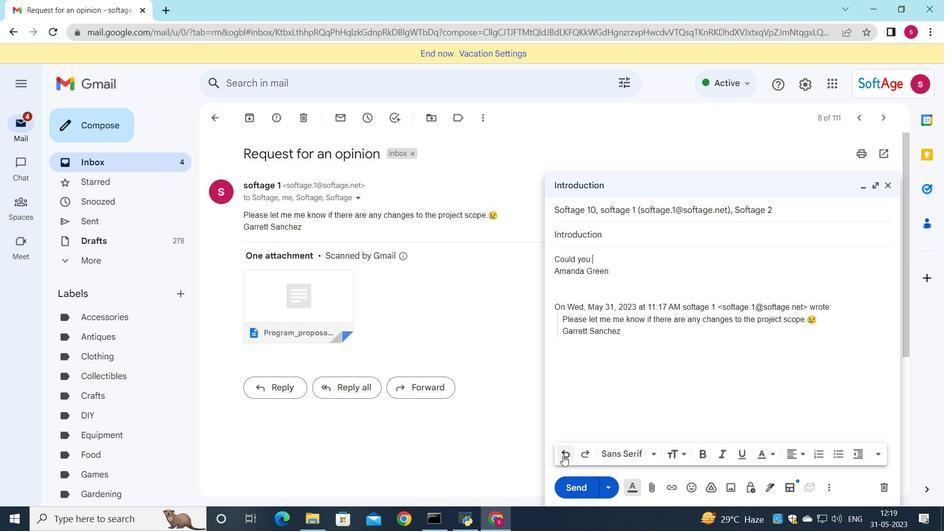 
Action: Mouse pressed left at (563, 455)
Screenshot: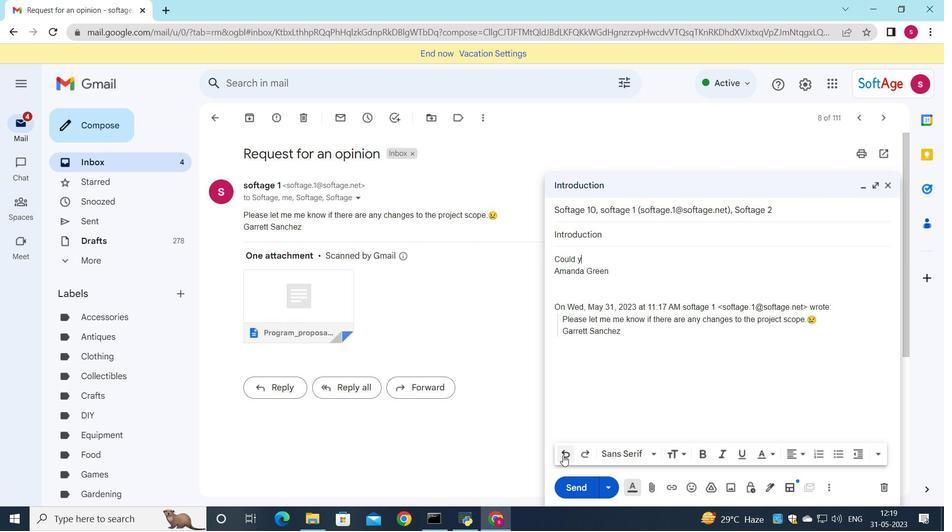 
Action: Mouse pressed left at (563, 455)
Screenshot: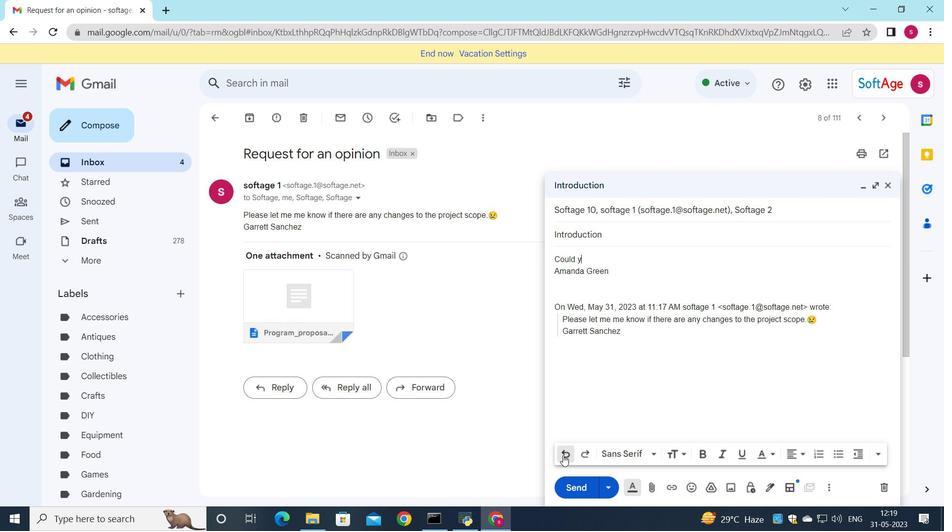 
Action: Mouse pressed left at (563, 455)
Screenshot: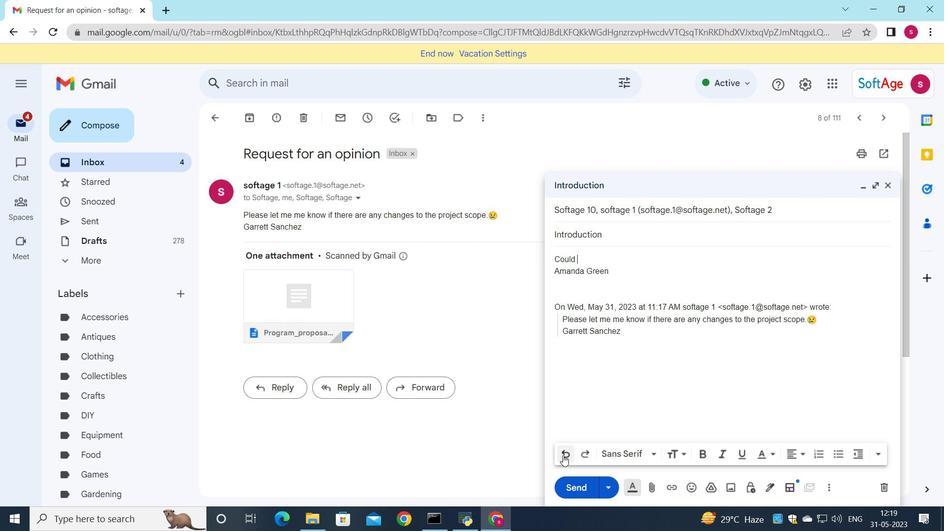 
Action: Mouse pressed left at (563, 455)
Screenshot: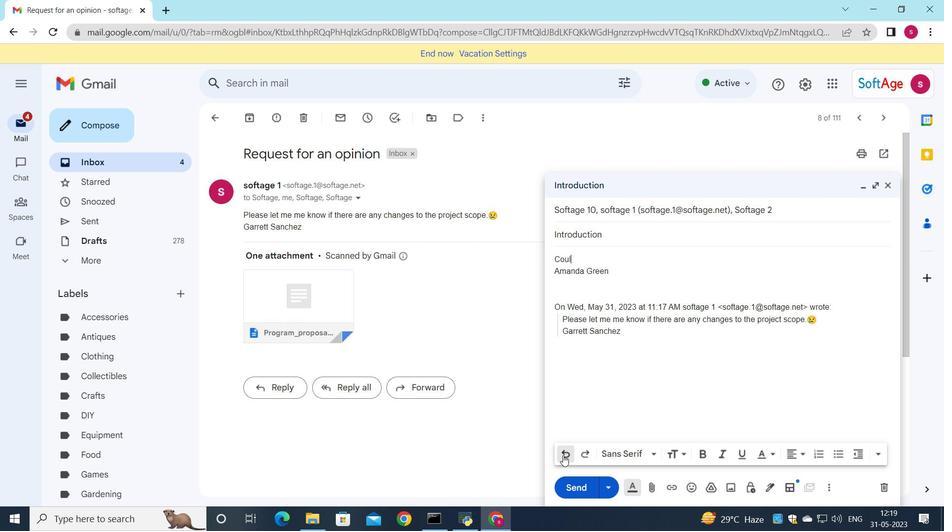 
Action: Mouse pressed left at (563, 455)
Screenshot: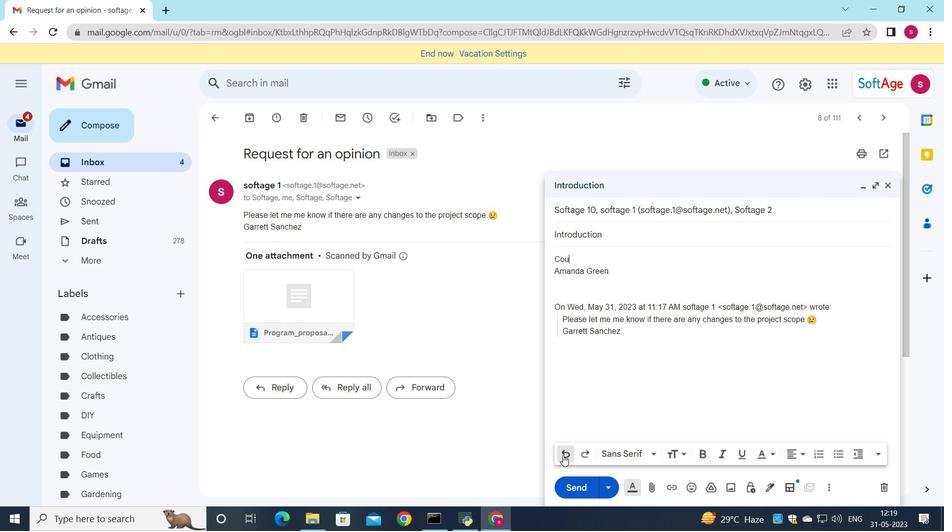 
Action: Key pressed <Key.shift>I<Key.space>appreciate<Key.space>your<Key.space>time<Key.space>and<Key.space>attentioo<Key.backspace>n<Key.space>to<Key.space>this<Key.space>matter
Screenshot: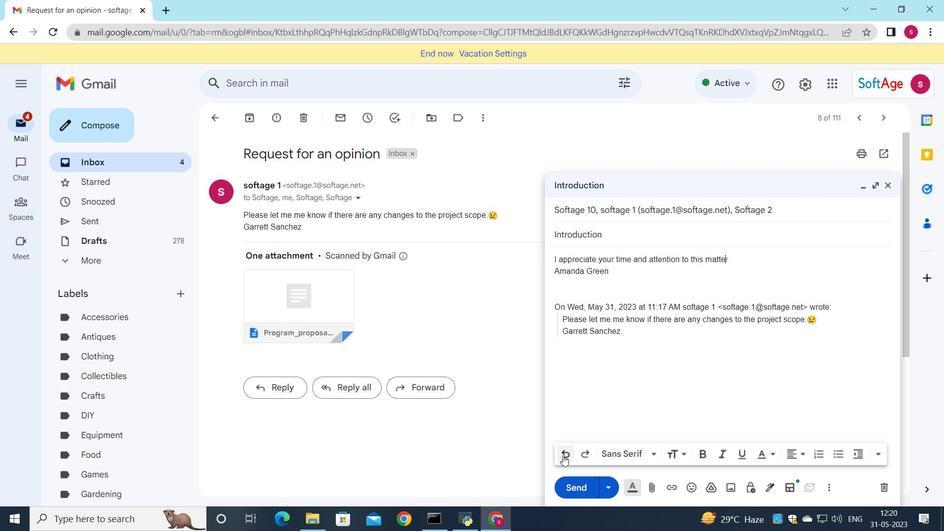 
Action: Mouse moved to (533, 456)
Screenshot: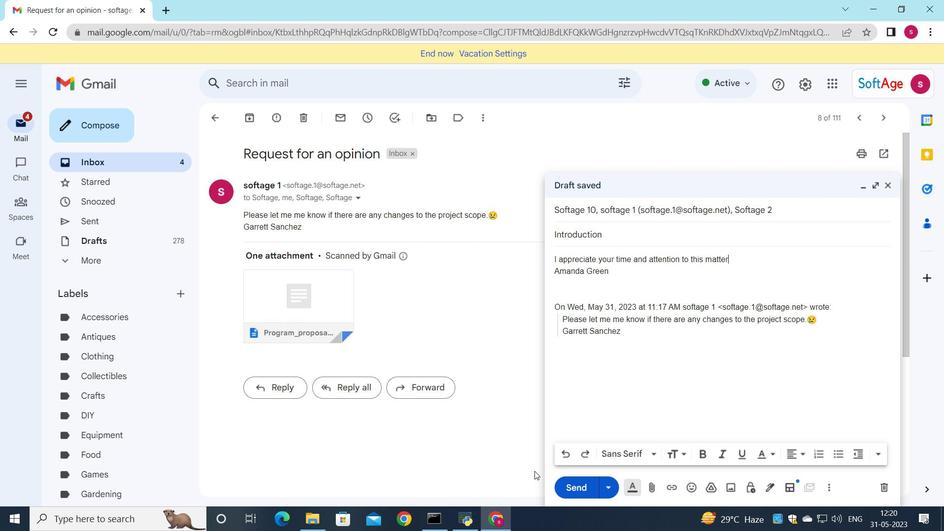 
Action: Key pressed .
Screenshot: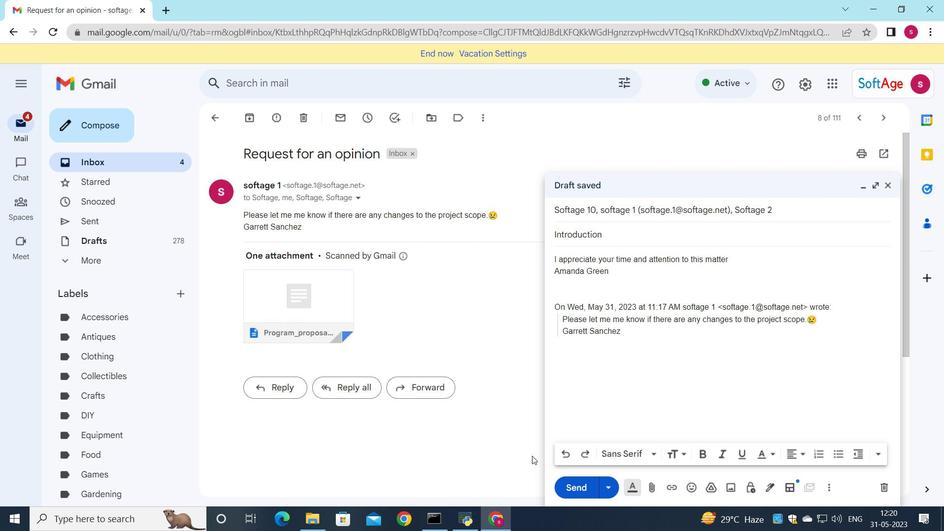 
Action: Mouse moved to (569, 486)
Screenshot: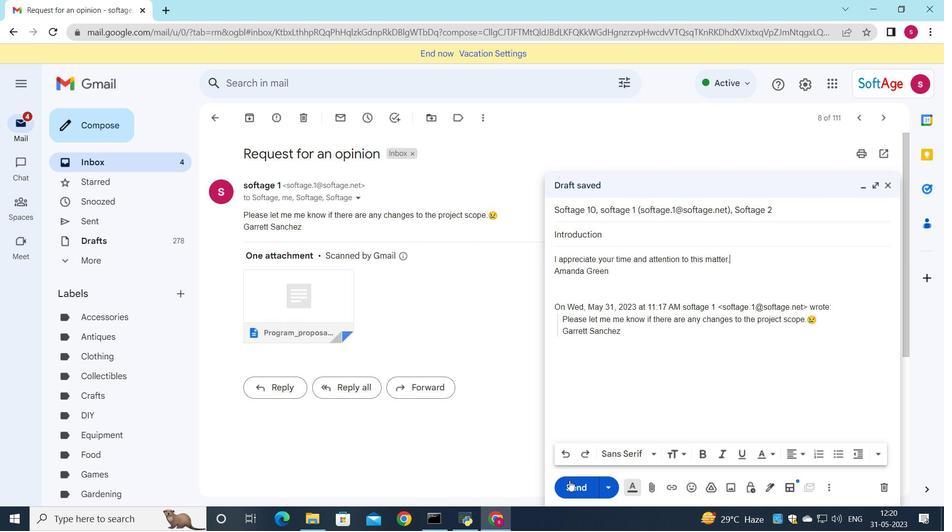 
Action: Mouse pressed left at (569, 486)
Screenshot: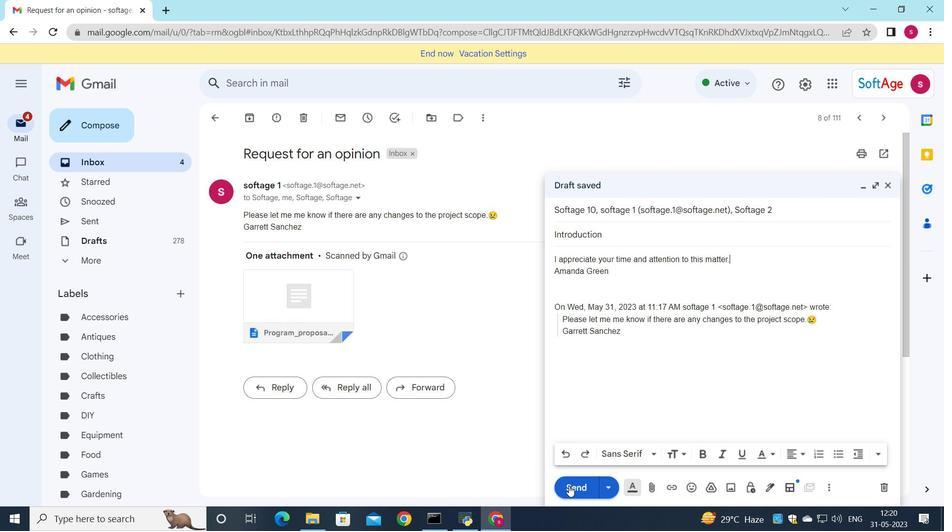 
Action: Mouse moved to (161, 161)
Screenshot: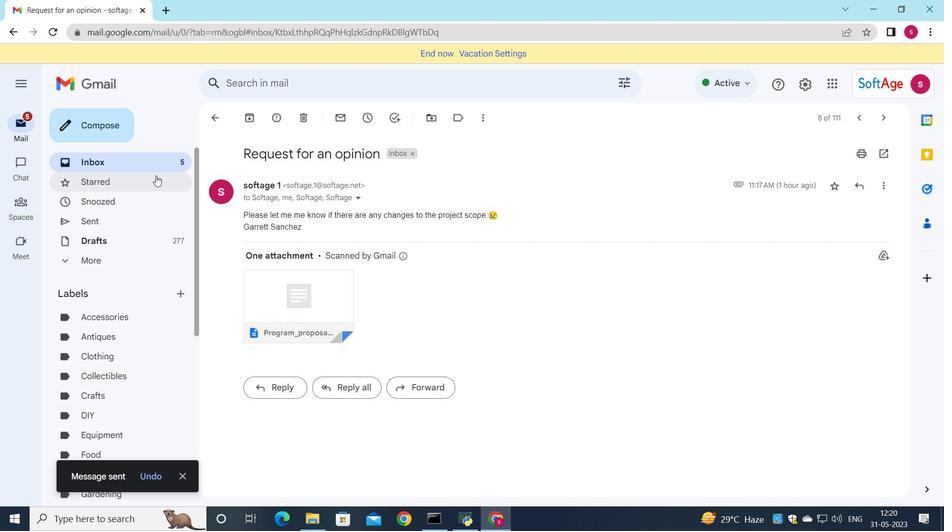 
Action: Mouse pressed left at (161, 161)
Screenshot: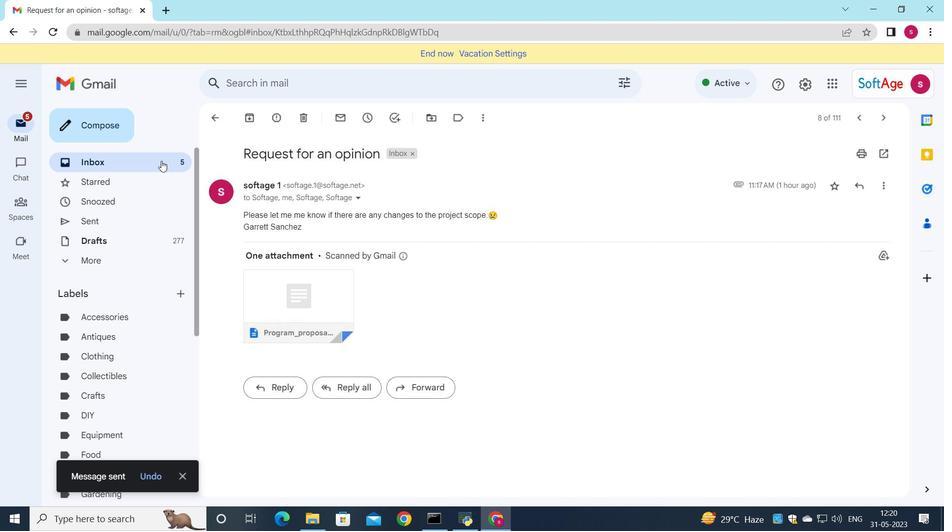 
Action: Mouse moved to (358, 142)
Screenshot: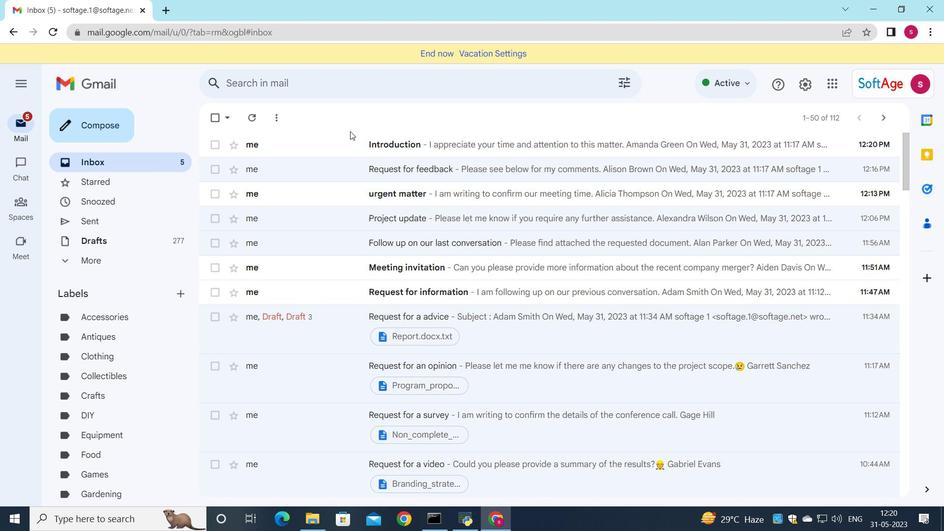 
Action: Mouse pressed left at (358, 142)
Screenshot: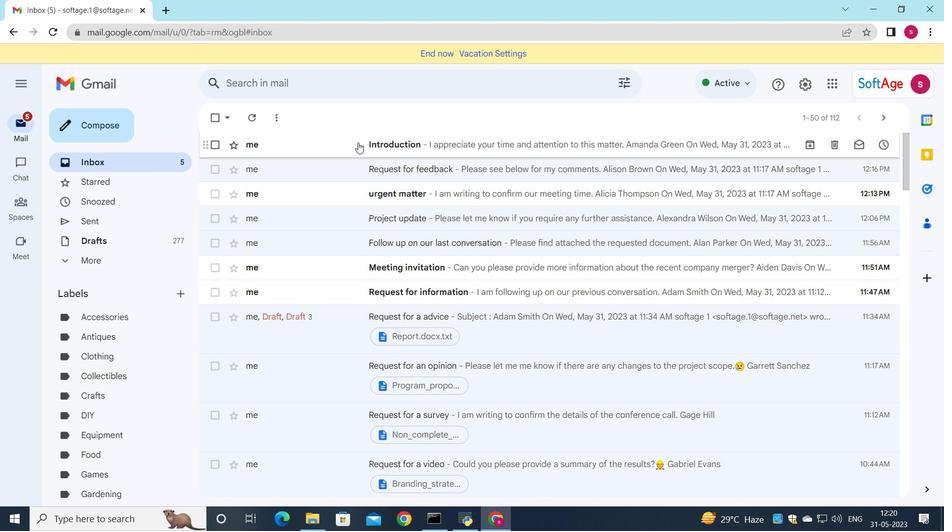 
